 Task: Find connections with filter location Glenferrie with filter topic #Futurewith filter profile language Spanish with filter current company Volt - International (An Innova Solutions Company) with filter school Fatima Convent Senior Secondary School with filter industry Political Organizations with filter service category Management Consulting with filter keywords title Receptionist
Action: Mouse moved to (208, 229)
Screenshot: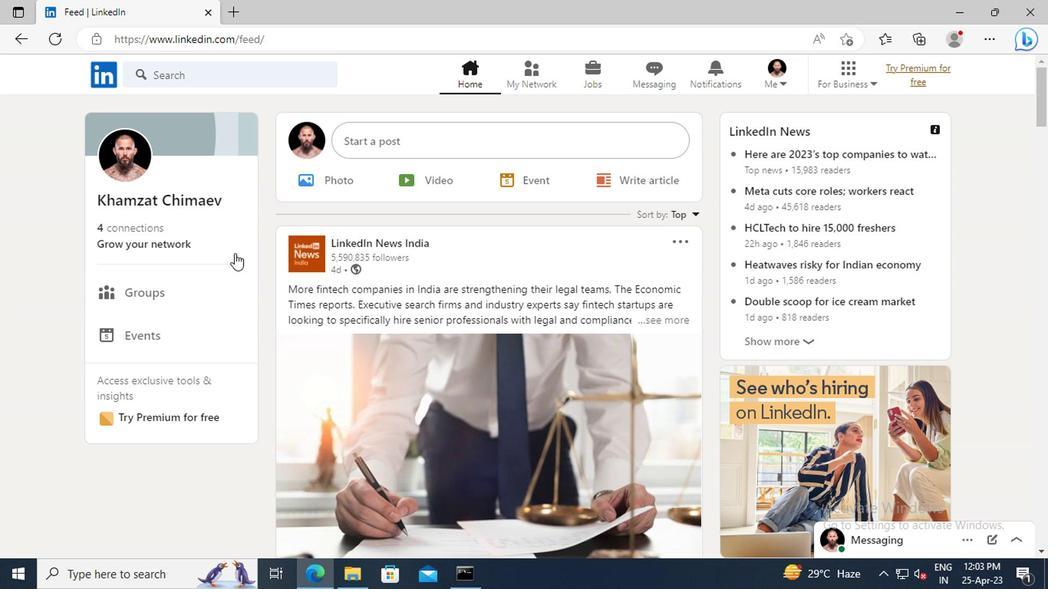 
Action: Mouse pressed left at (208, 229)
Screenshot: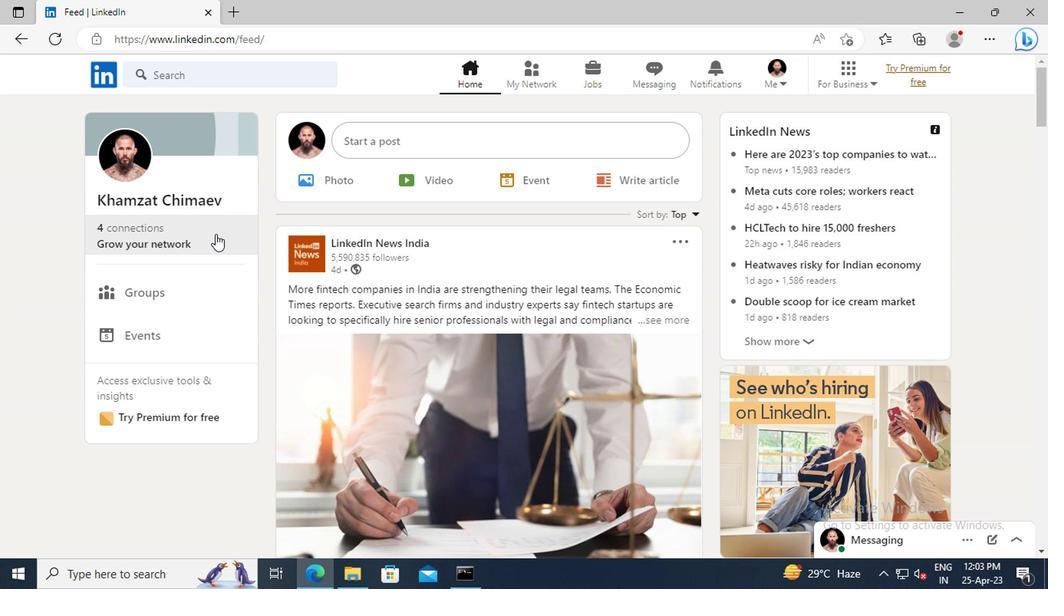 
Action: Mouse moved to (211, 164)
Screenshot: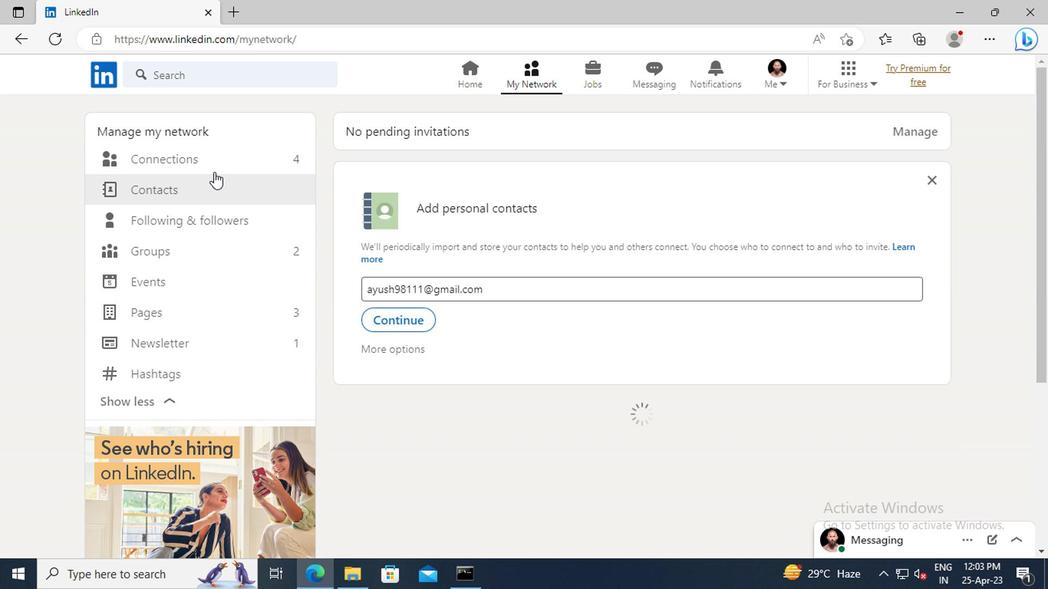 
Action: Mouse pressed left at (211, 164)
Screenshot: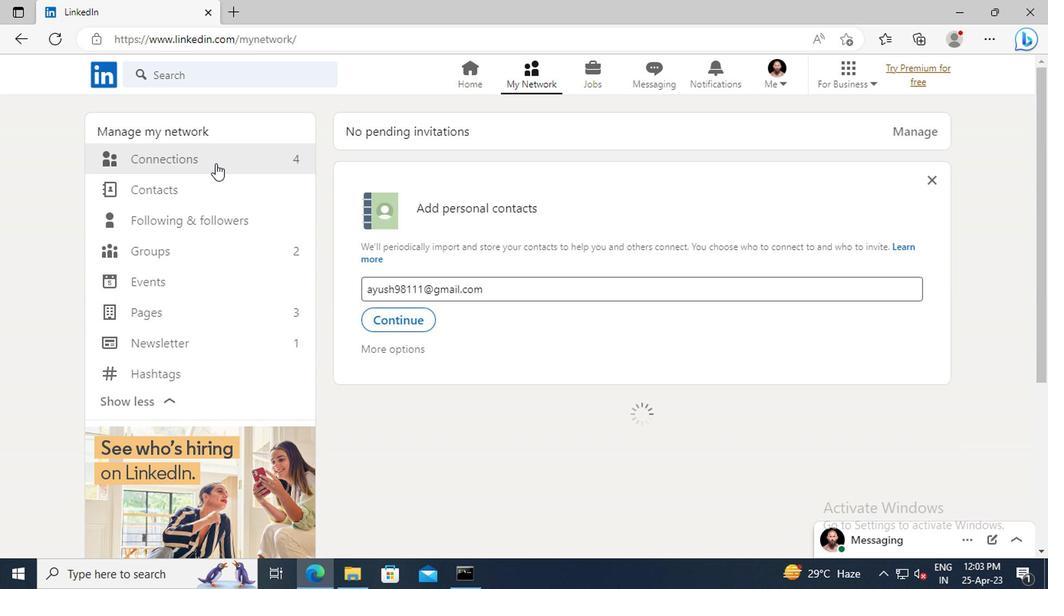 
Action: Mouse moved to (629, 163)
Screenshot: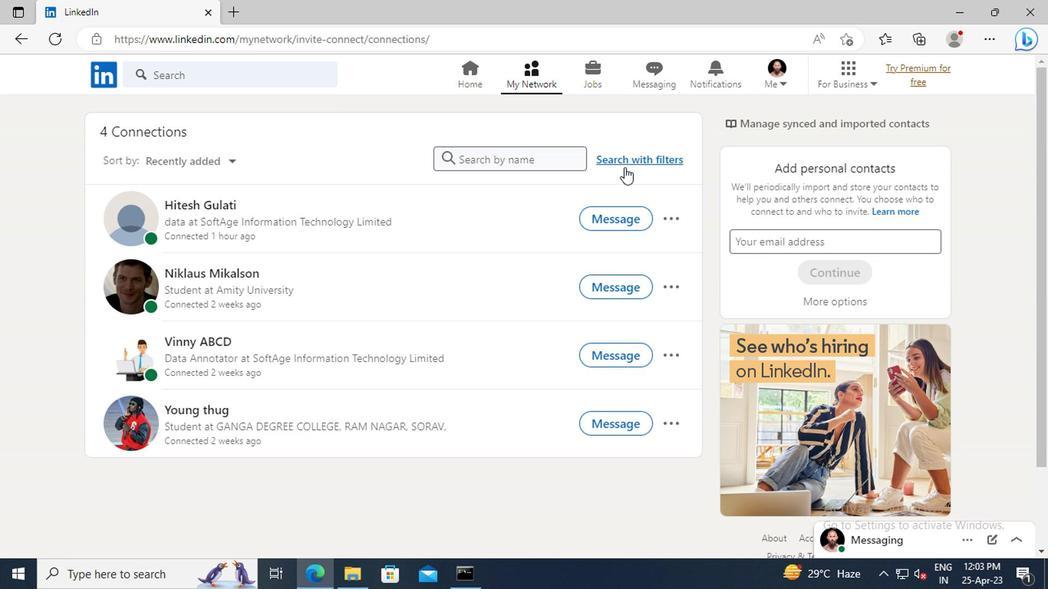 
Action: Mouse pressed left at (629, 163)
Screenshot: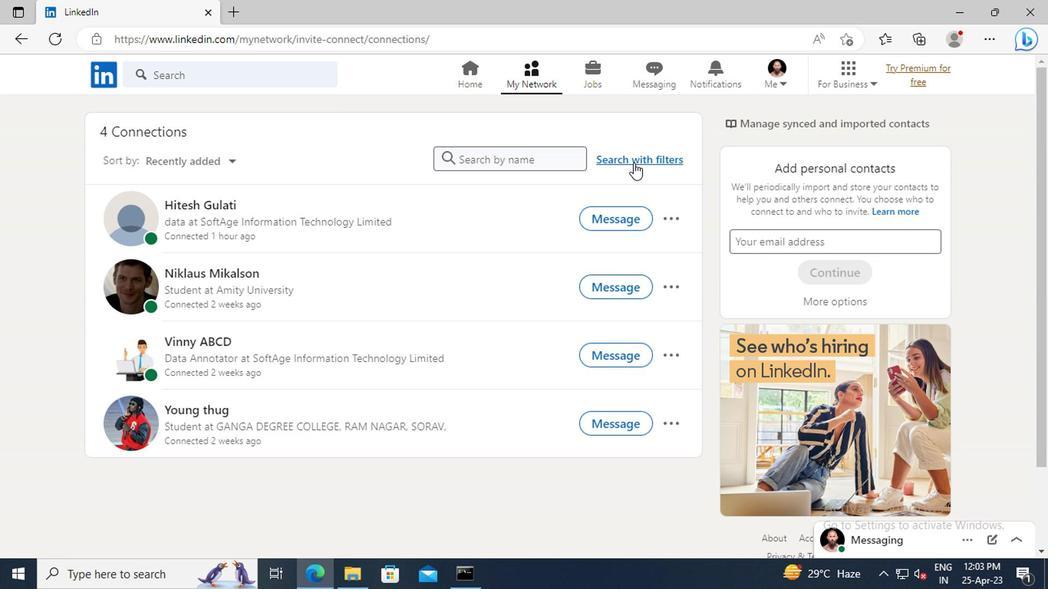 
Action: Mouse moved to (578, 126)
Screenshot: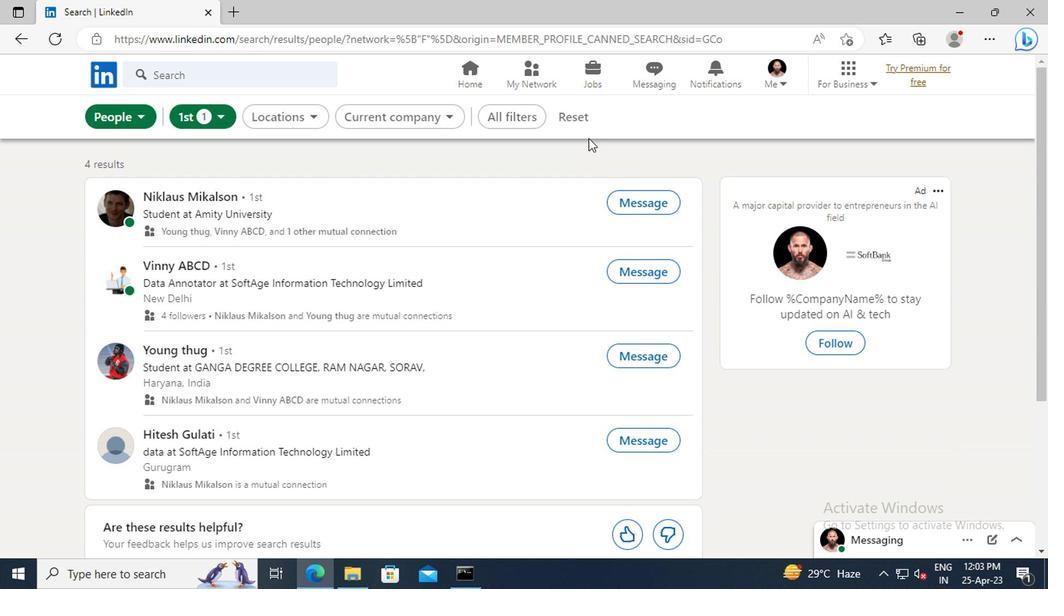 
Action: Mouse pressed left at (578, 126)
Screenshot: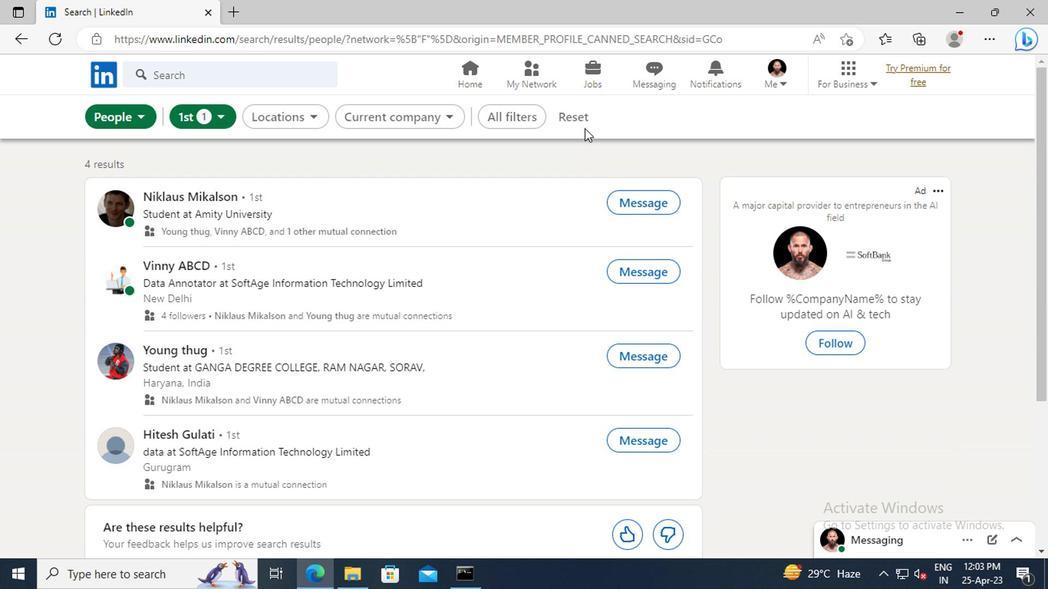 
Action: Mouse moved to (558, 118)
Screenshot: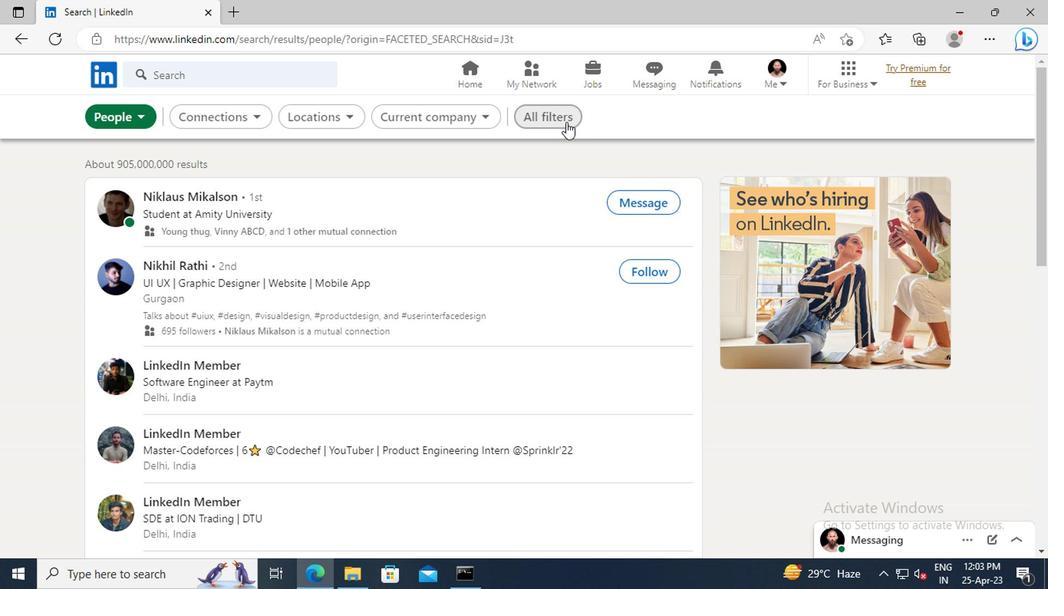 
Action: Mouse pressed left at (558, 118)
Screenshot: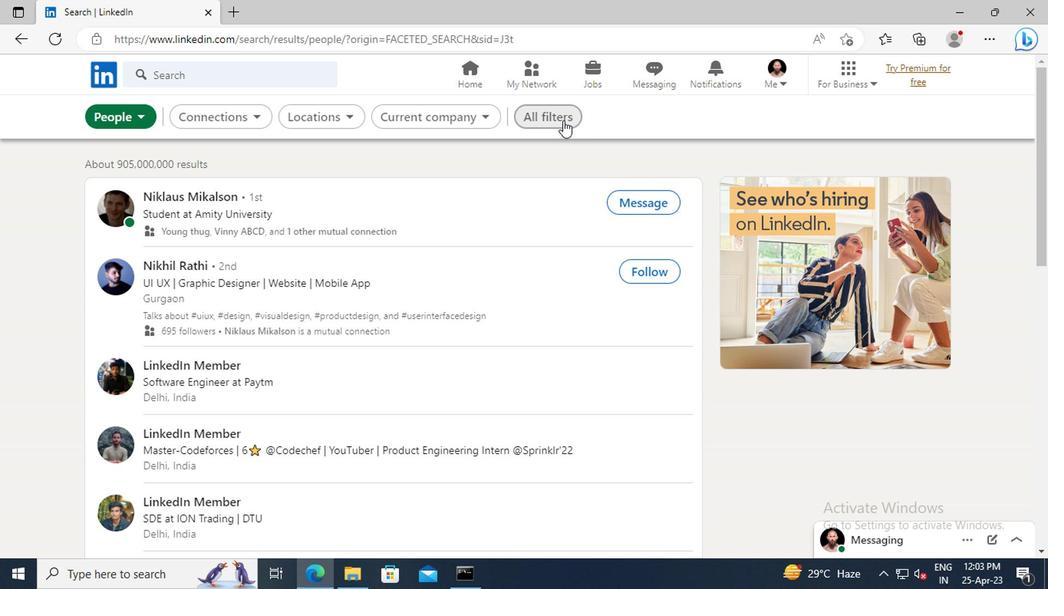 
Action: Mouse moved to (889, 312)
Screenshot: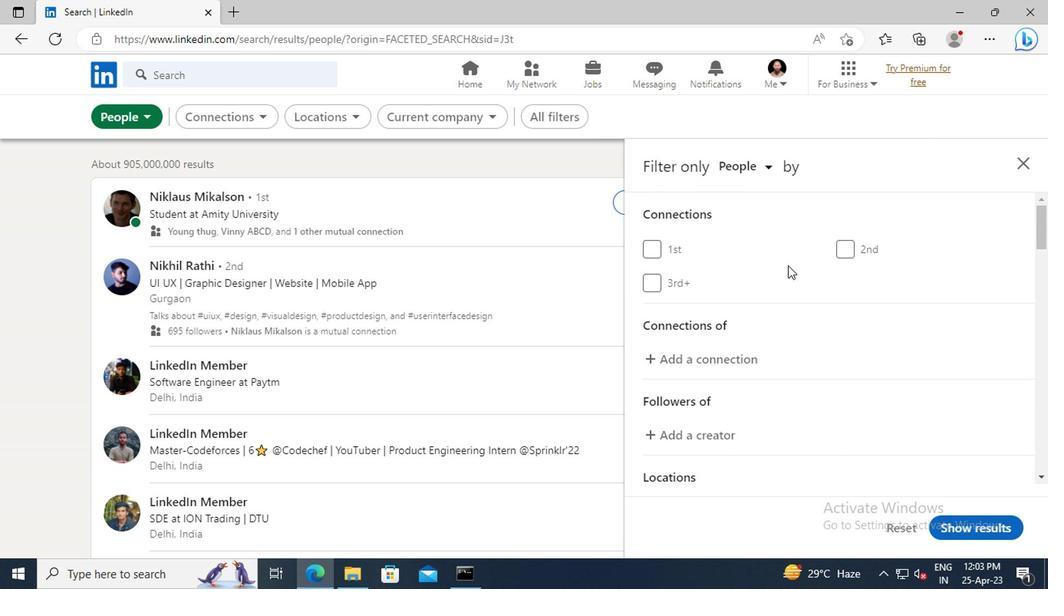 
Action: Mouse scrolled (889, 312) with delta (0, 0)
Screenshot: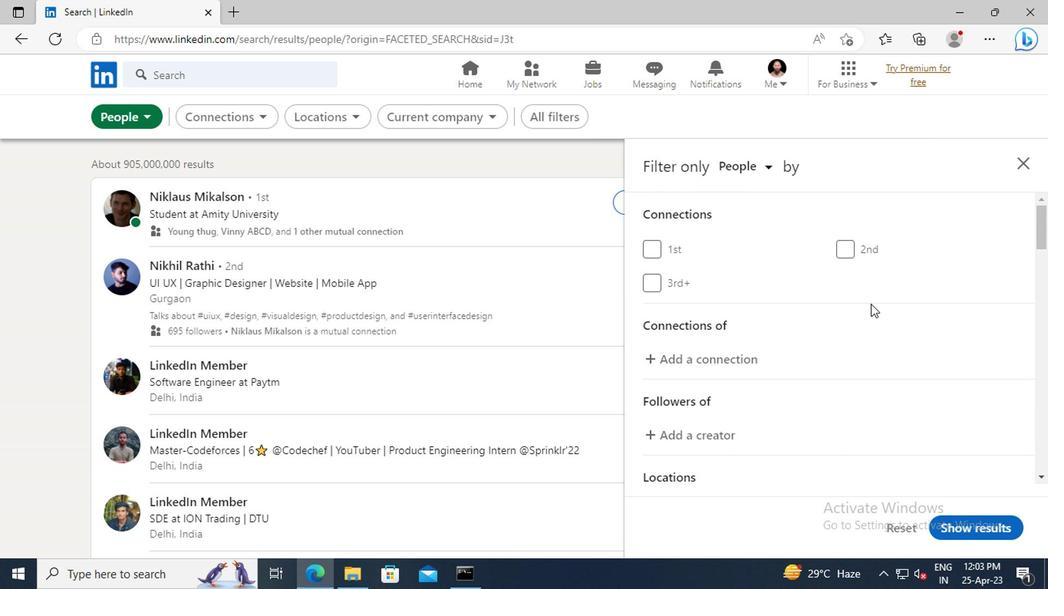 
Action: Mouse scrolled (889, 312) with delta (0, 0)
Screenshot: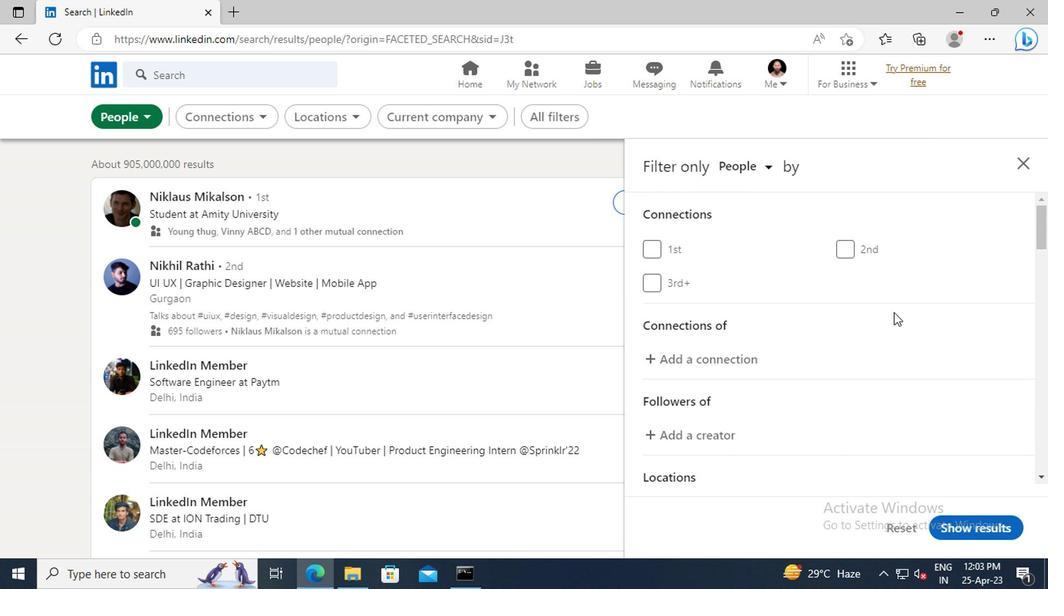 
Action: Mouse scrolled (889, 312) with delta (0, 0)
Screenshot: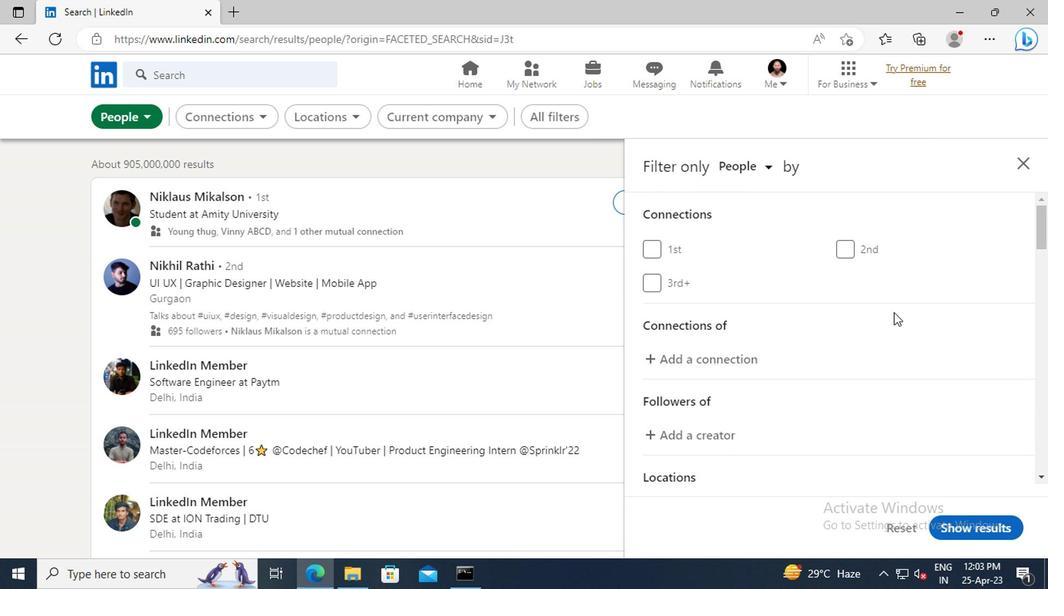 
Action: Mouse scrolled (889, 312) with delta (0, 0)
Screenshot: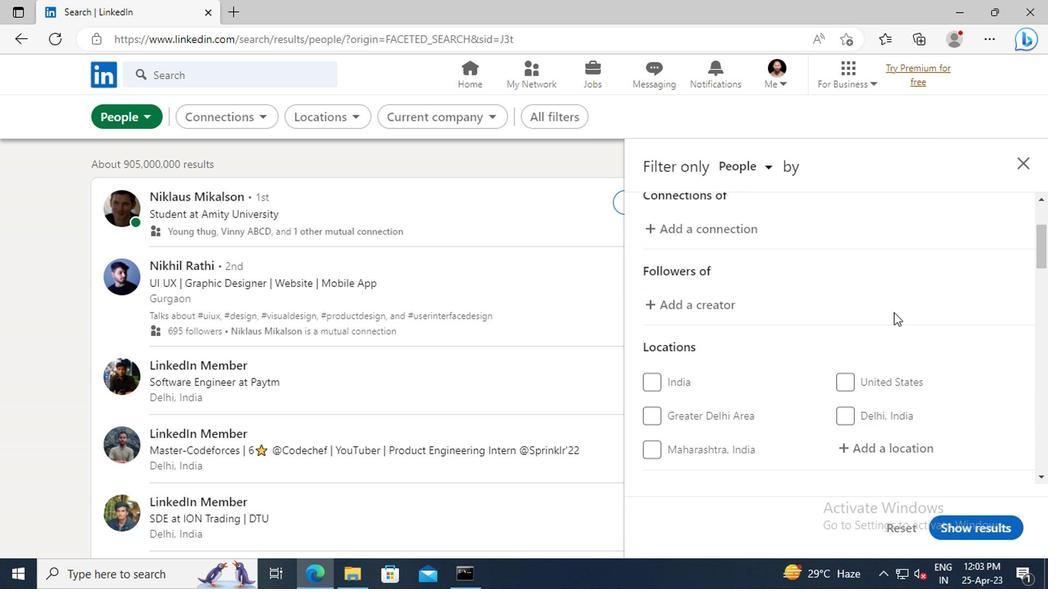 
Action: Mouse scrolled (889, 312) with delta (0, 0)
Screenshot: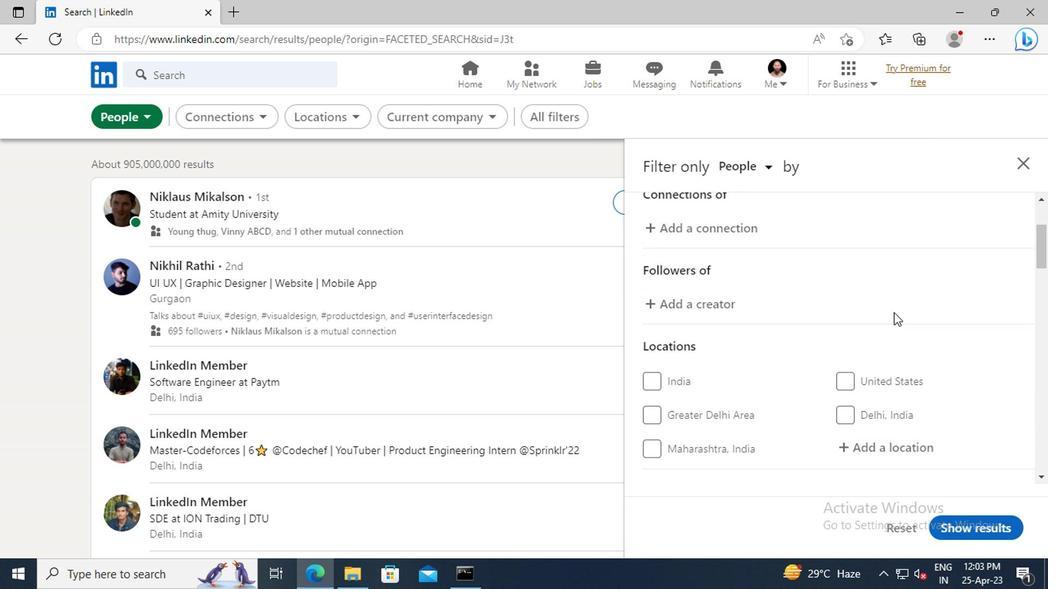 
Action: Mouse moved to (891, 354)
Screenshot: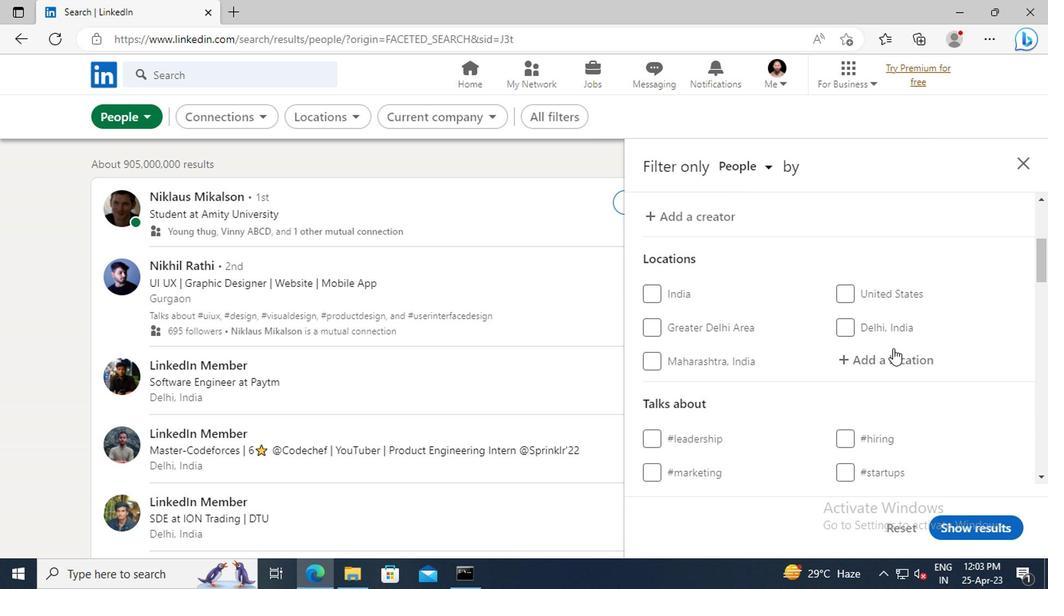 
Action: Mouse pressed left at (891, 354)
Screenshot: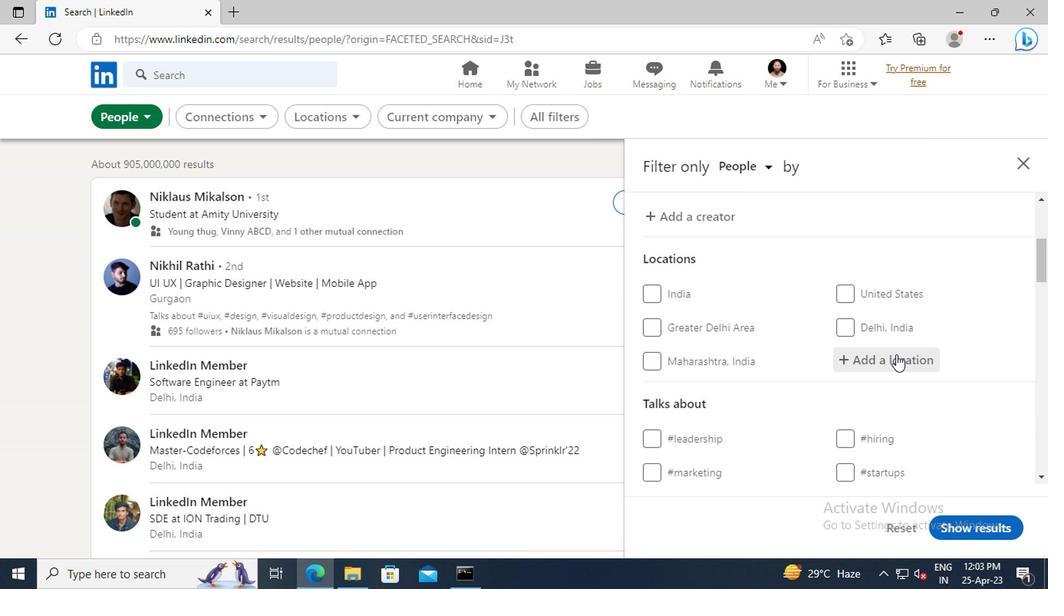 
Action: Key pressed <Key.shift>GLENFERRIE<Key.enter>
Screenshot: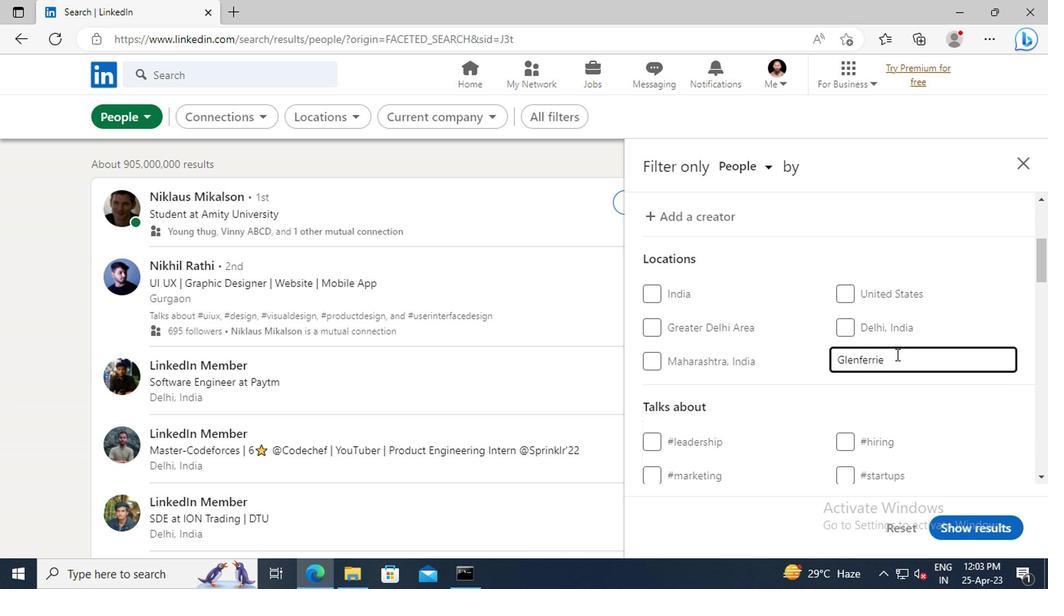 
Action: Mouse scrolled (891, 354) with delta (0, 0)
Screenshot: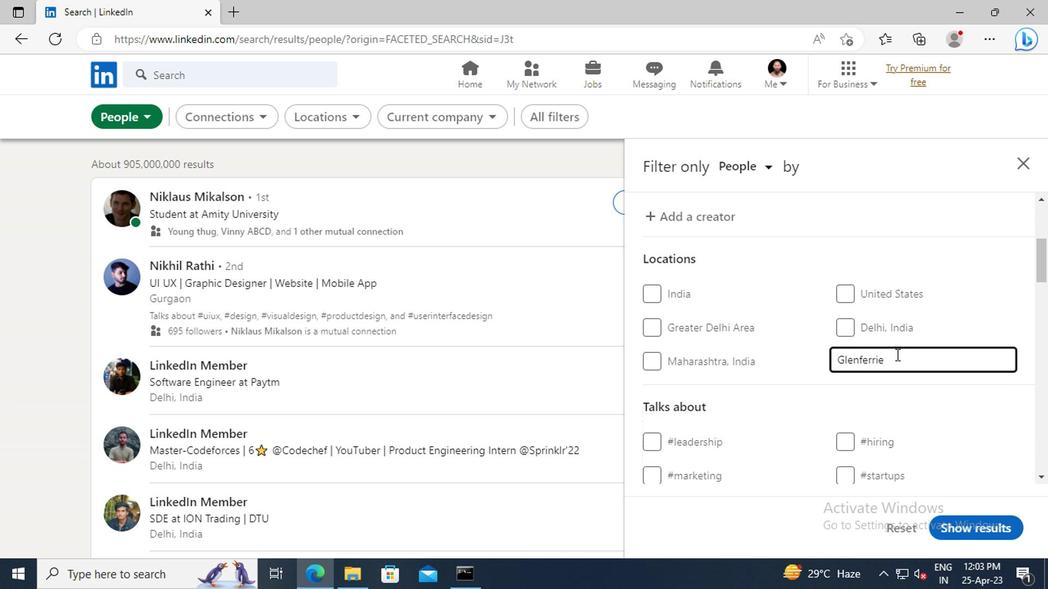 
Action: Mouse scrolled (891, 354) with delta (0, 0)
Screenshot: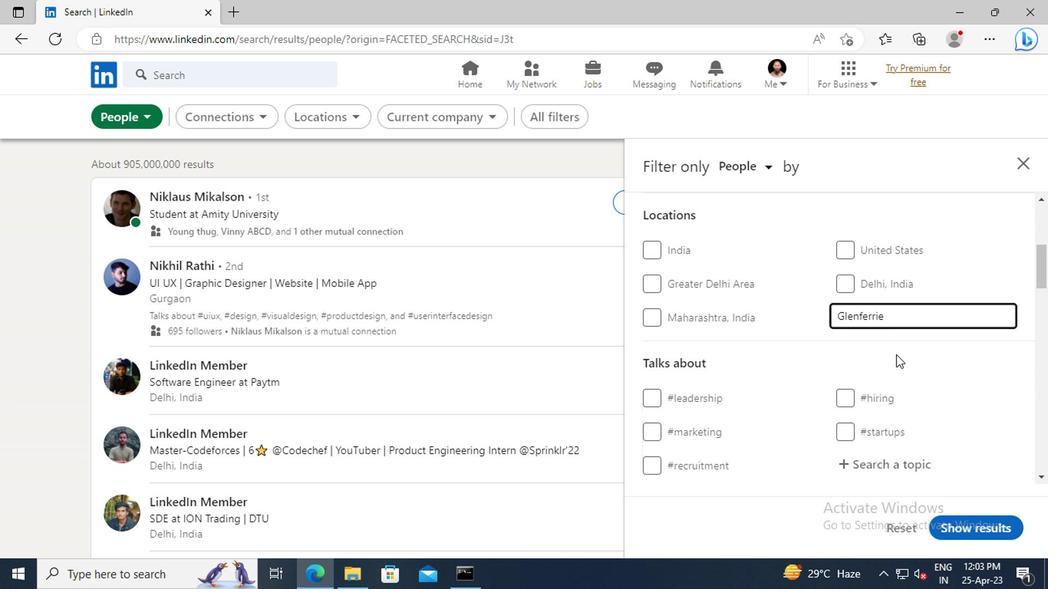 
Action: Mouse scrolled (891, 354) with delta (0, 0)
Screenshot: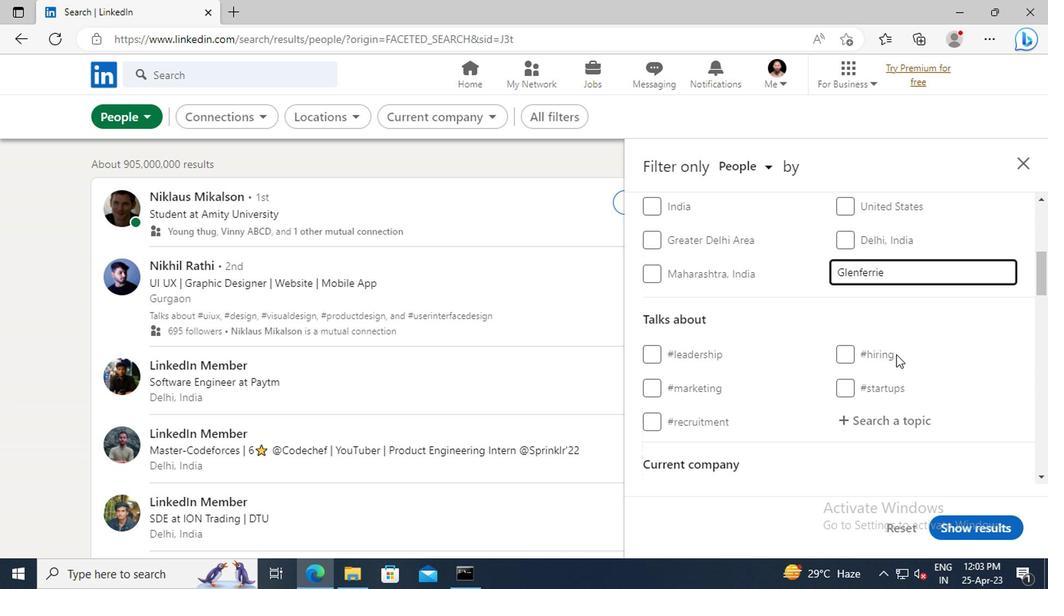 
Action: Mouse scrolled (891, 354) with delta (0, 0)
Screenshot: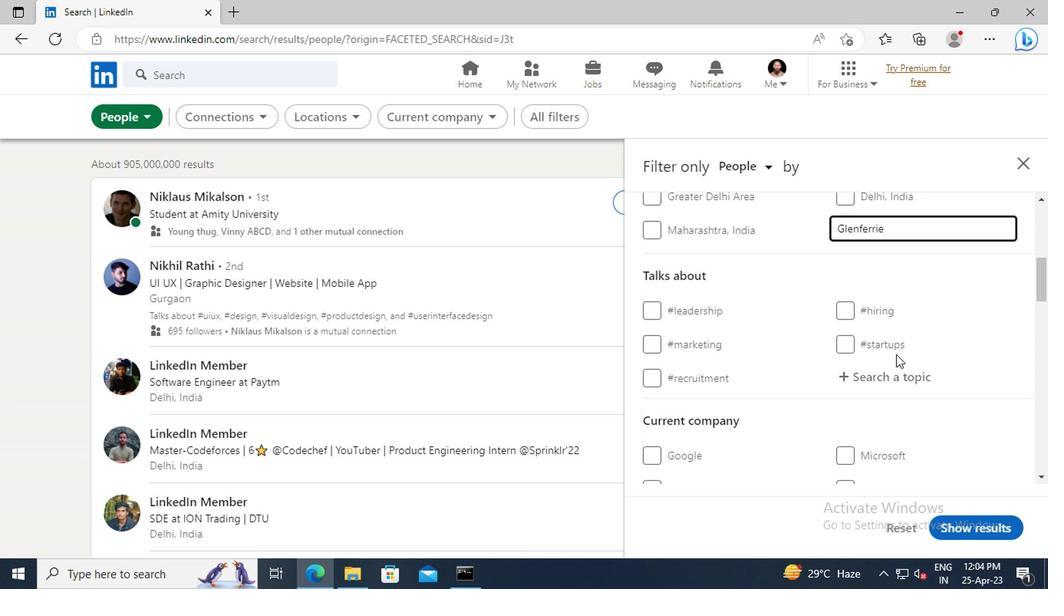 
Action: Mouse moved to (858, 332)
Screenshot: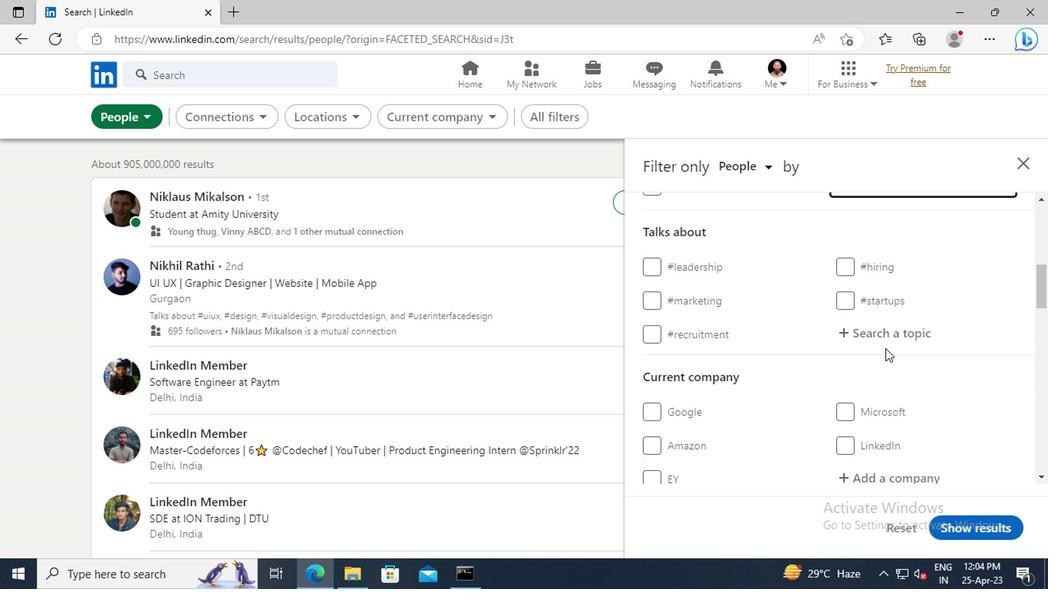 
Action: Mouse pressed left at (858, 332)
Screenshot: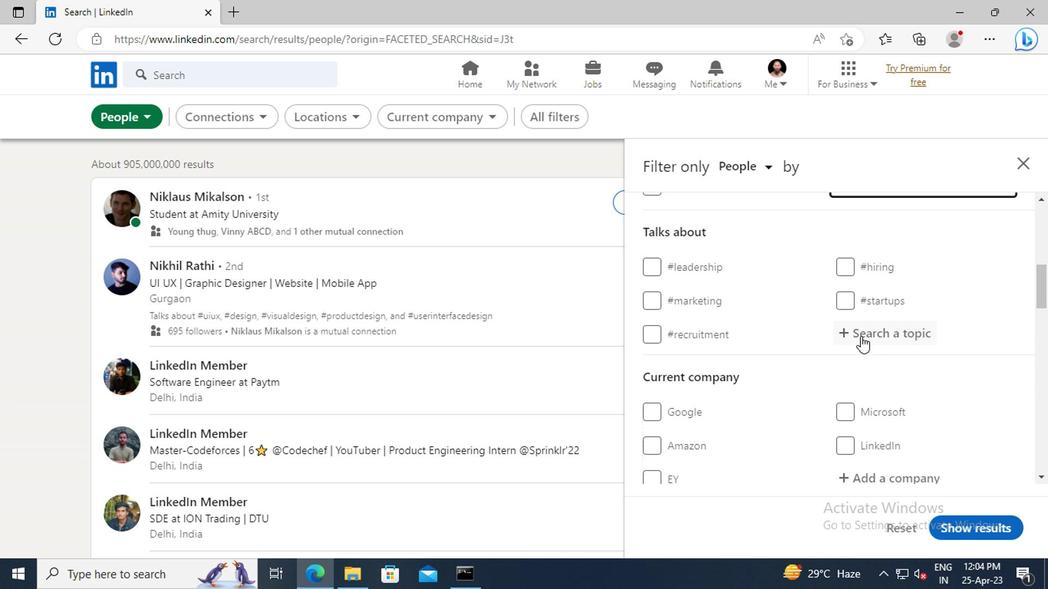 
Action: Key pressed <Key.shift>#FUTUREWITH
Screenshot: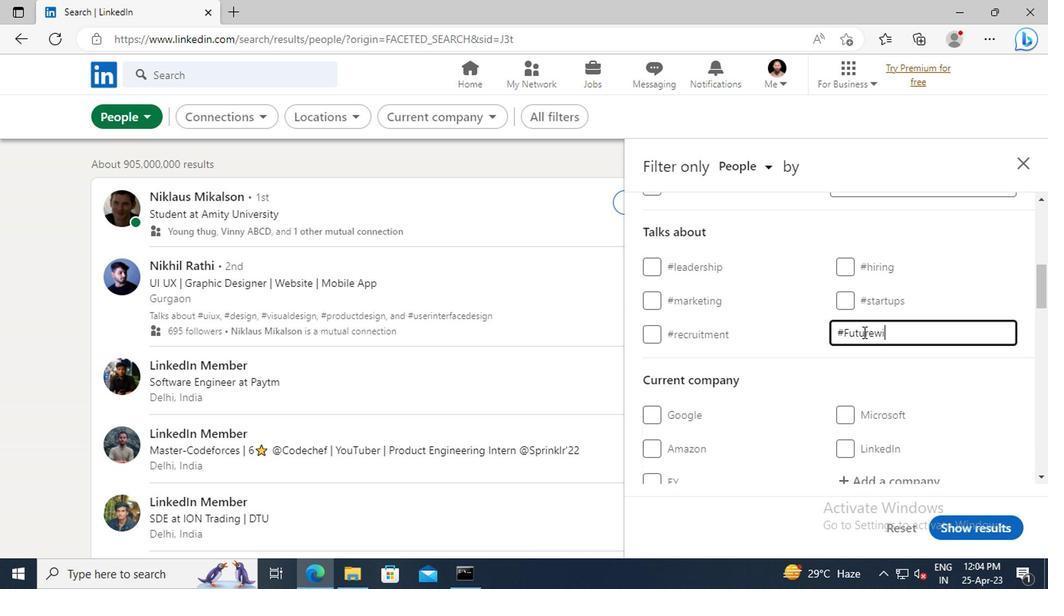 
Action: Mouse scrolled (858, 331) with delta (0, -1)
Screenshot: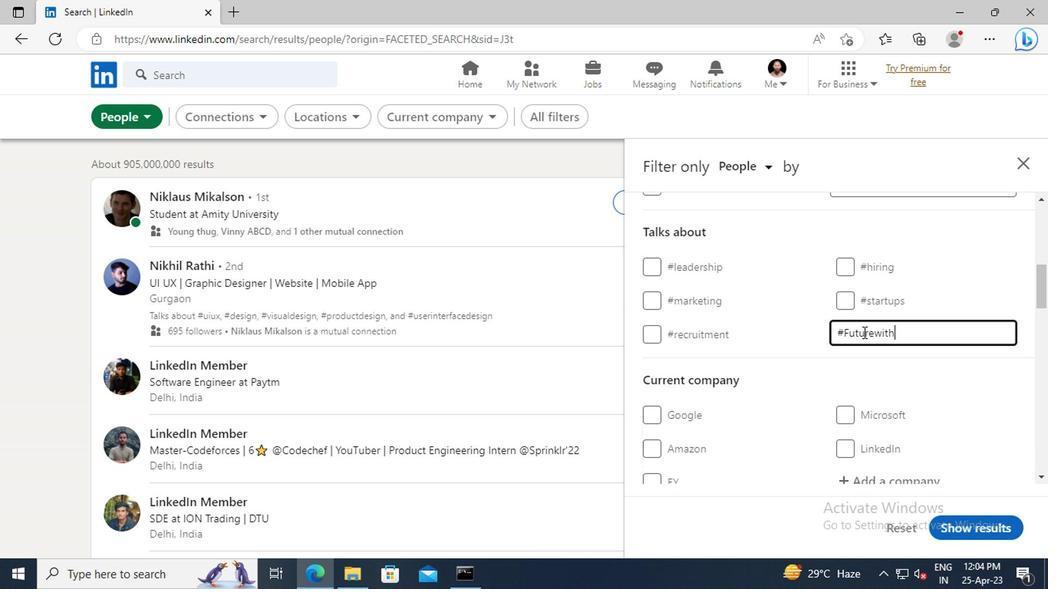 
Action: Mouse scrolled (858, 331) with delta (0, -1)
Screenshot: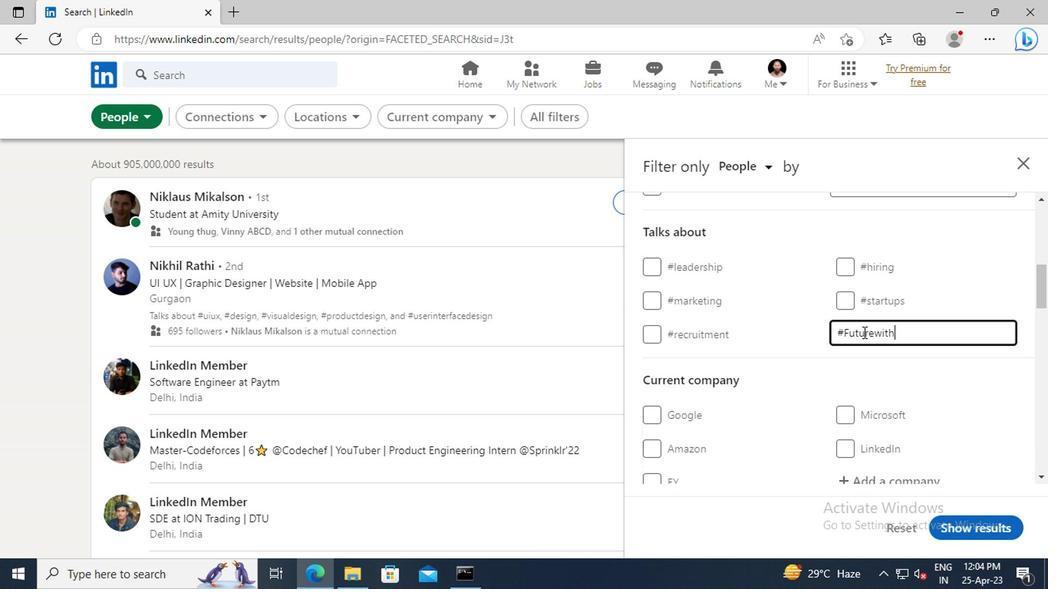 
Action: Mouse scrolled (858, 331) with delta (0, -1)
Screenshot: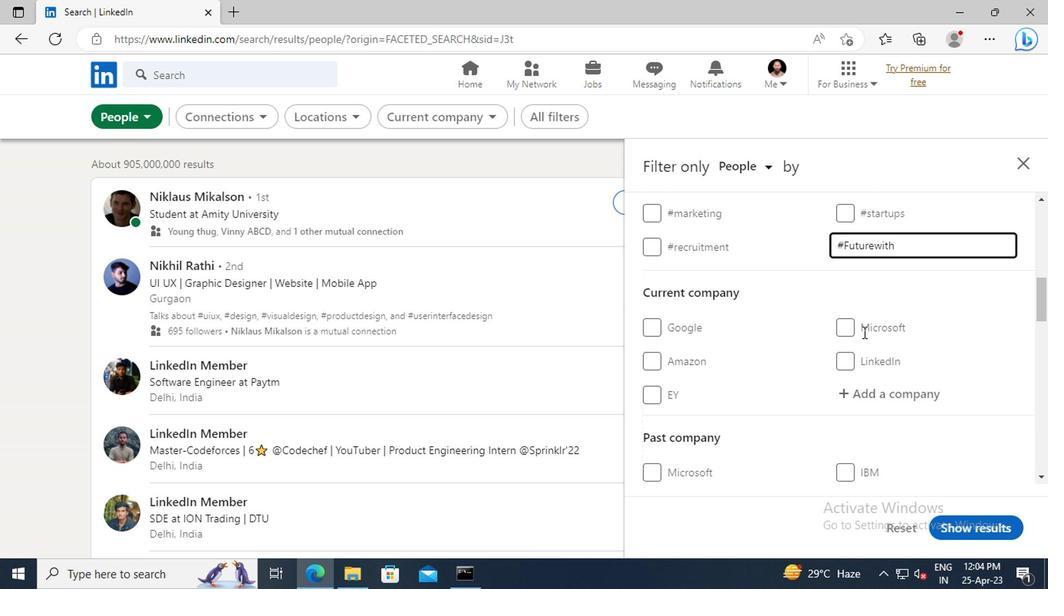 
Action: Mouse scrolled (858, 331) with delta (0, -1)
Screenshot: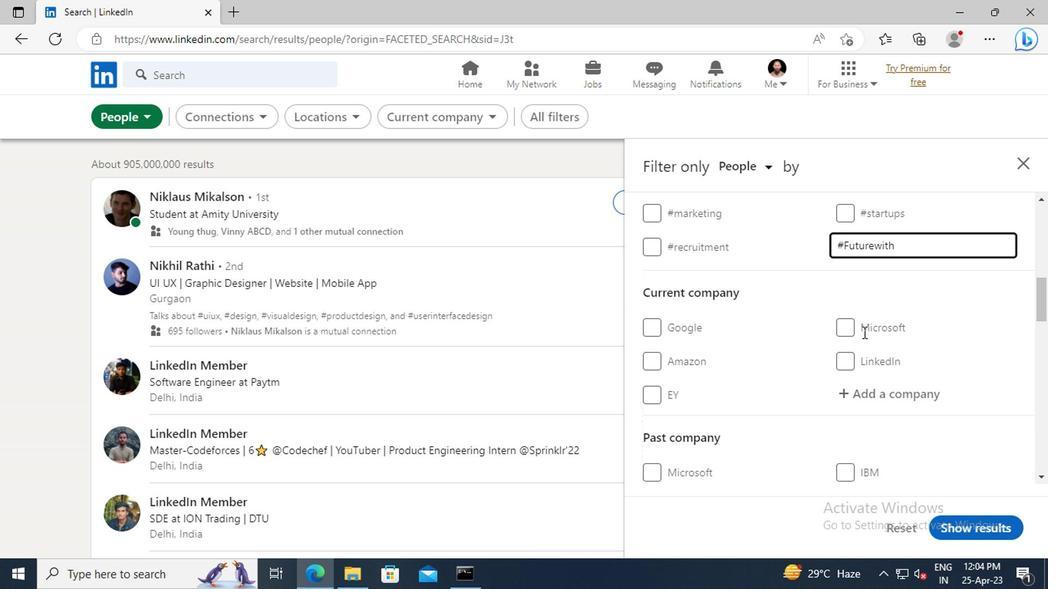 
Action: Mouse scrolled (858, 331) with delta (0, -1)
Screenshot: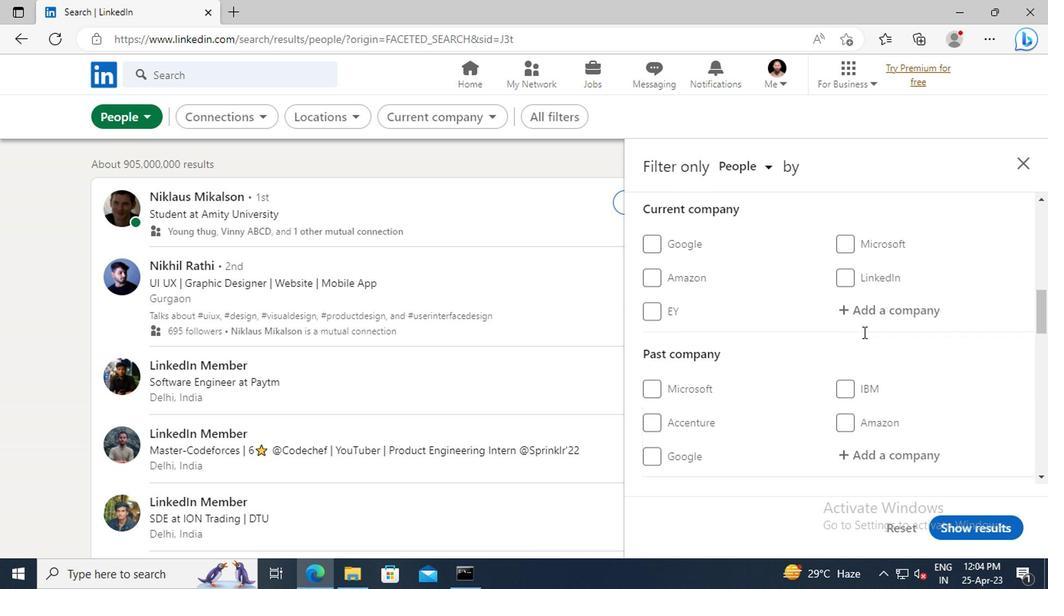 
Action: Mouse scrolled (858, 331) with delta (0, -1)
Screenshot: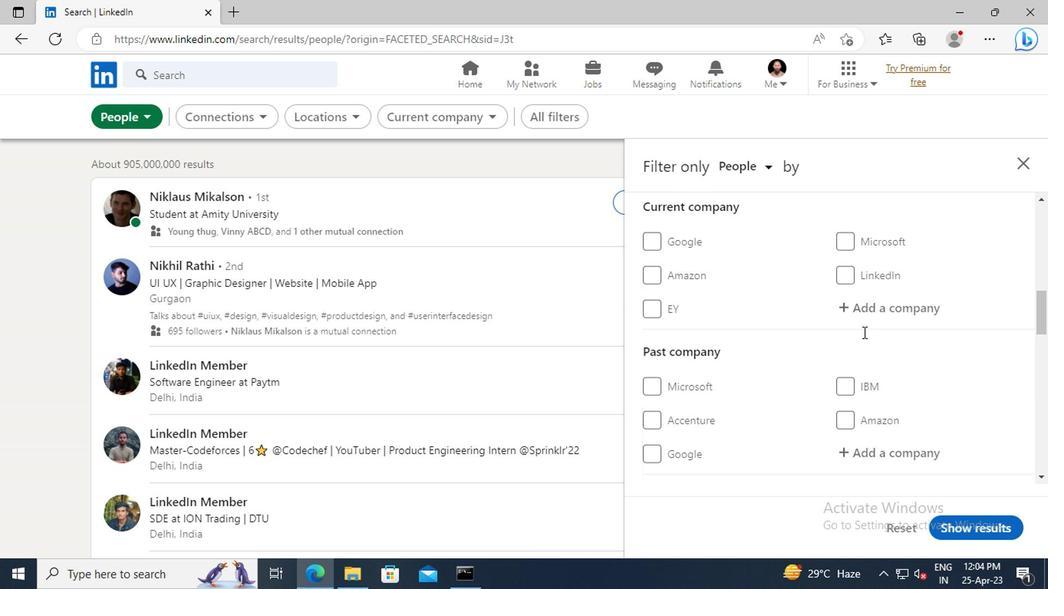 
Action: Mouse scrolled (858, 331) with delta (0, -1)
Screenshot: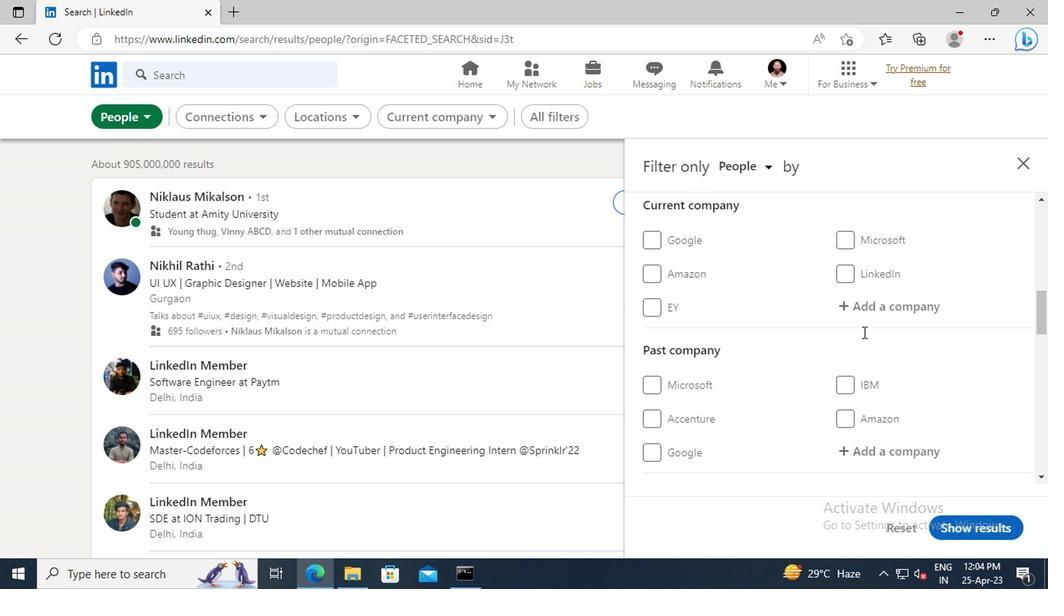 
Action: Mouse scrolled (858, 331) with delta (0, -1)
Screenshot: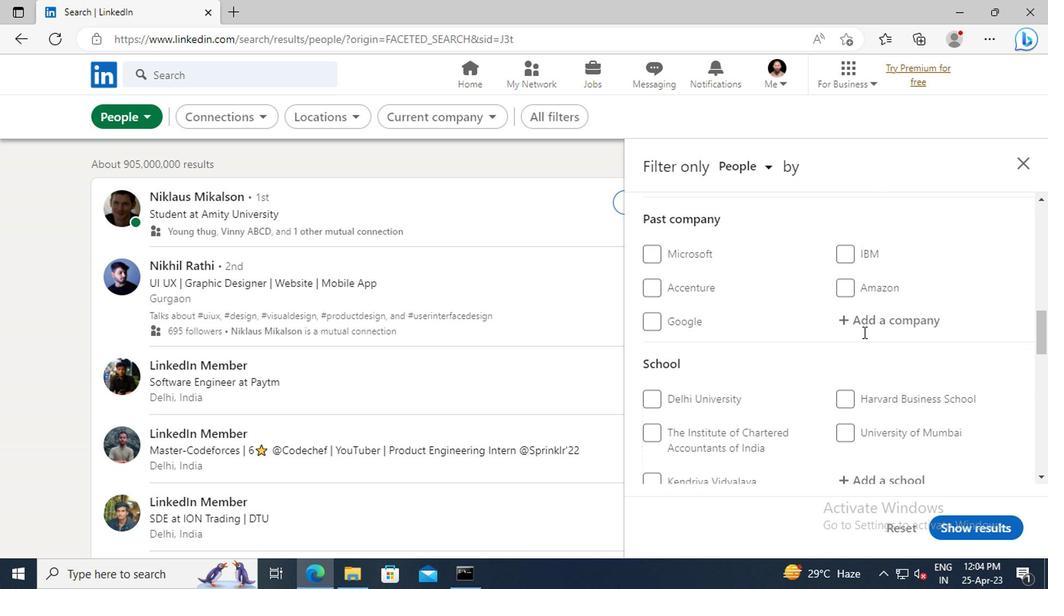 
Action: Mouse scrolled (858, 331) with delta (0, -1)
Screenshot: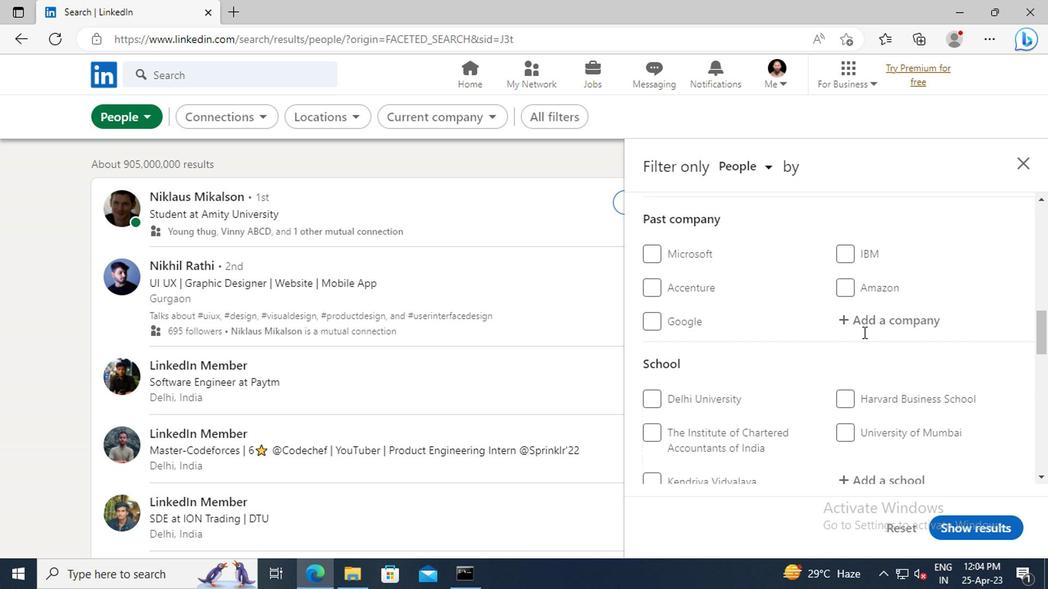 
Action: Mouse scrolled (858, 331) with delta (0, -1)
Screenshot: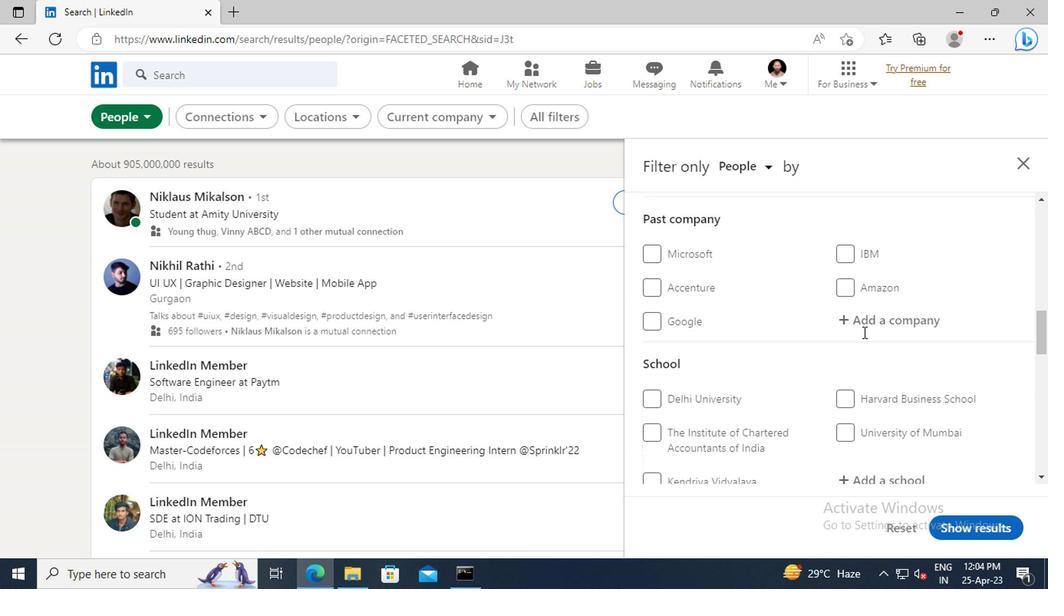 
Action: Mouse scrolled (858, 331) with delta (0, -1)
Screenshot: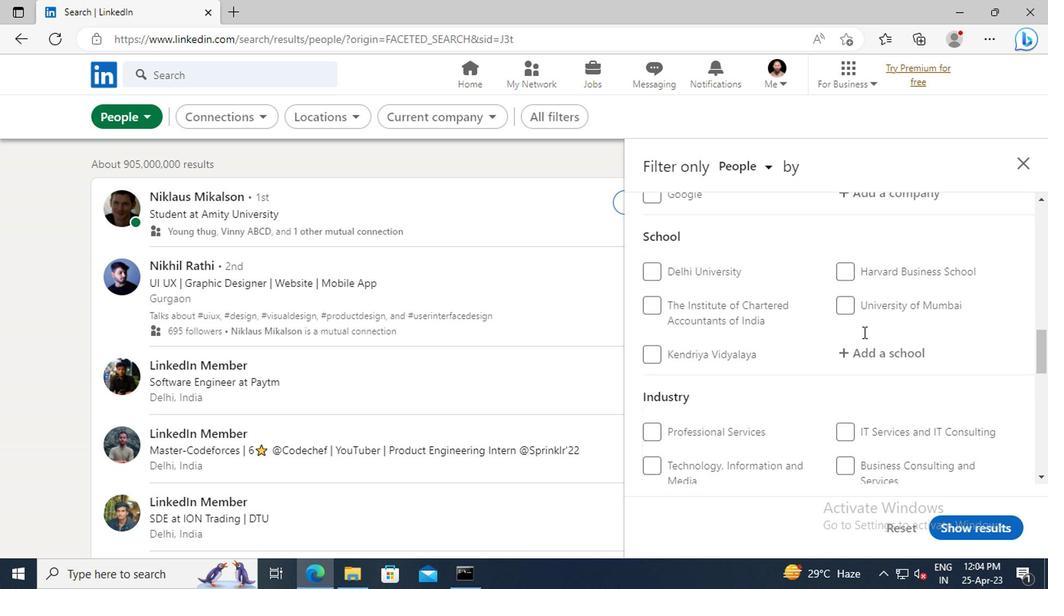 
Action: Mouse scrolled (858, 331) with delta (0, -1)
Screenshot: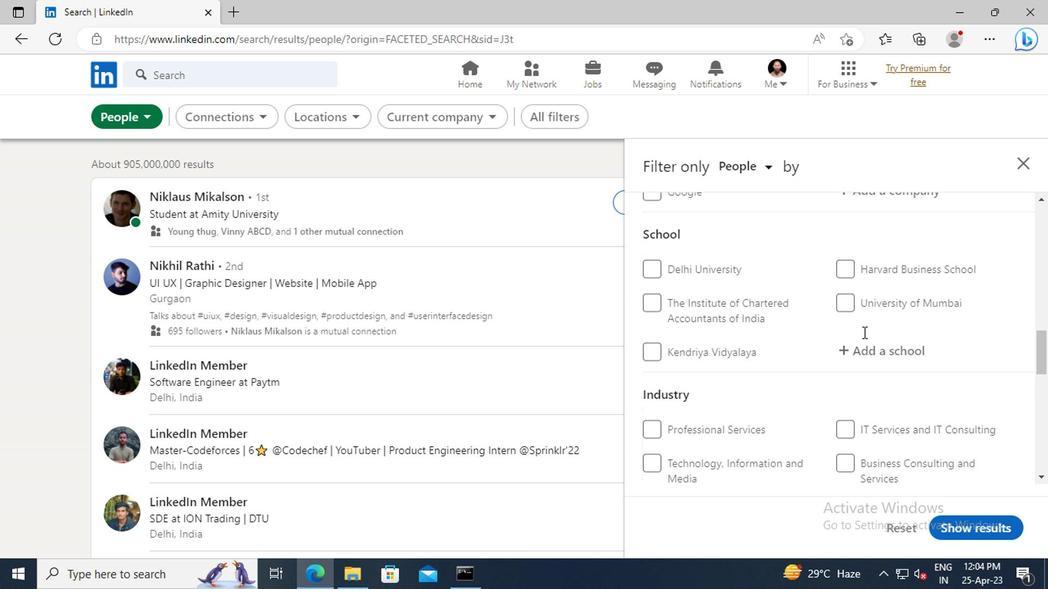 
Action: Mouse scrolled (858, 331) with delta (0, -1)
Screenshot: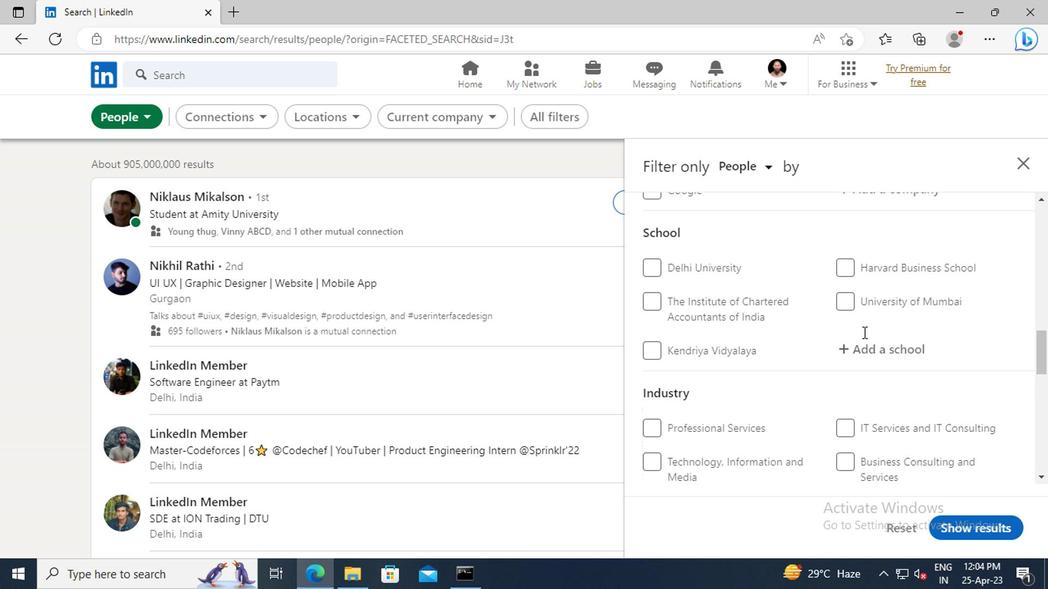 
Action: Mouse scrolled (858, 331) with delta (0, -1)
Screenshot: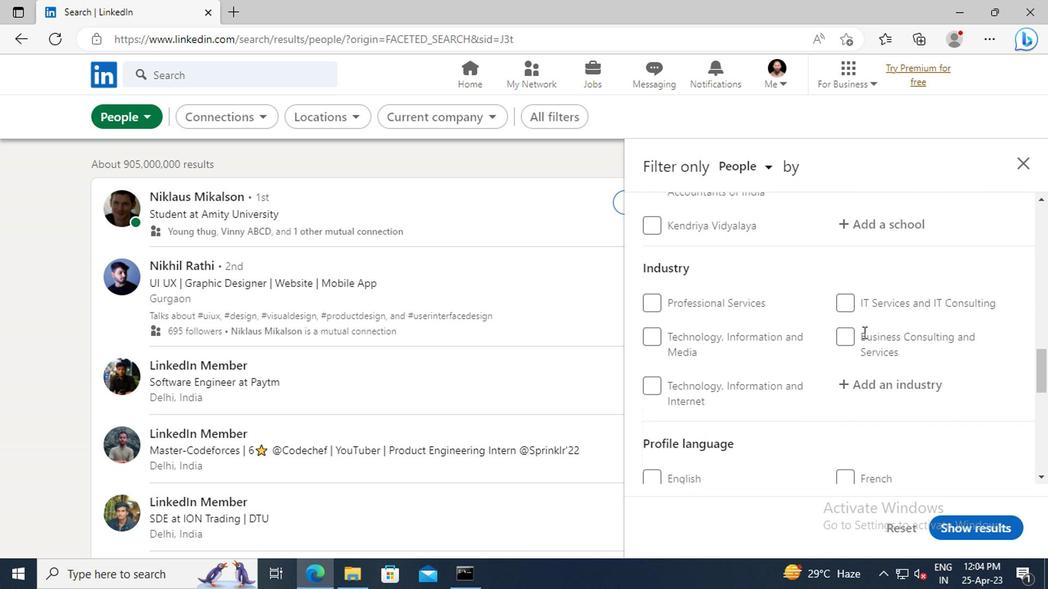 
Action: Mouse scrolled (858, 331) with delta (0, -1)
Screenshot: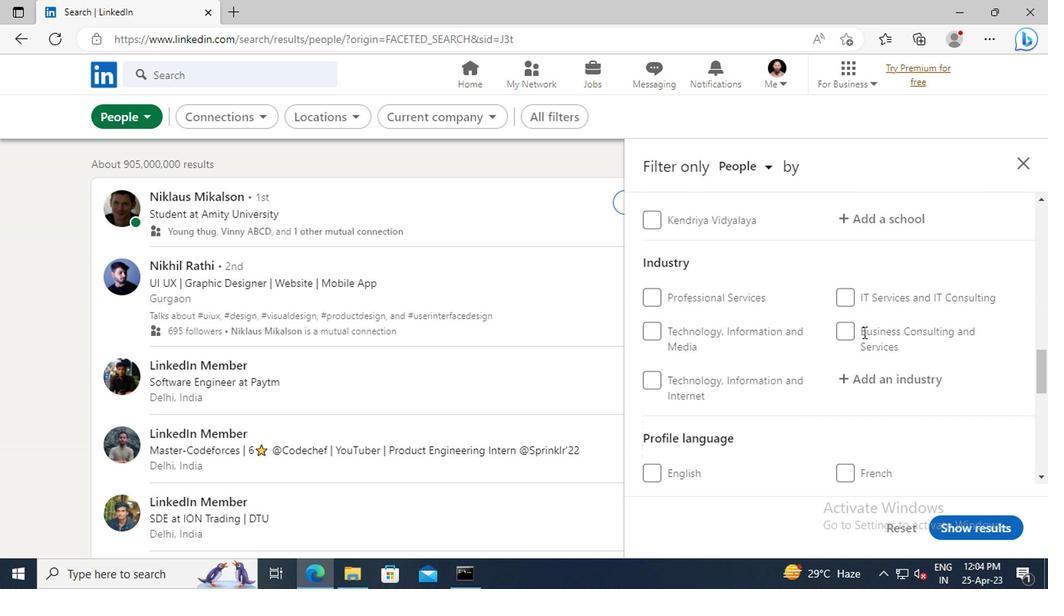 
Action: Mouse scrolled (858, 331) with delta (0, -1)
Screenshot: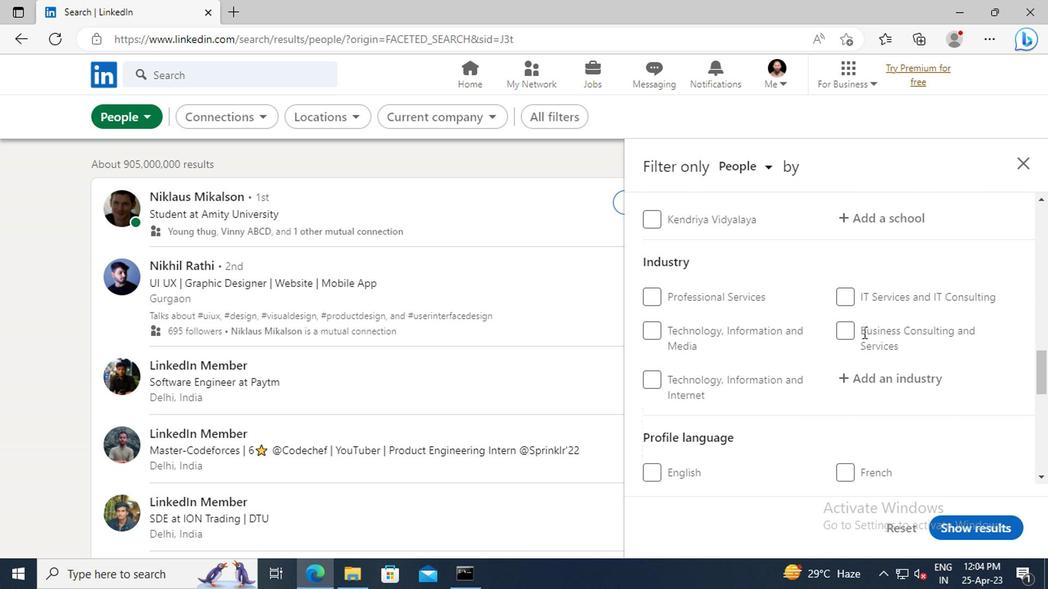 
Action: Mouse moved to (648, 378)
Screenshot: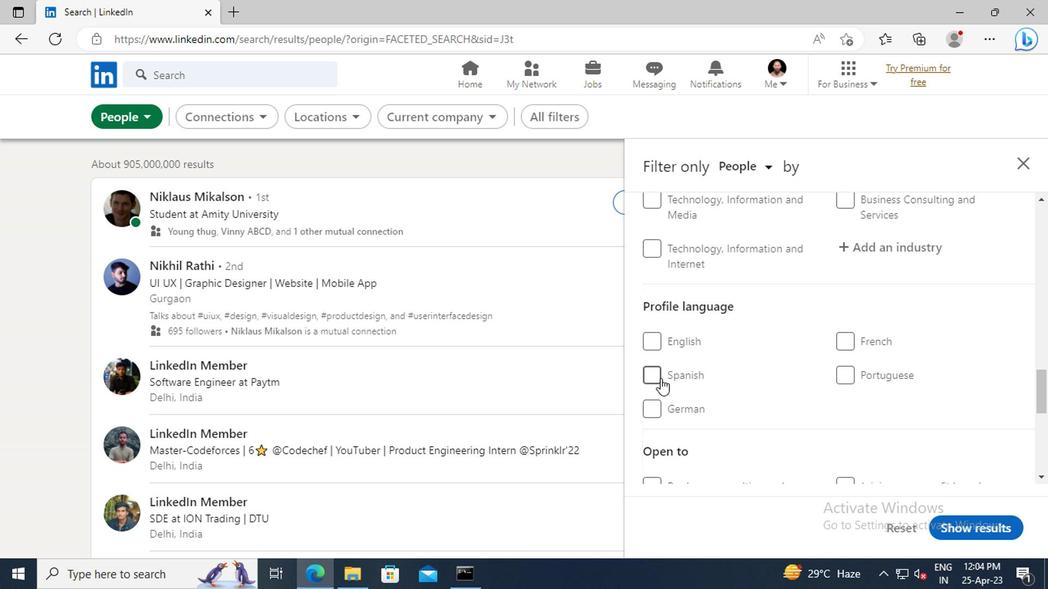 
Action: Mouse pressed left at (648, 378)
Screenshot: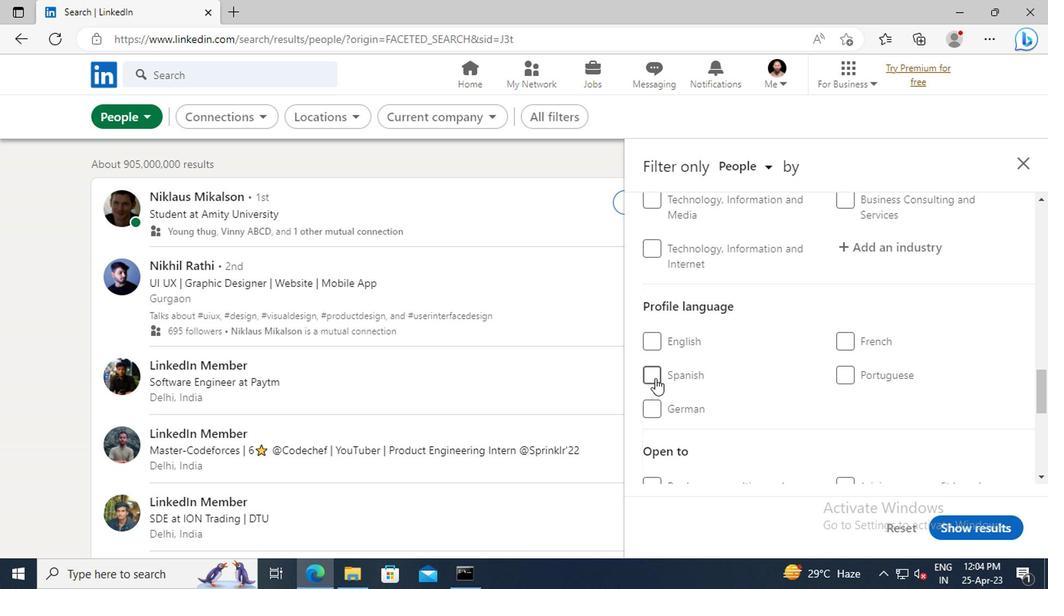 
Action: Mouse moved to (823, 384)
Screenshot: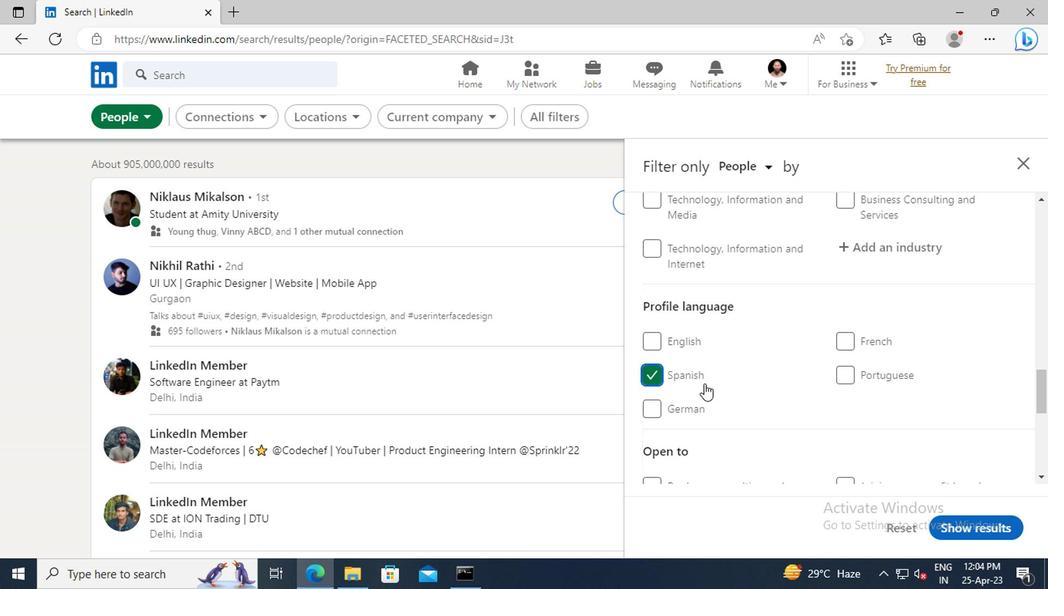 
Action: Mouse scrolled (823, 385) with delta (0, 1)
Screenshot: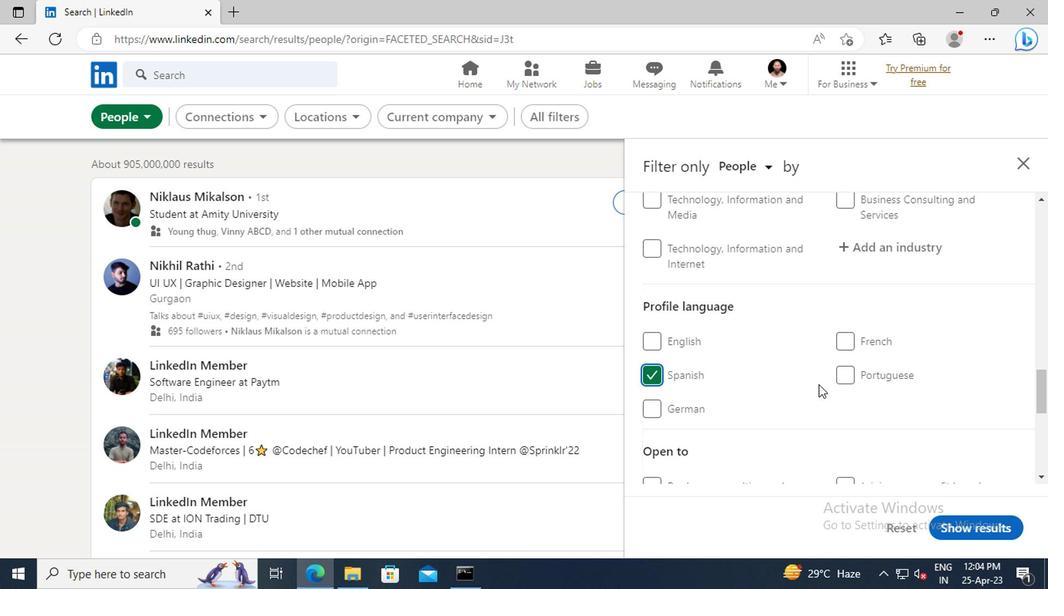 
Action: Mouse scrolled (823, 385) with delta (0, 1)
Screenshot: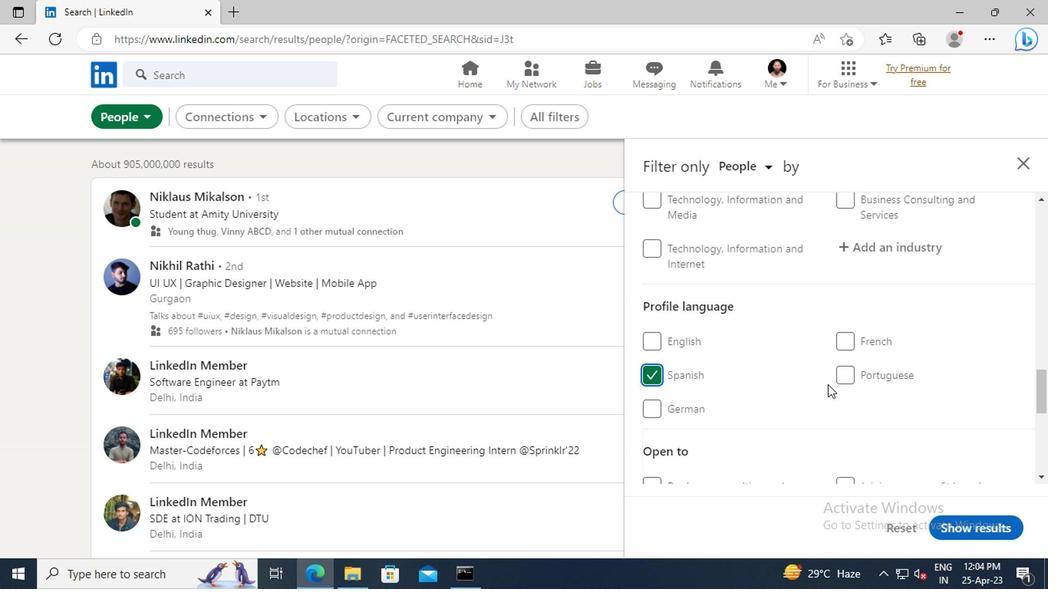 
Action: Mouse scrolled (823, 385) with delta (0, 1)
Screenshot: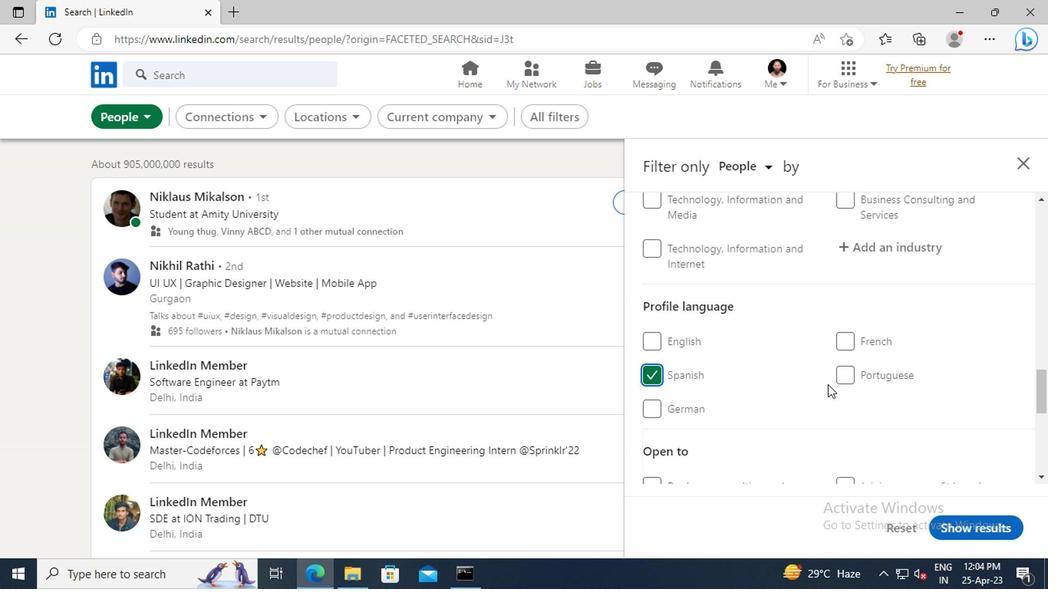 
Action: Mouse scrolled (823, 385) with delta (0, 1)
Screenshot: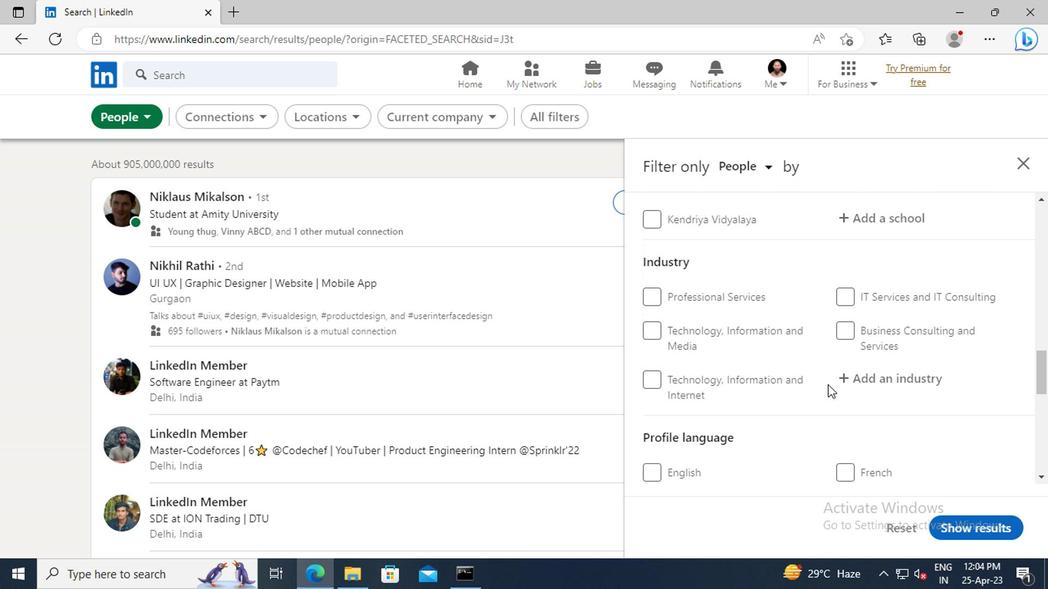 
Action: Mouse scrolled (823, 385) with delta (0, 1)
Screenshot: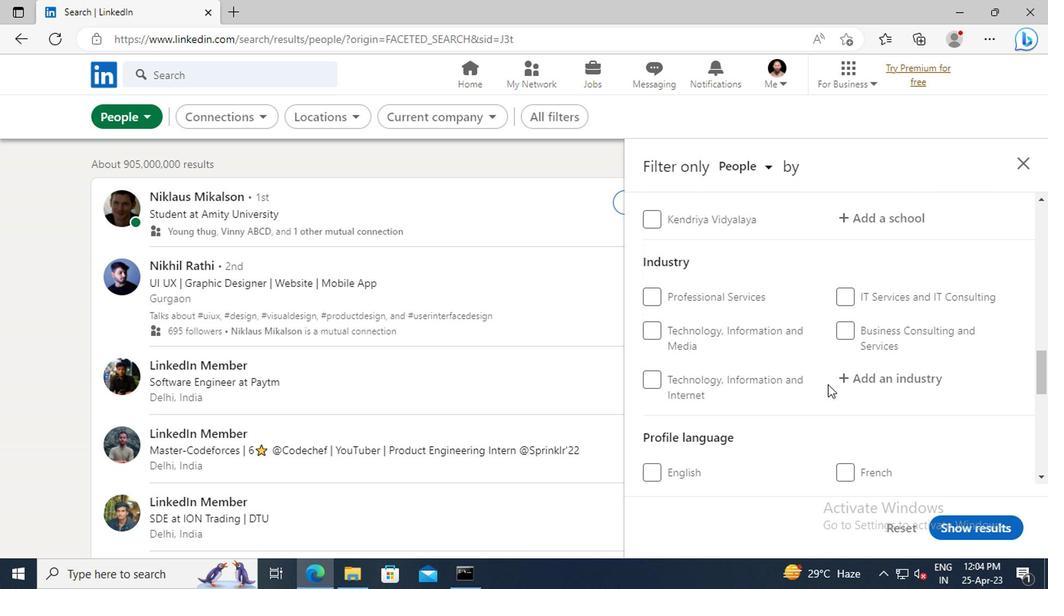 
Action: Mouse scrolled (823, 385) with delta (0, 1)
Screenshot: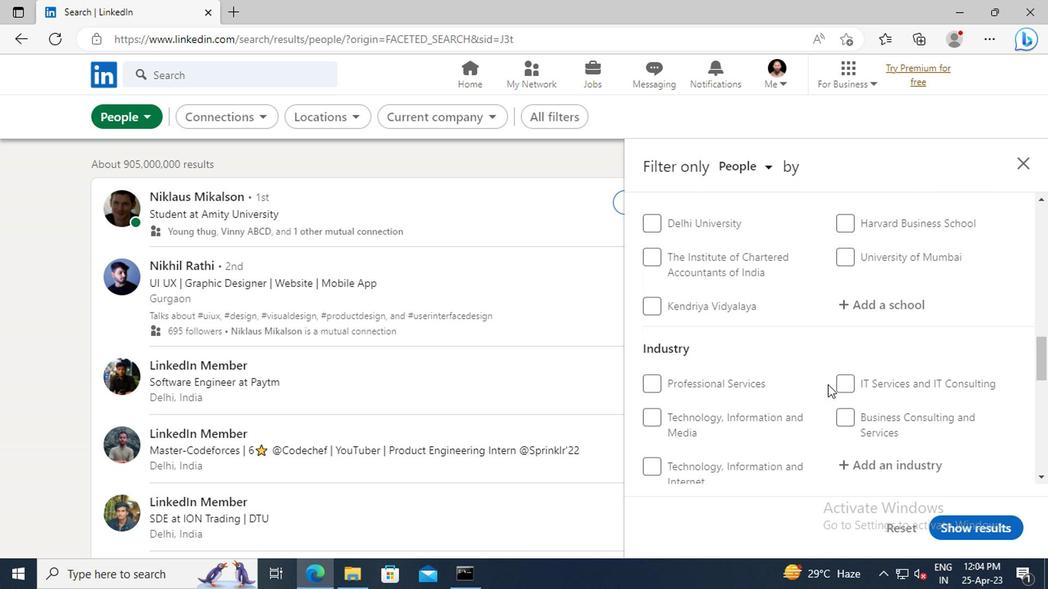 
Action: Mouse scrolled (823, 385) with delta (0, 1)
Screenshot: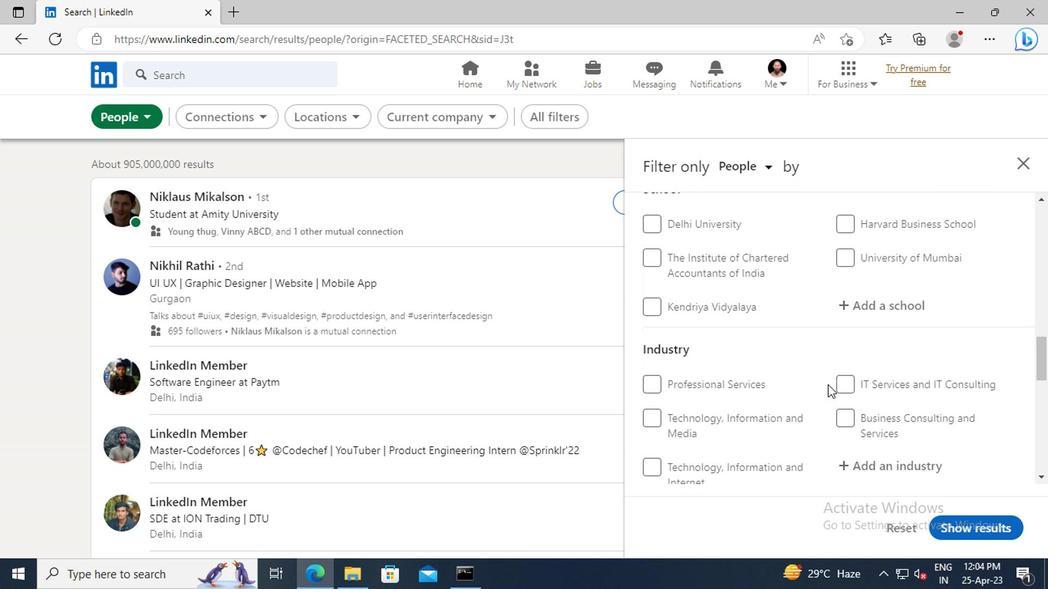 
Action: Mouse scrolled (823, 385) with delta (0, 1)
Screenshot: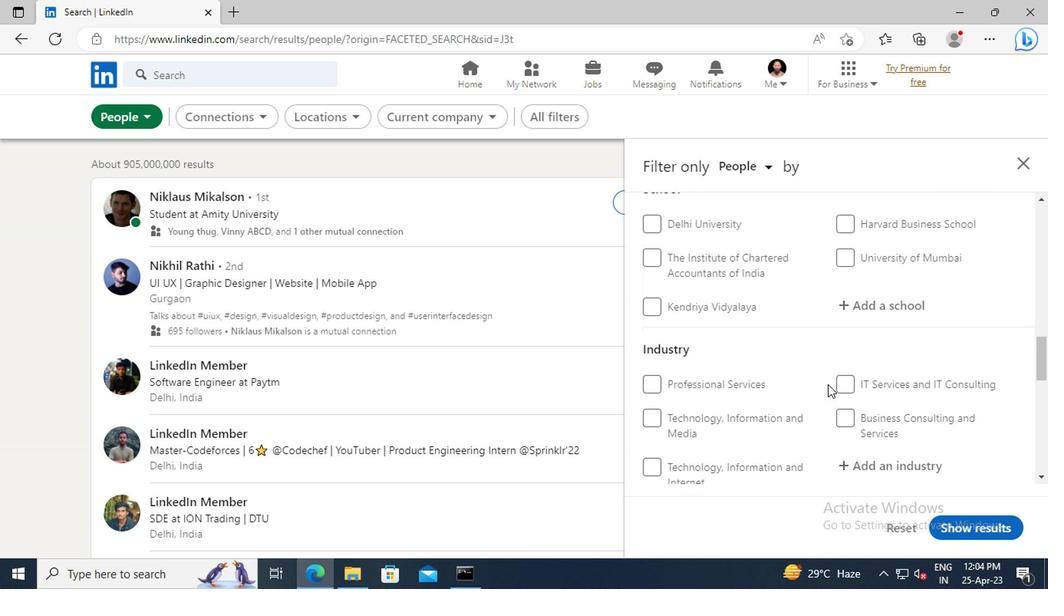 
Action: Mouse scrolled (823, 385) with delta (0, 1)
Screenshot: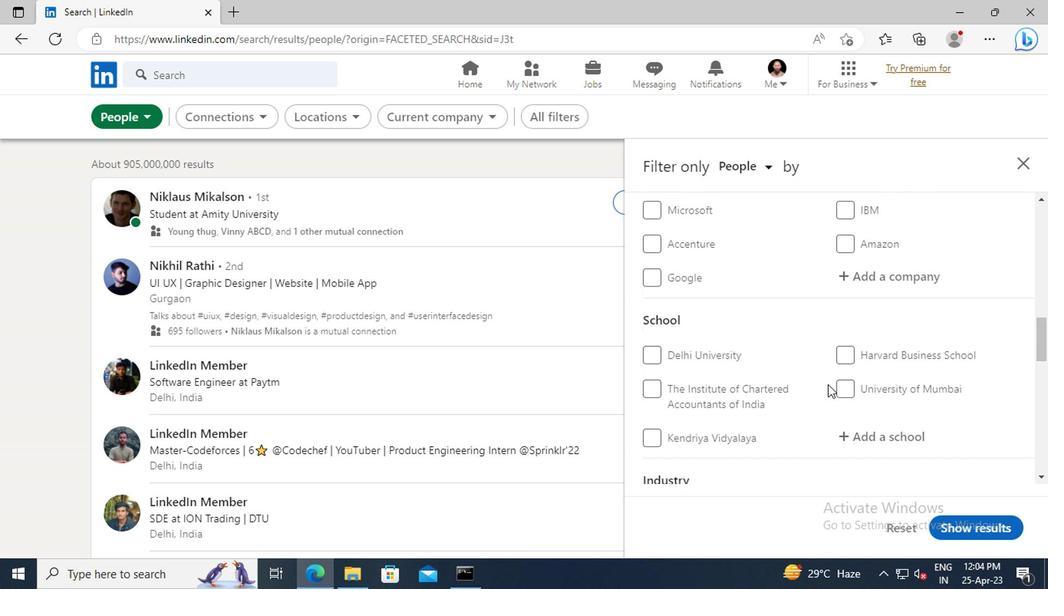 
Action: Mouse scrolled (823, 385) with delta (0, 1)
Screenshot: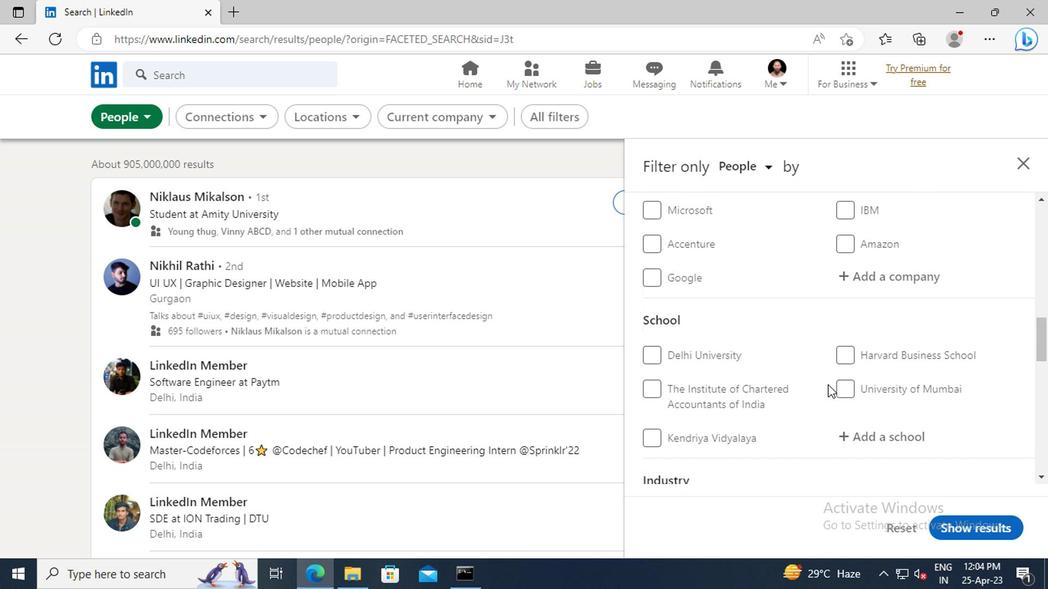 
Action: Mouse scrolled (823, 385) with delta (0, 1)
Screenshot: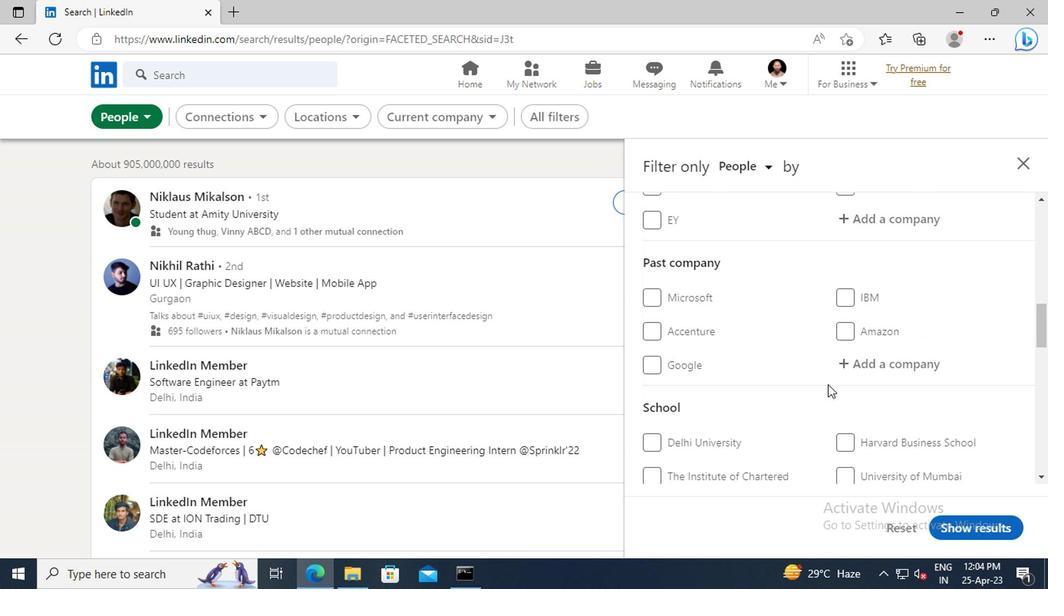 
Action: Mouse scrolled (823, 385) with delta (0, 1)
Screenshot: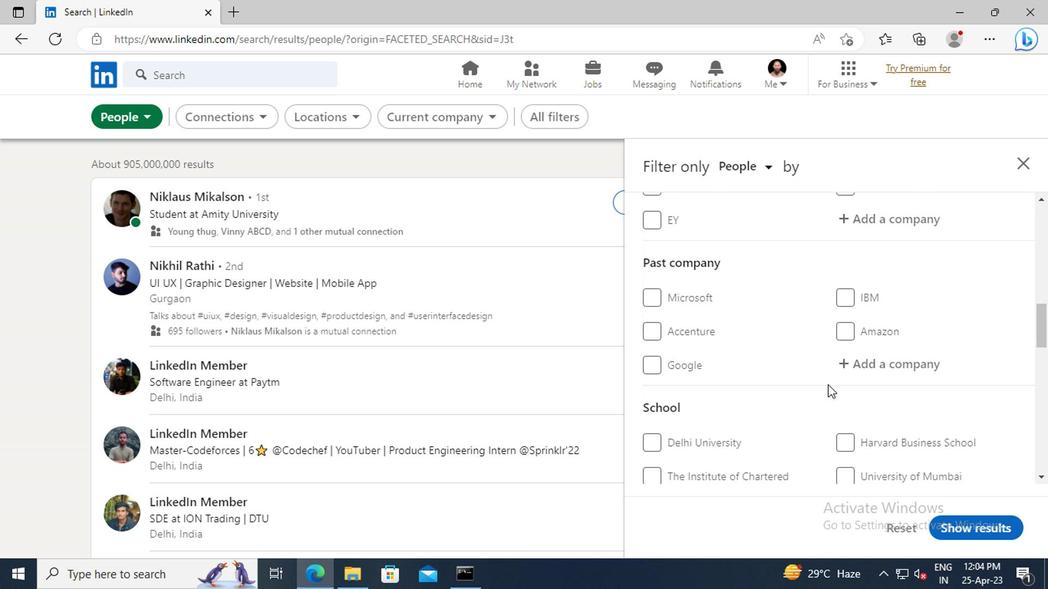 
Action: Mouse moved to (824, 380)
Screenshot: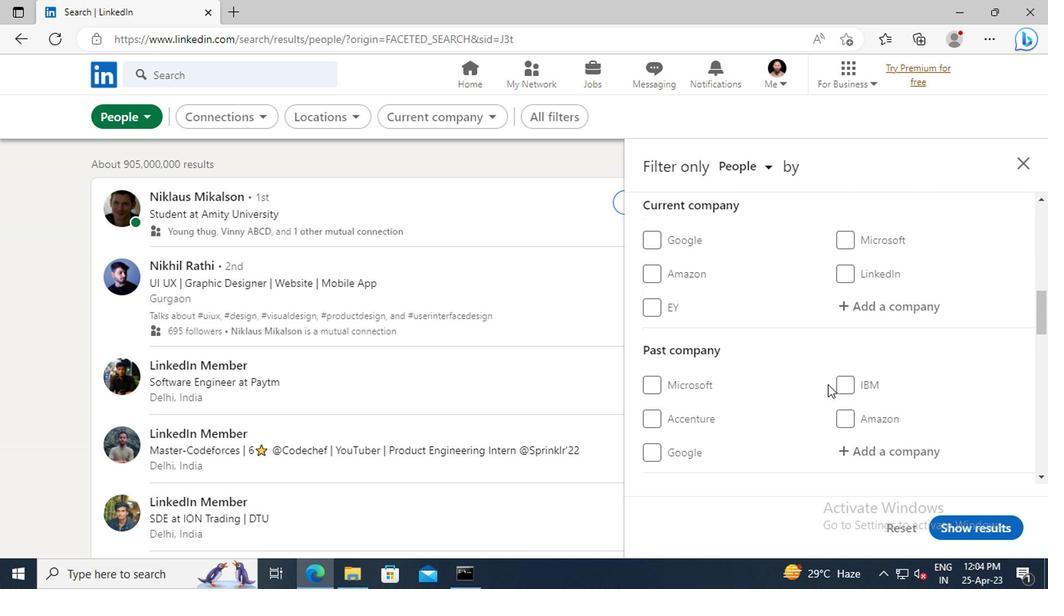 
Action: Mouse scrolled (824, 380) with delta (0, 0)
Screenshot: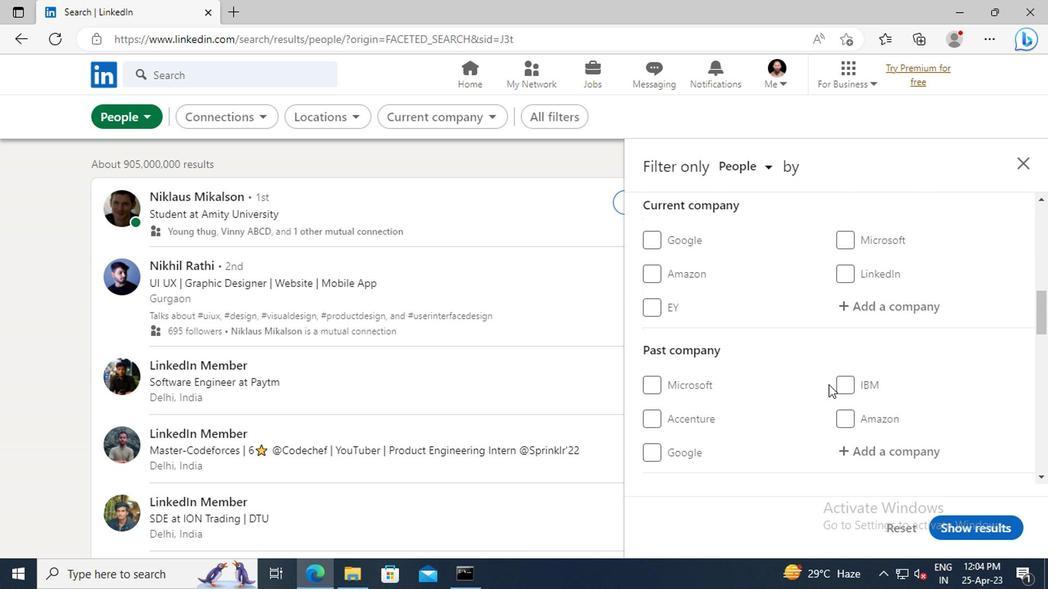 
Action: Mouse moved to (849, 354)
Screenshot: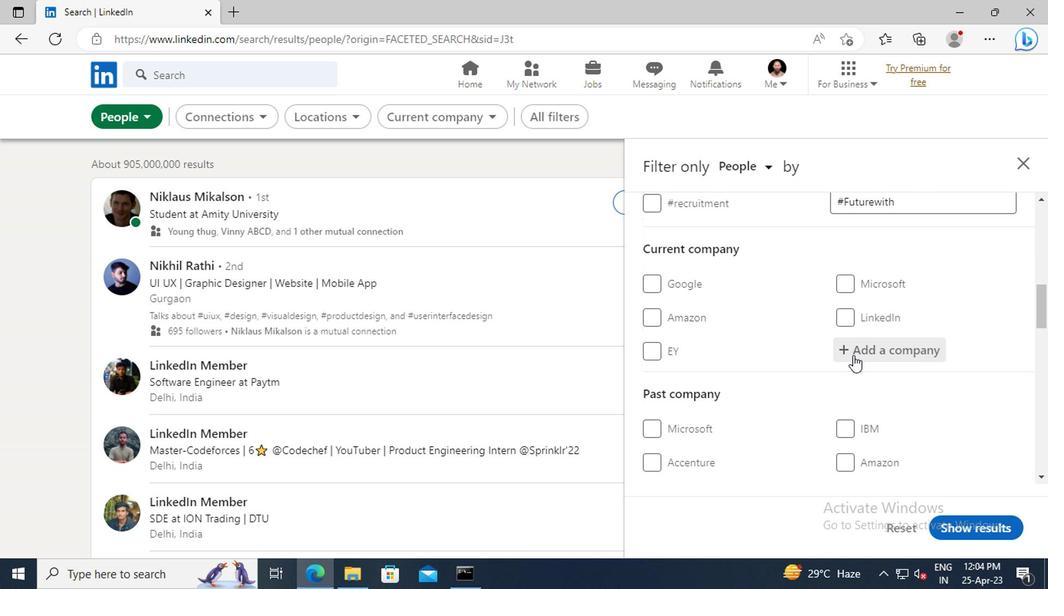 
Action: Mouse pressed left at (849, 354)
Screenshot: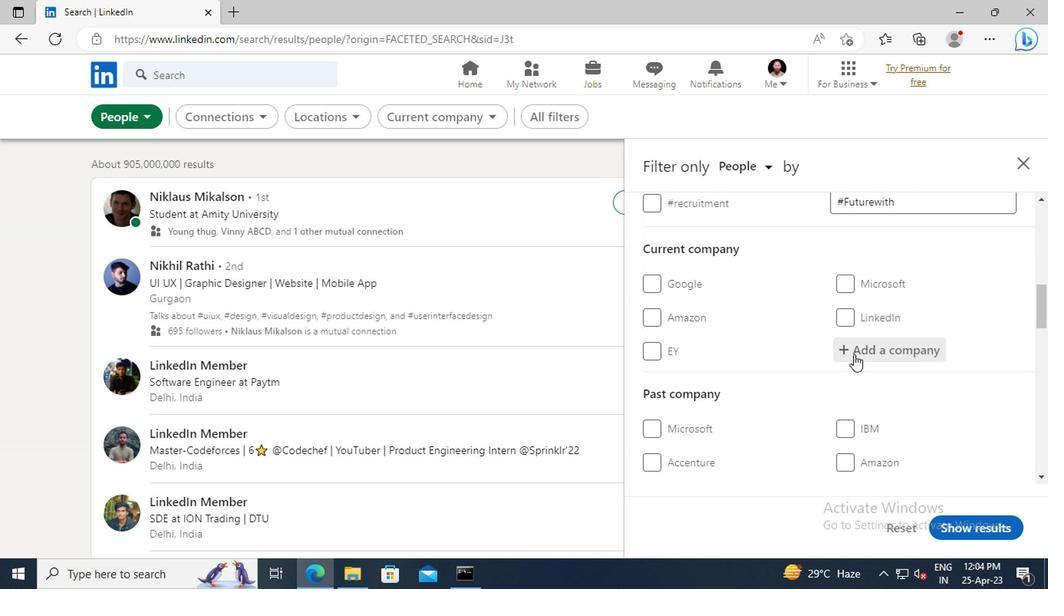 
Action: Mouse moved to (850, 354)
Screenshot: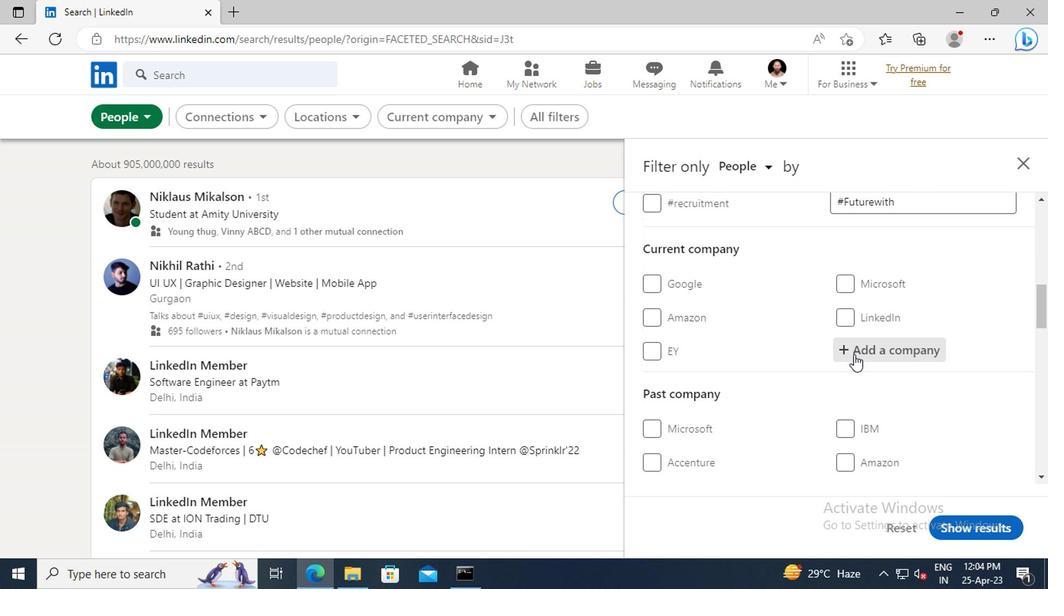 
Action: Key pressed <Key.shift>VOLT<Key.space>-<Key.space><Key.shift>INTERNATIONAL<Key.space><Key.shift>(<Key.shift_r>AN<Key.space><Key.shift>INNOVA<Key.space><Key.shift_r>SOLUTIONS<Key.space><Key.shift>COMPANY<Key.shift>)
Screenshot: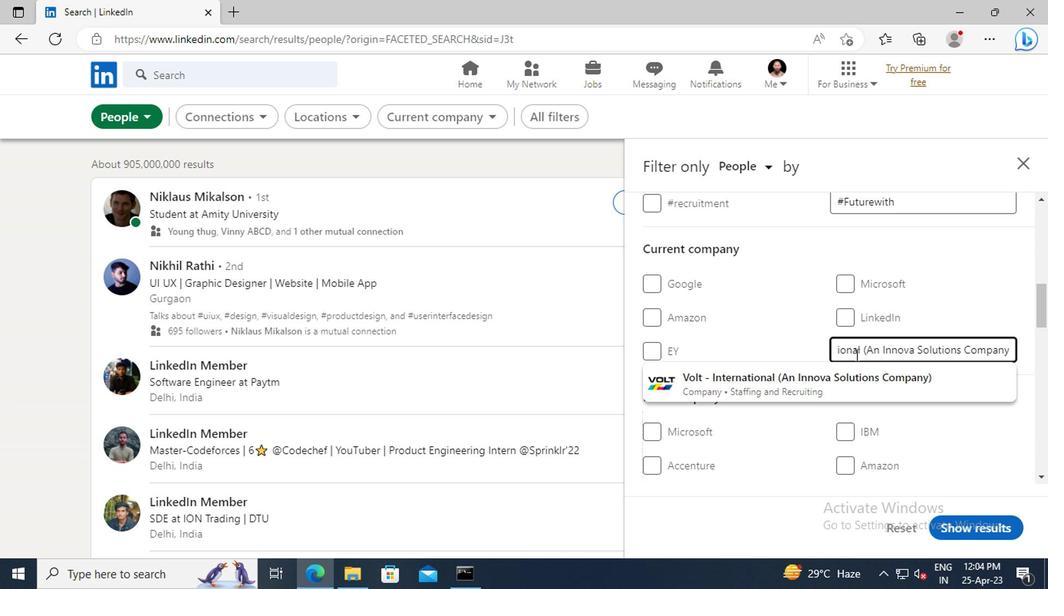 
Action: Mouse moved to (839, 382)
Screenshot: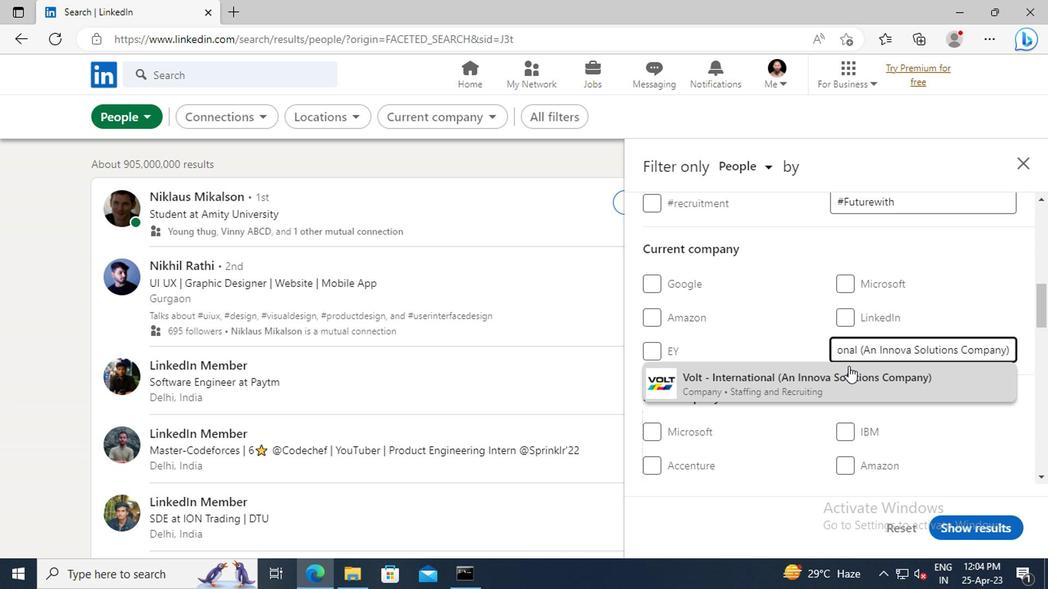 
Action: Mouse pressed left at (839, 382)
Screenshot: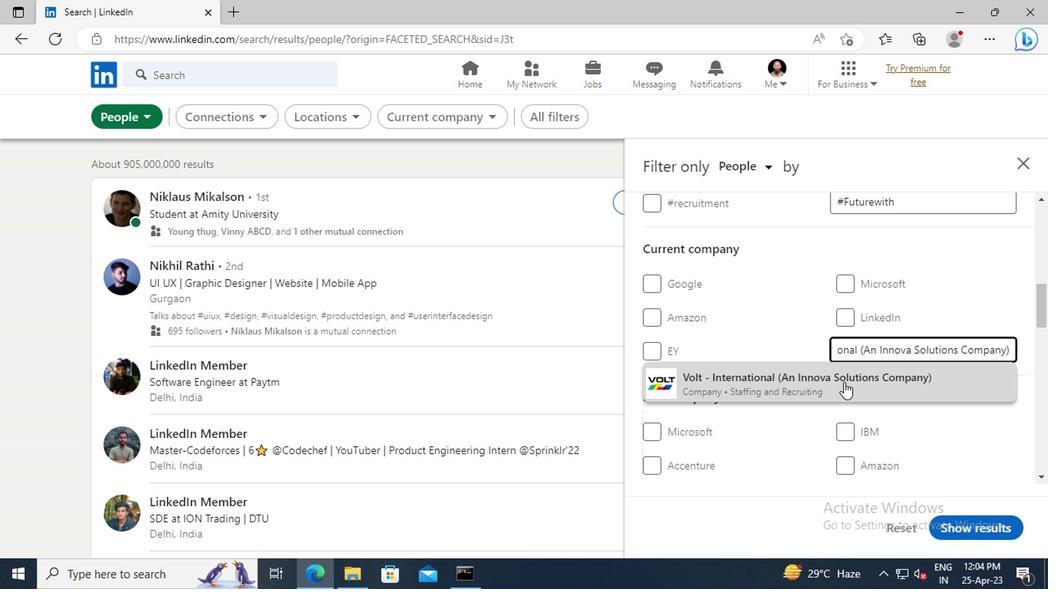 
Action: Mouse moved to (813, 335)
Screenshot: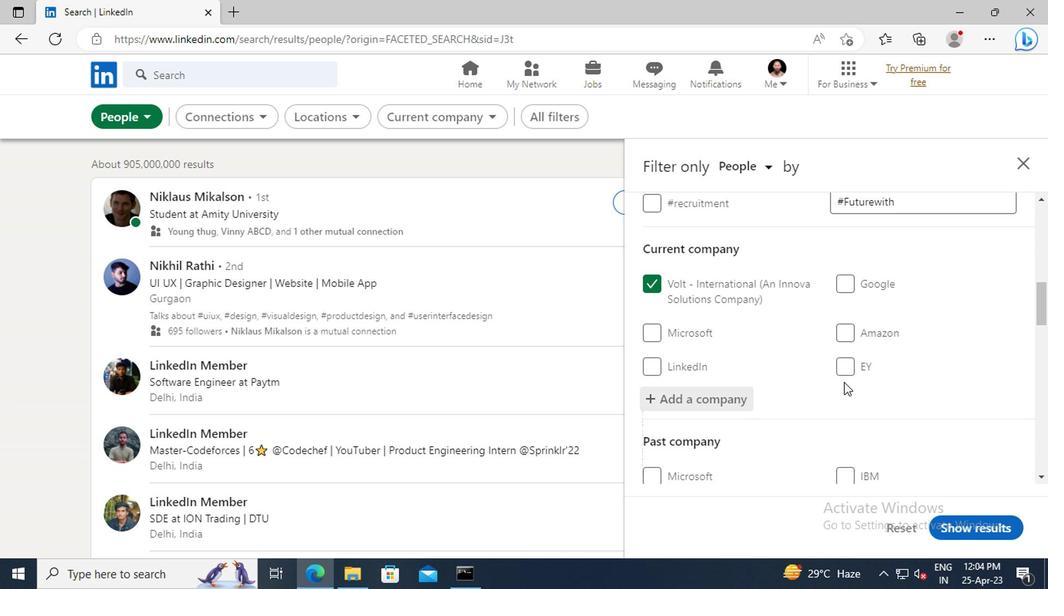 
Action: Mouse scrolled (813, 334) with delta (0, 0)
Screenshot: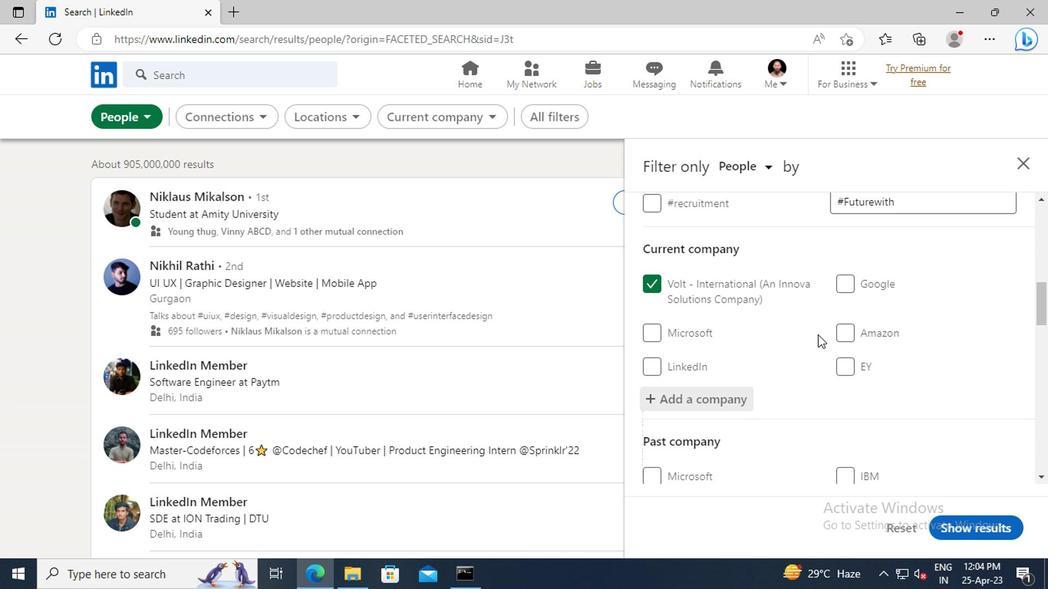 
Action: Mouse scrolled (813, 334) with delta (0, 0)
Screenshot: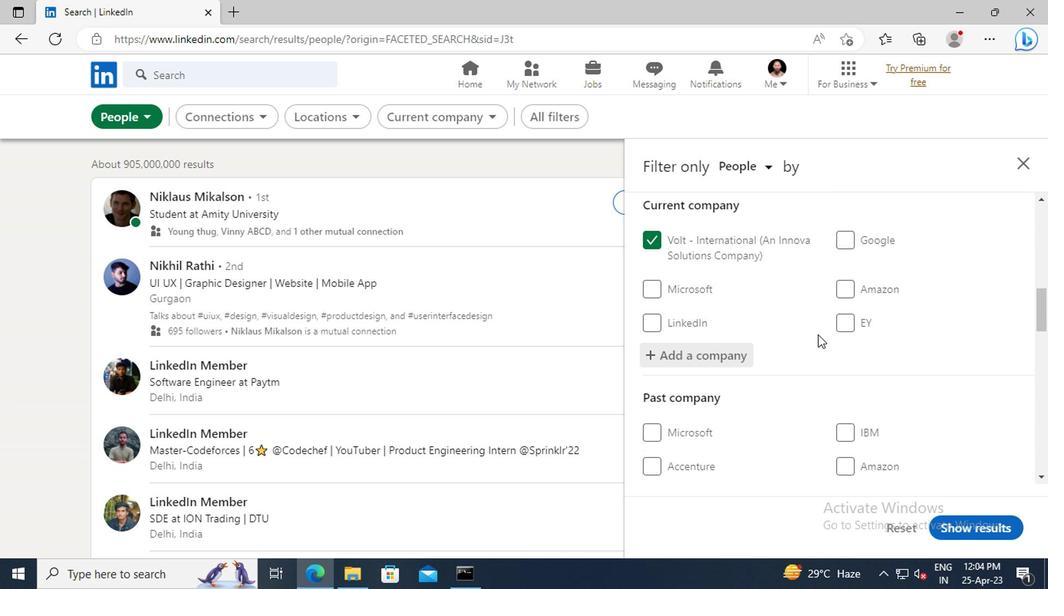 
Action: Mouse scrolled (813, 334) with delta (0, 0)
Screenshot: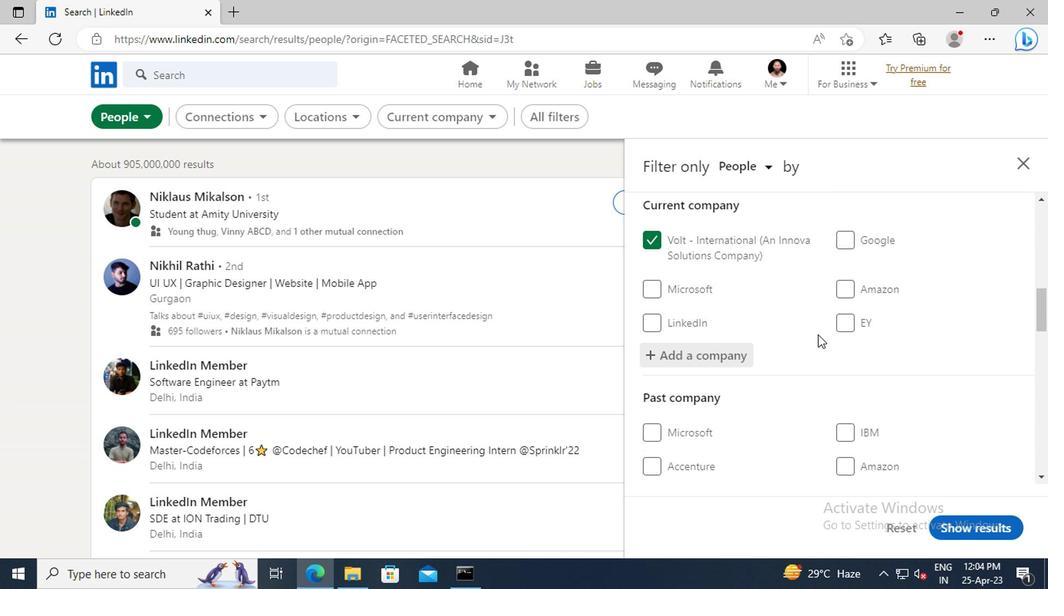 
Action: Mouse scrolled (813, 334) with delta (0, 0)
Screenshot: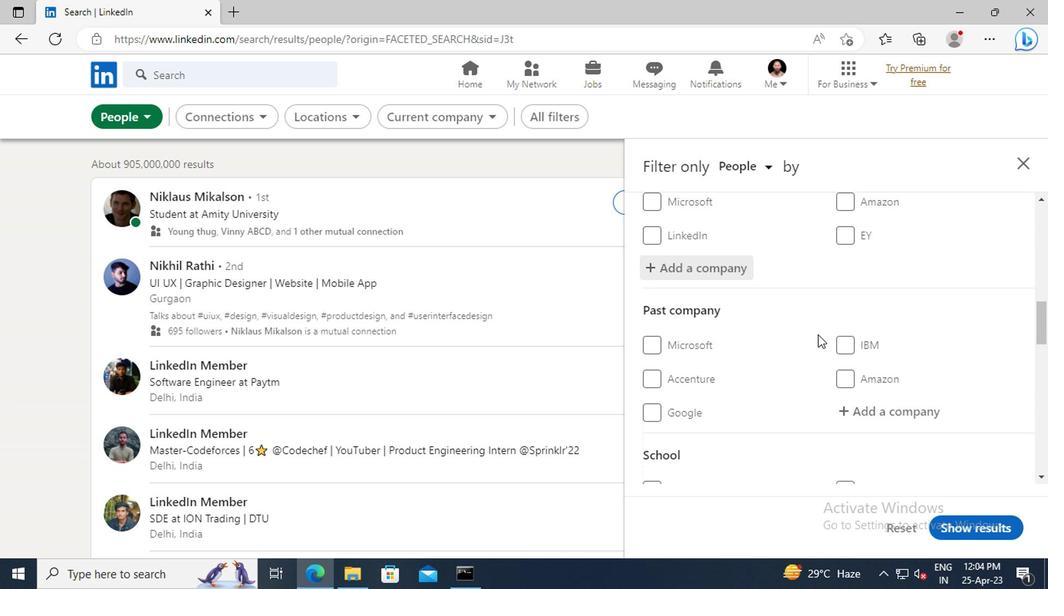
Action: Mouse scrolled (813, 334) with delta (0, 0)
Screenshot: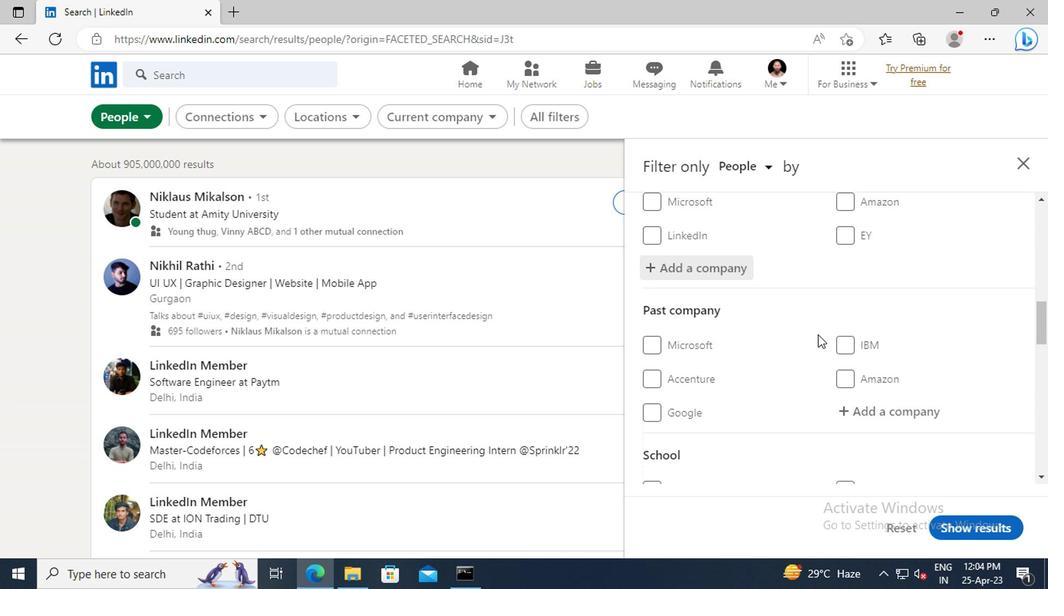 
Action: Mouse scrolled (813, 334) with delta (0, 0)
Screenshot: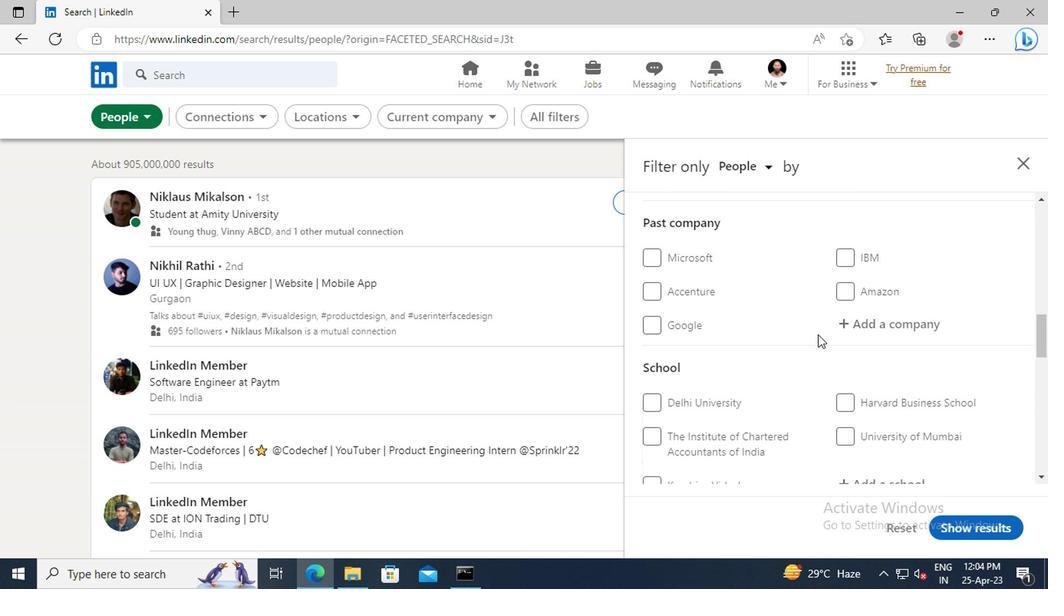 
Action: Mouse scrolled (813, 334) with delta (0, 0)
Screenshot: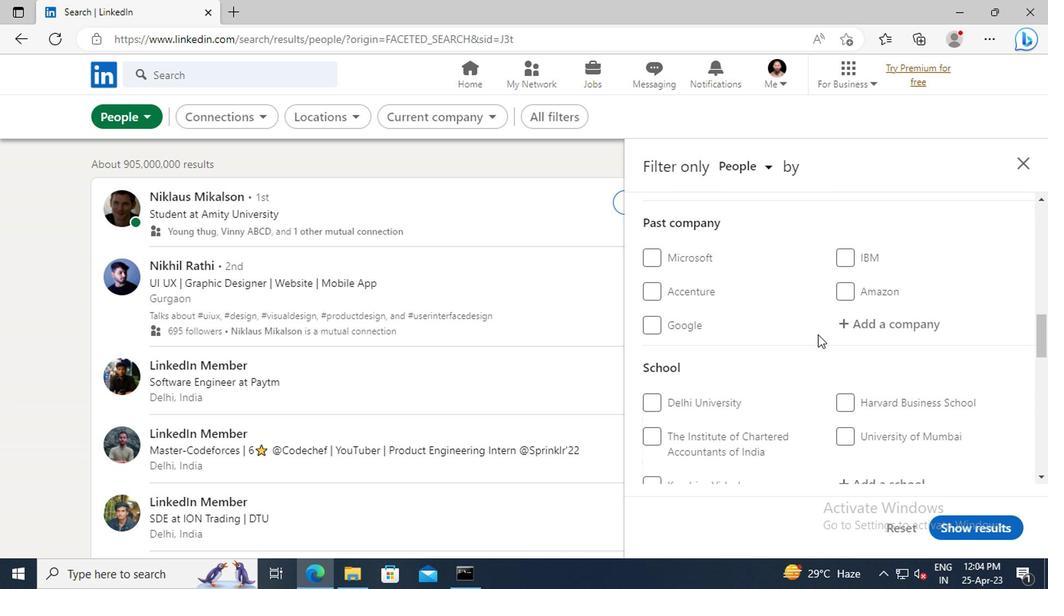 
Action: Mouse scrolled (813, 334) with delta (0, 0)
Screenshot: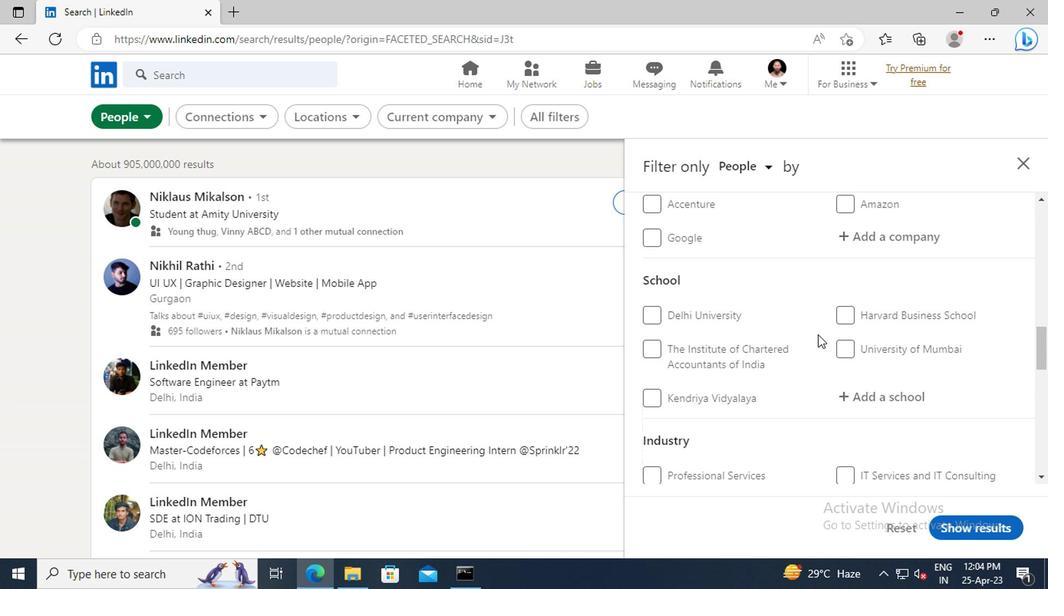 
Action: Mouse scrolled (813, 334) with delta (0, 0)
Screenshot: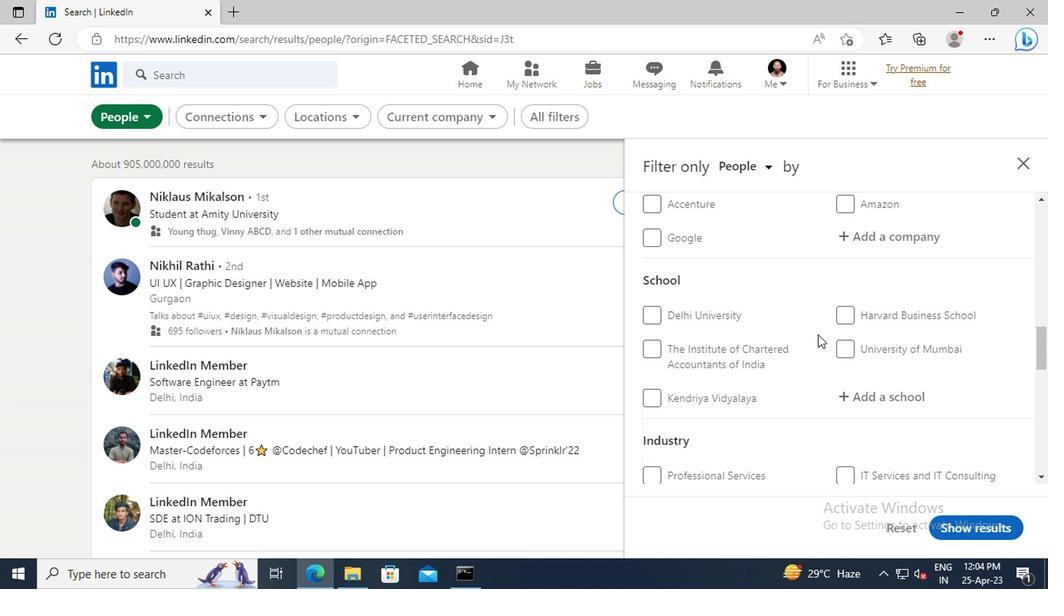 
Action: Mouse moved to (858, 312)
Screenshot: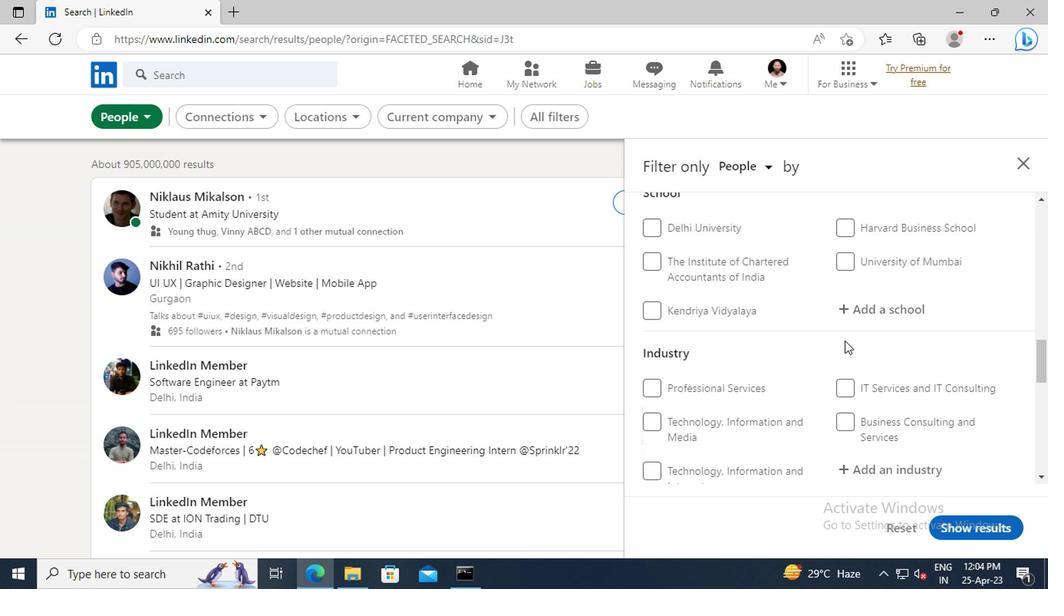
Action: Mouse pressed left at (858, 312)
Screenshot: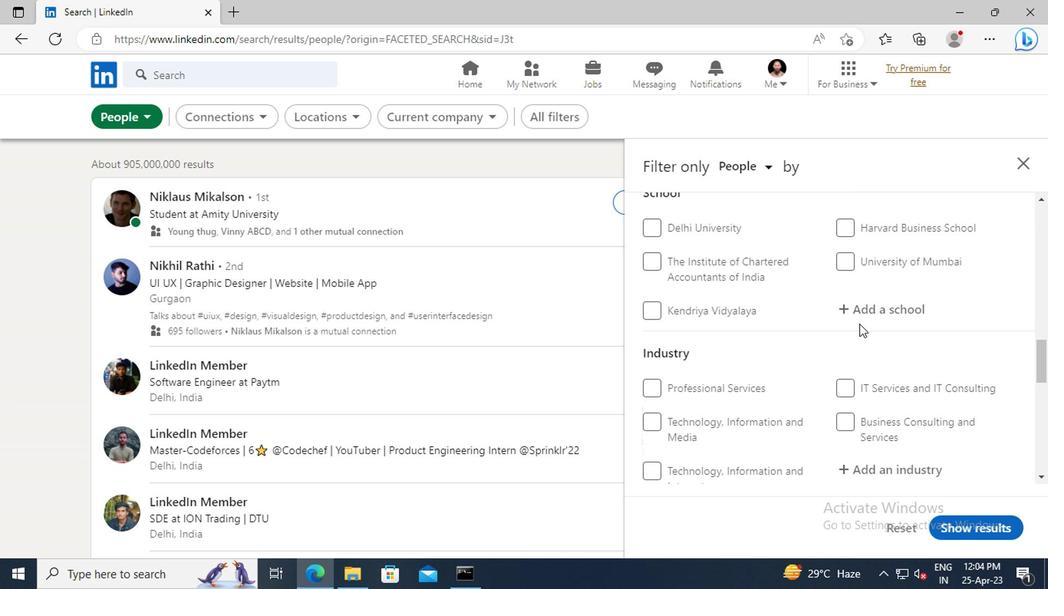 
Action: Mouse moved to (855, 312)
Screenshot: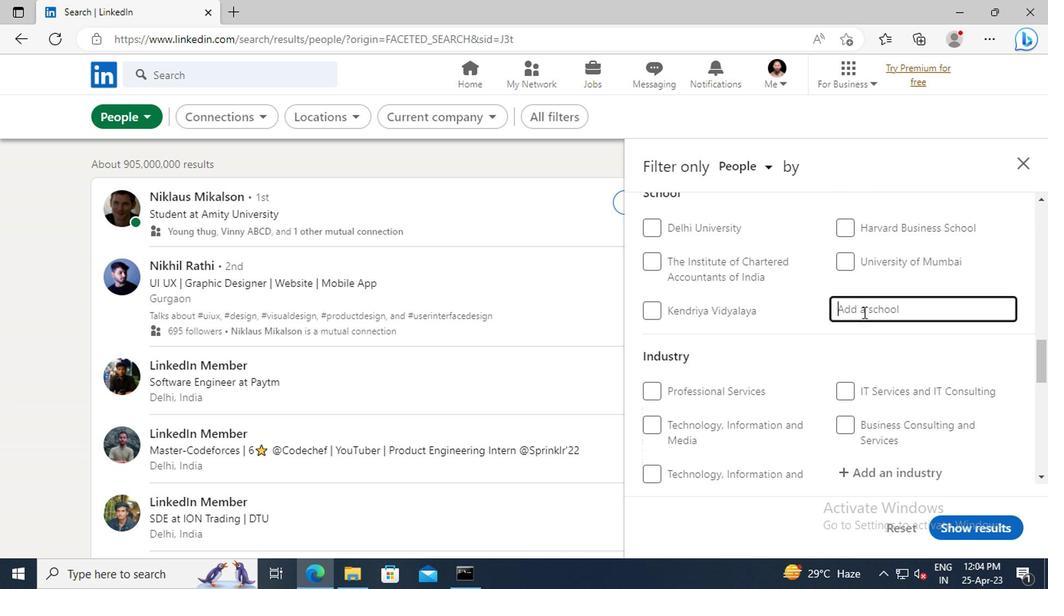
Action: Key pressed <Key.shift>FATIMA<Key.space><Key.shift>CONVENT<Key.space><Key.shift>SENIOR<Key.space><Key.shift>SECONDARY<Key.space><Key.shift>SCHOOL
Screenshot: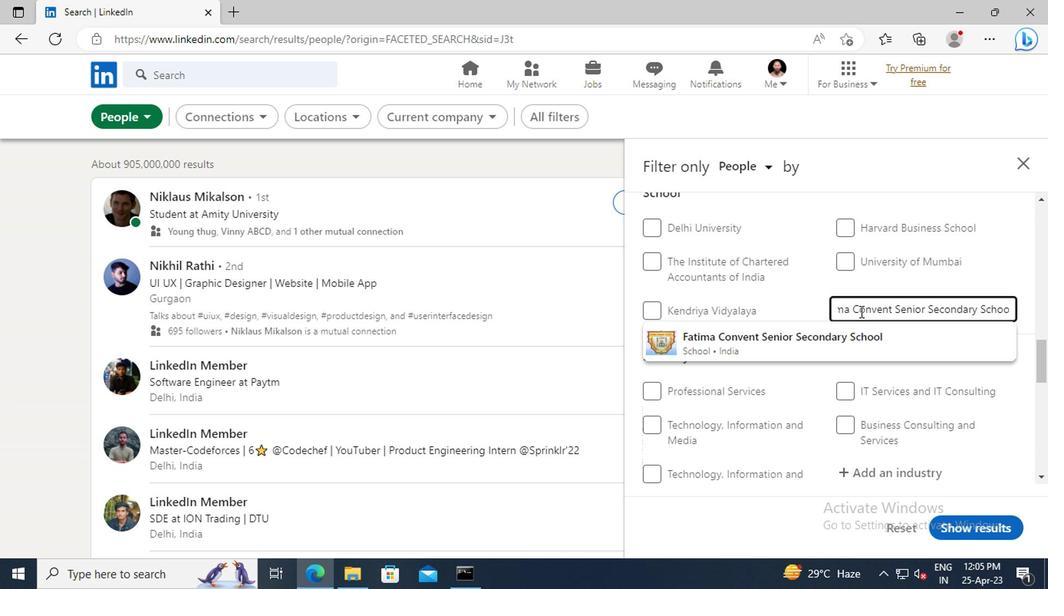 
Action: Mouse moved to (843, 335)
Screenshot: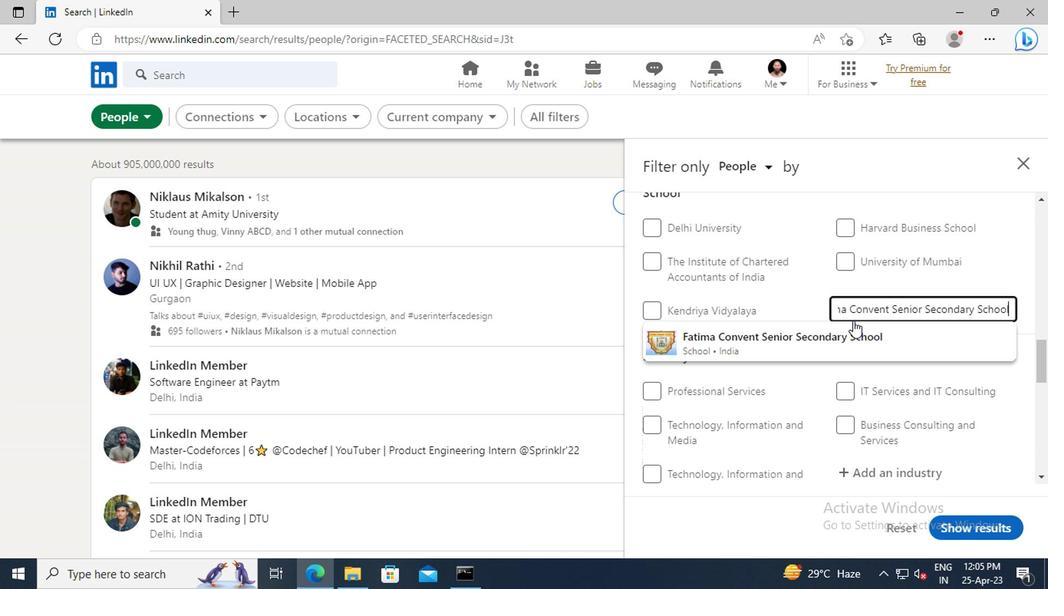 
Action: Mouse pressed left at (843, 335)
Screenshot: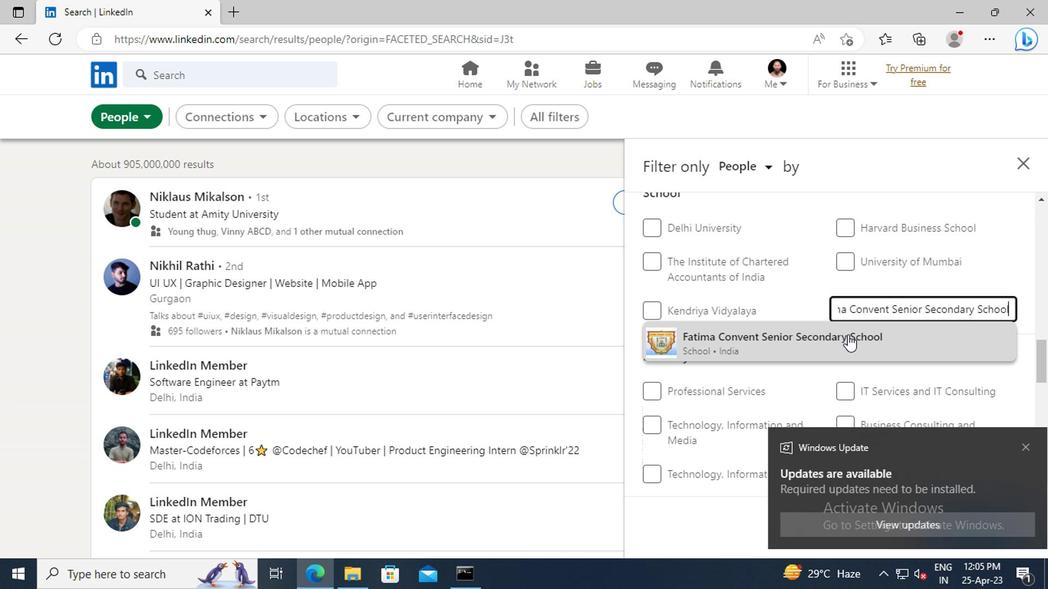 
Action: Mouse moved to (837, 318)
Screenshot: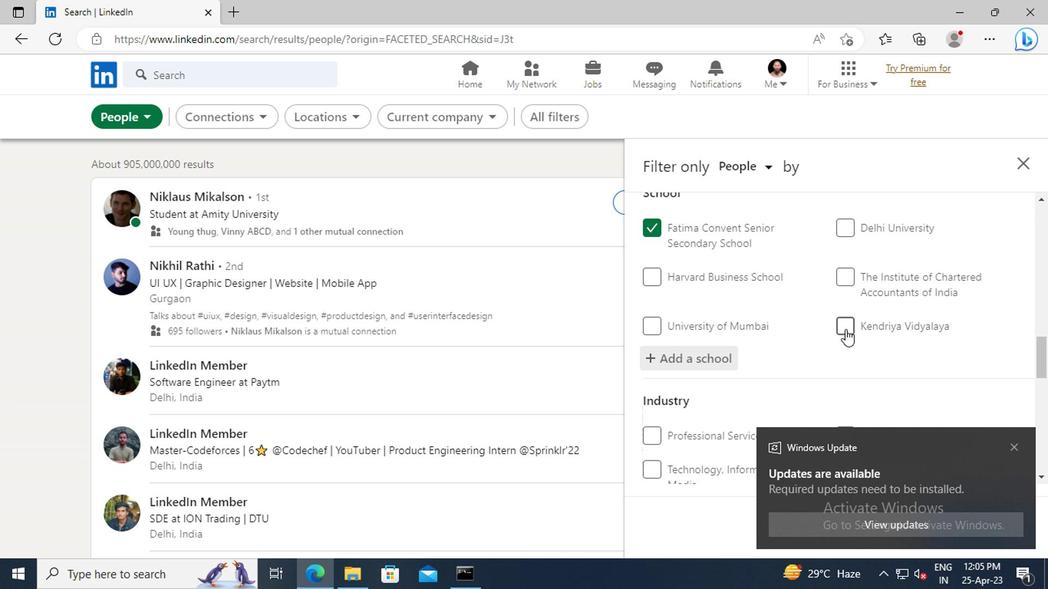
Action: Mouse scrolled (837, 317) with delta (0, 0)
Screenshot: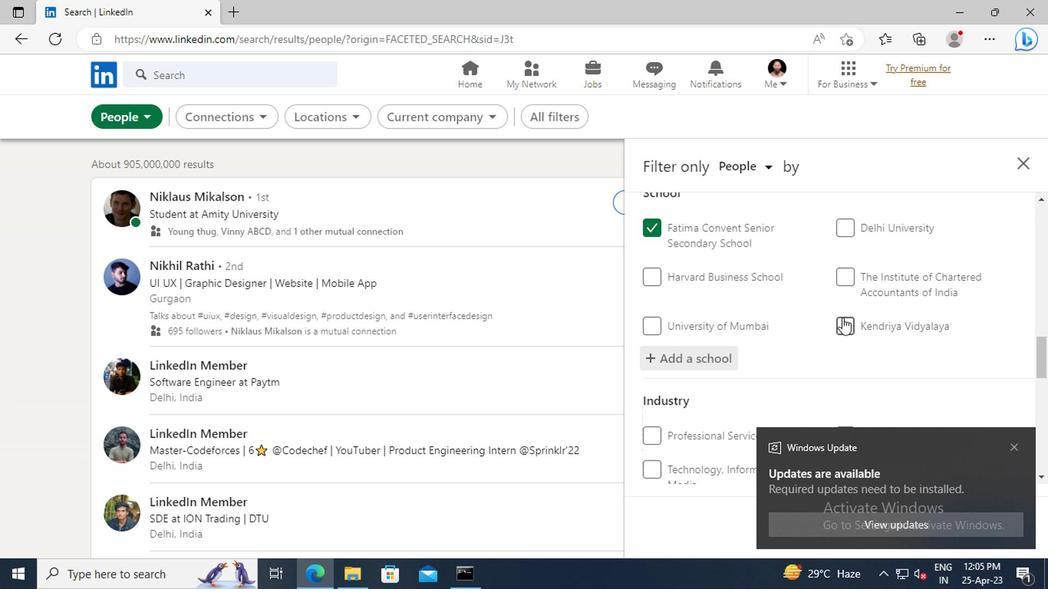 
Action: Mouse scrolled (837, 317) with delta (0, 0)
Screenshot: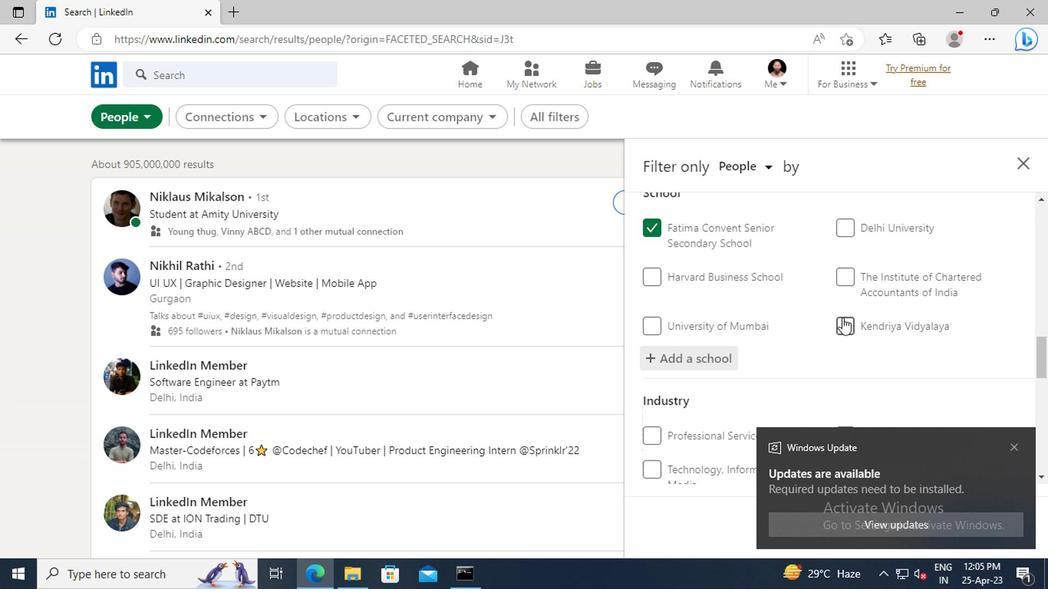 
Action: Mouse scrolled (837, 317) with delta (0, 0)
Screenshot: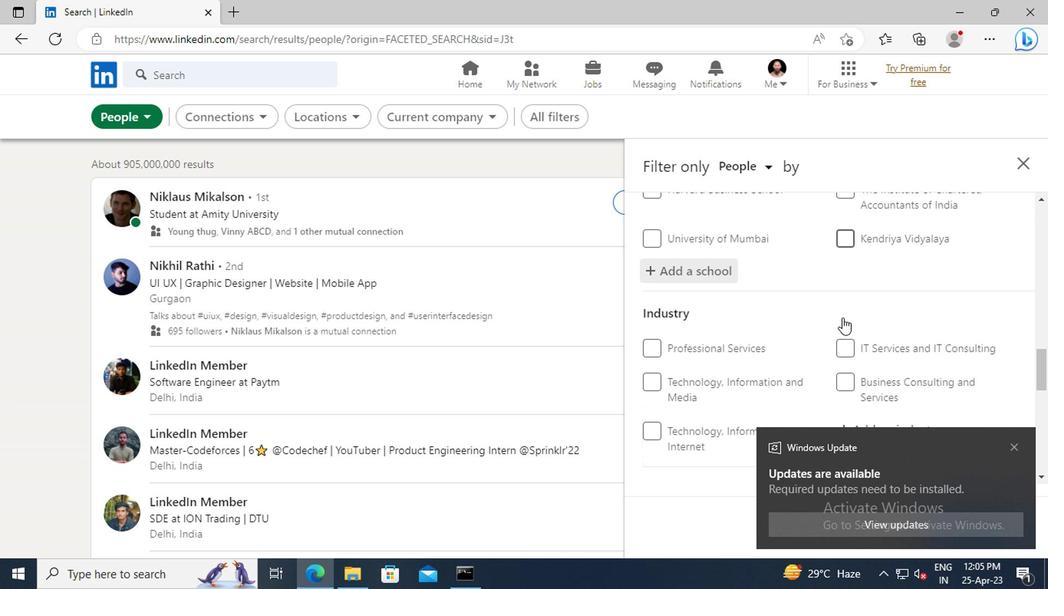 
Action: Mouse scrolled (837, 317) with delta (0, 0)
Screenshot: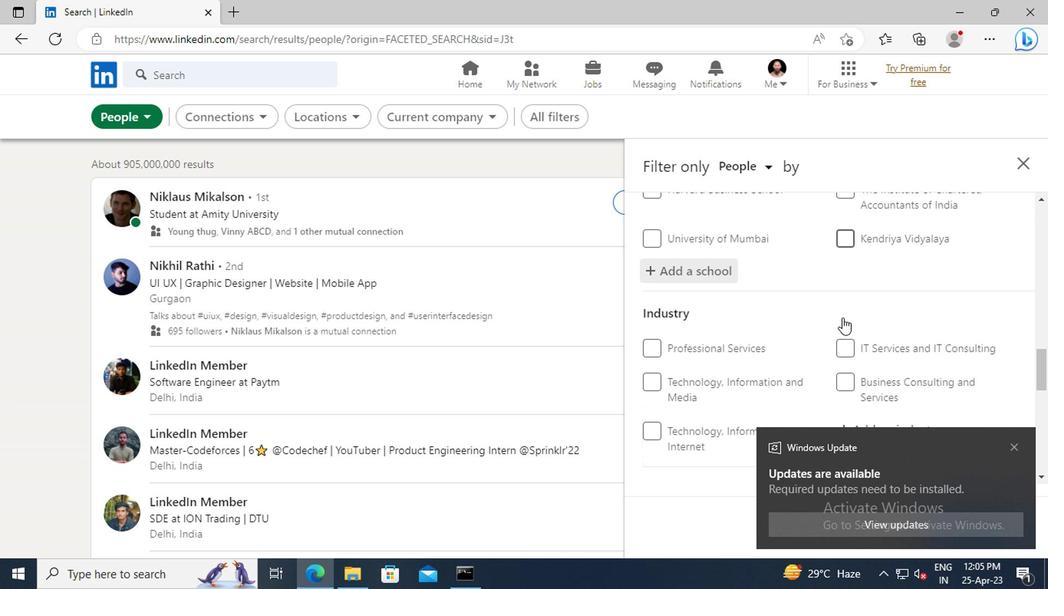 
Action: Mouse moved to (837, 317)
Screenshot: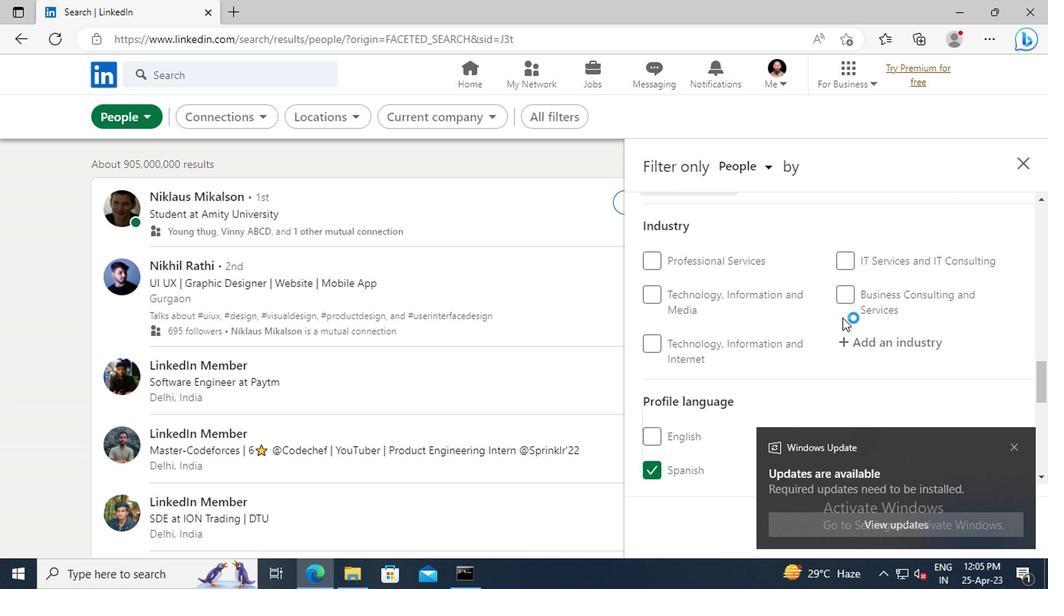 
Action: Mouse scrolled (837, 316) with delta (0, -1)
Screenshot: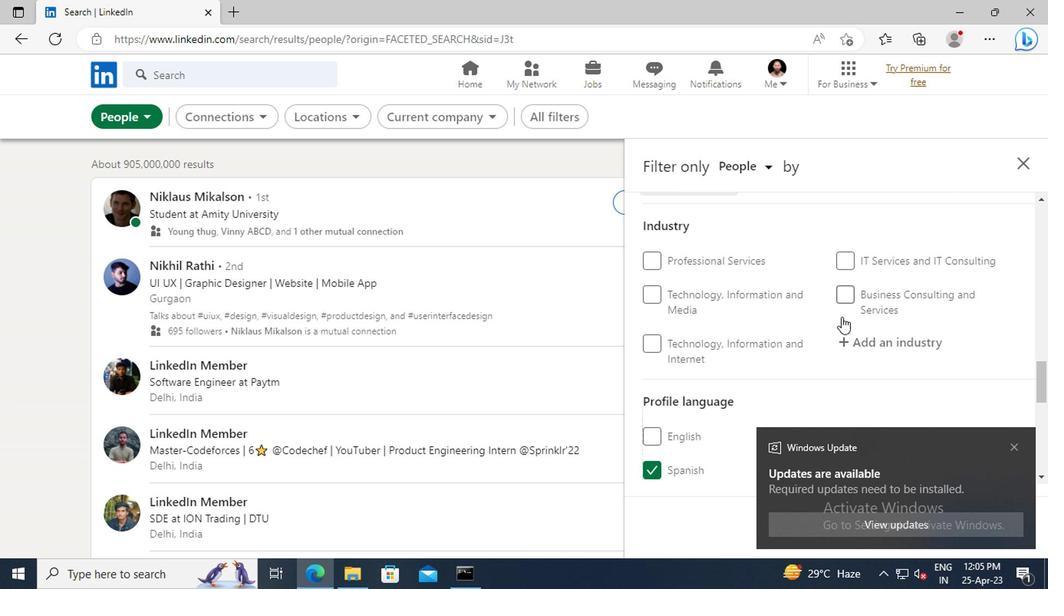 
Action: Mouse moved to (850, 305)
Screenshot: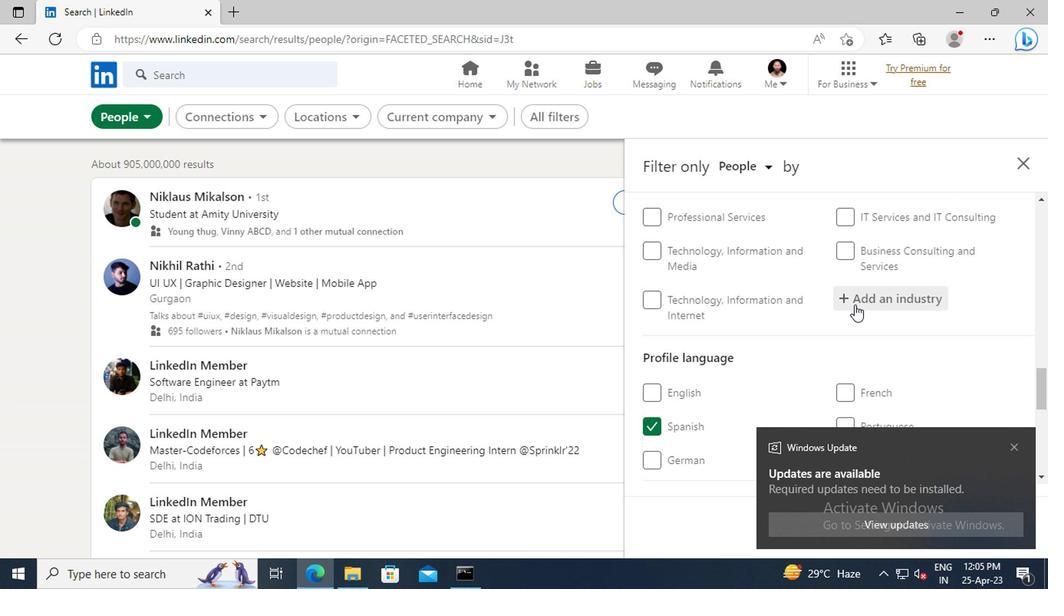 
Action: Mouse pressed left at (850, 305)
Screenshot: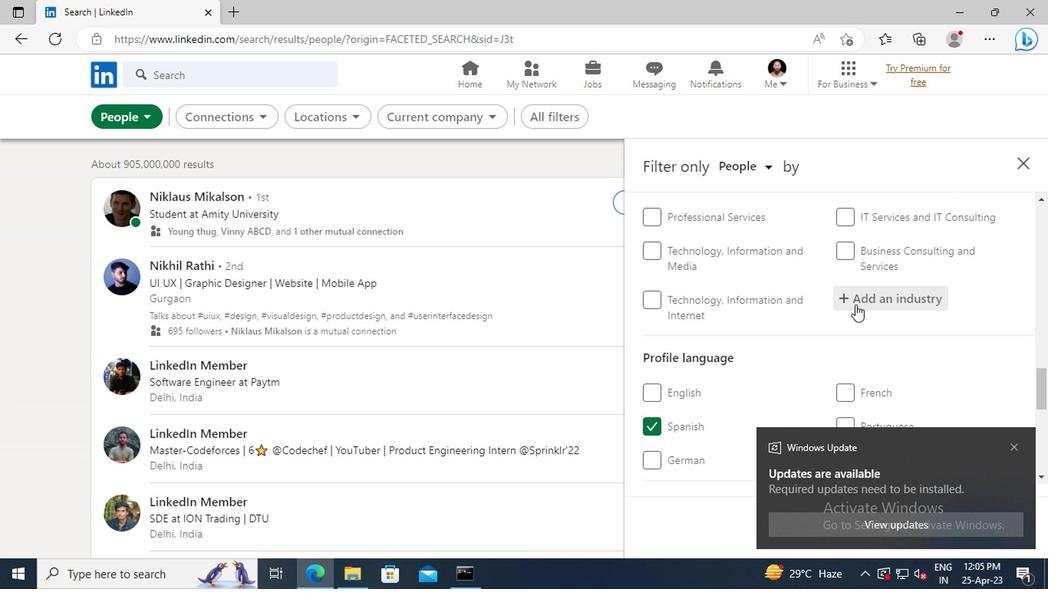 
Action: Mouse moved to (850, 305)
Screenshot: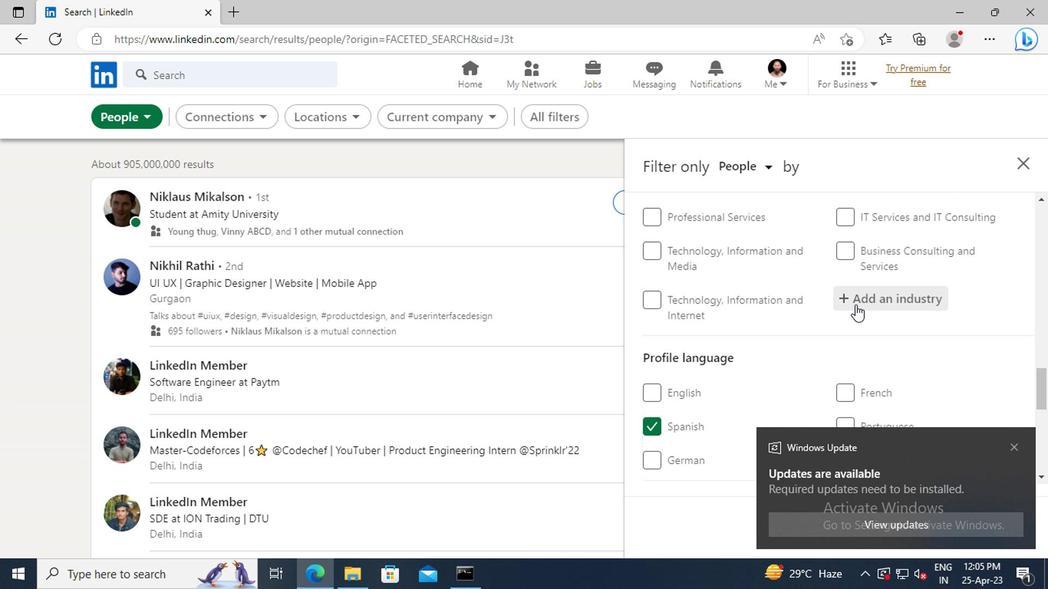 
Action: Key pressed <Key.shift>POLITICAL<Key.space><Key.shift>ORGANIZATIONS
Screenshot: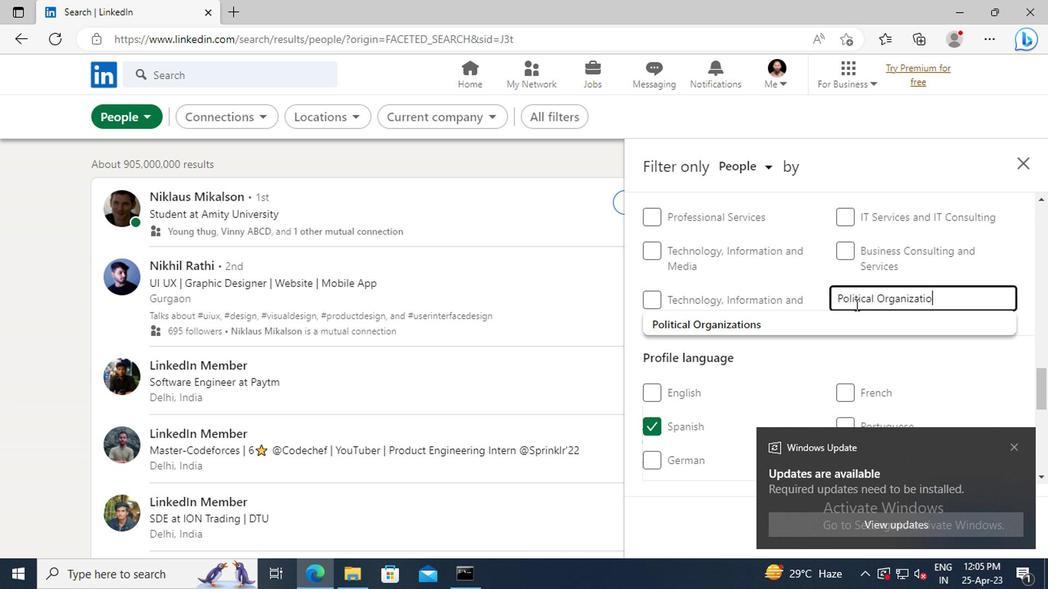 
Action: Mouse moved to (780, 325)
Screenshot: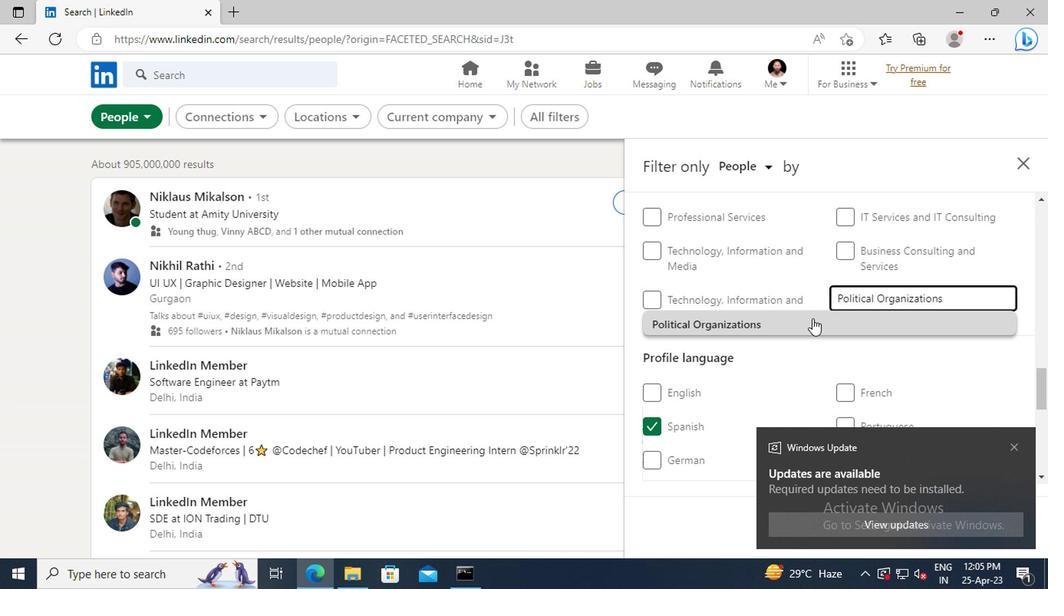 
Action: Mouse pressed left at (780, 325)
Screenshot: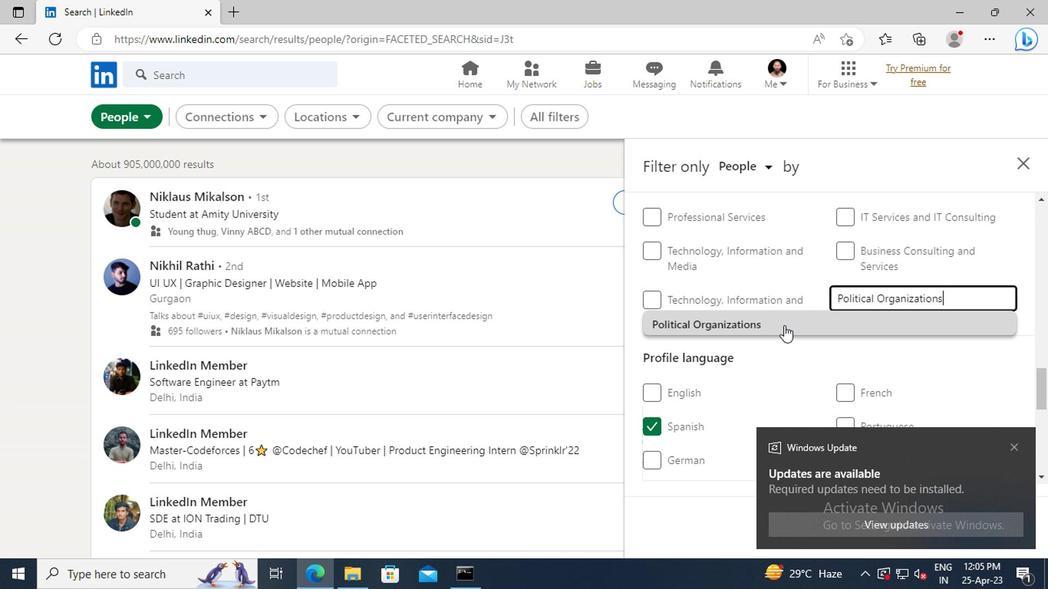 
Action: Mouse scrolled (780, 325) with delta (0, 0)
Screenshot: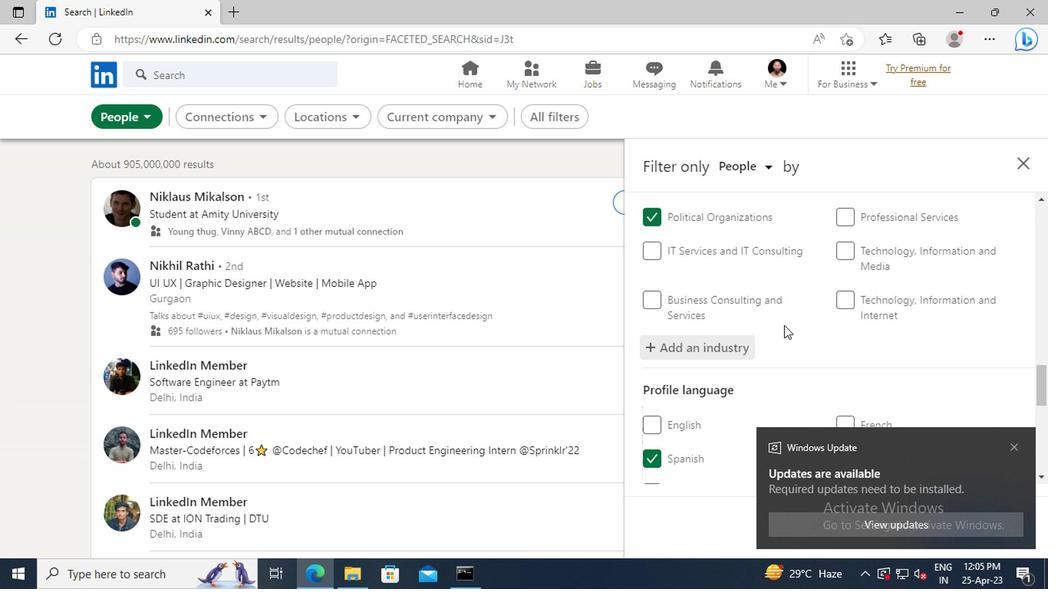 
Action: Mouse scrolled (780, 325) with delta (0, 0)
Screenshot: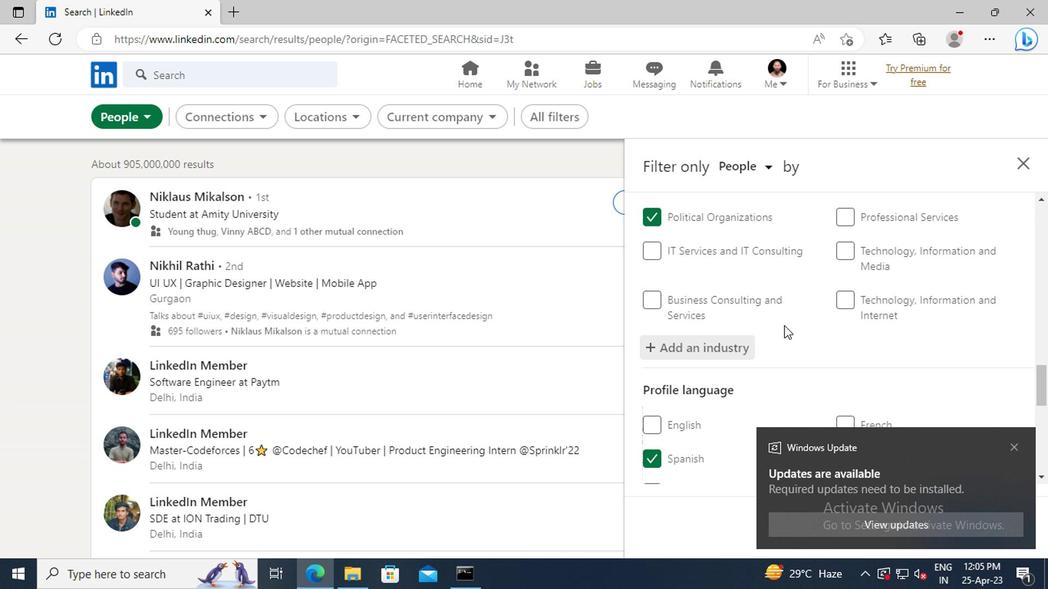 
Action: Mouse scrolled (780, 325) with delta (0, 0)
Screenshot: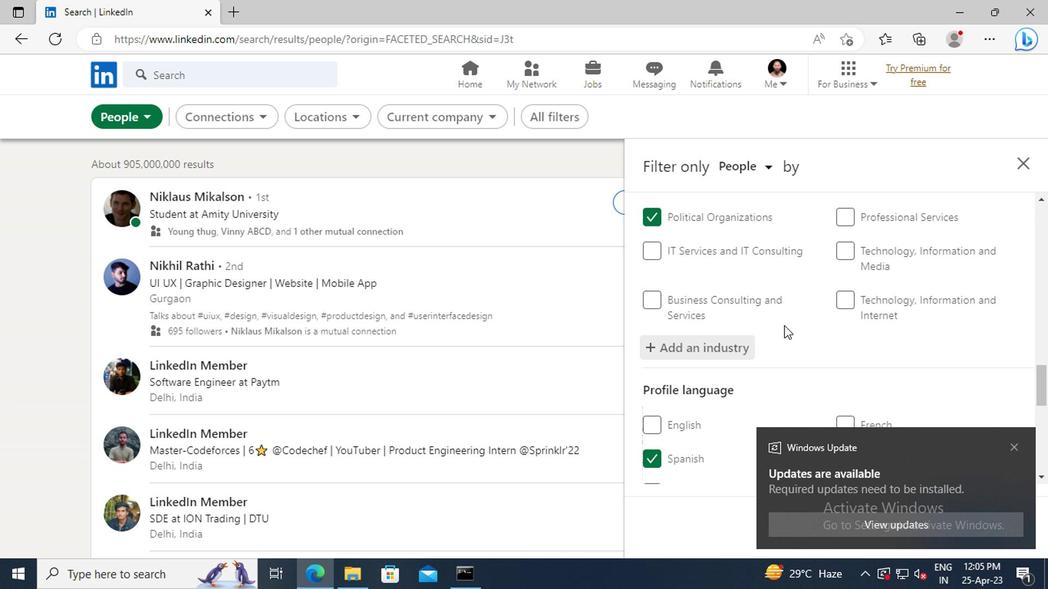
Action: Mouse scrolled (780, 325) with delta (0, 0)
Screenshot: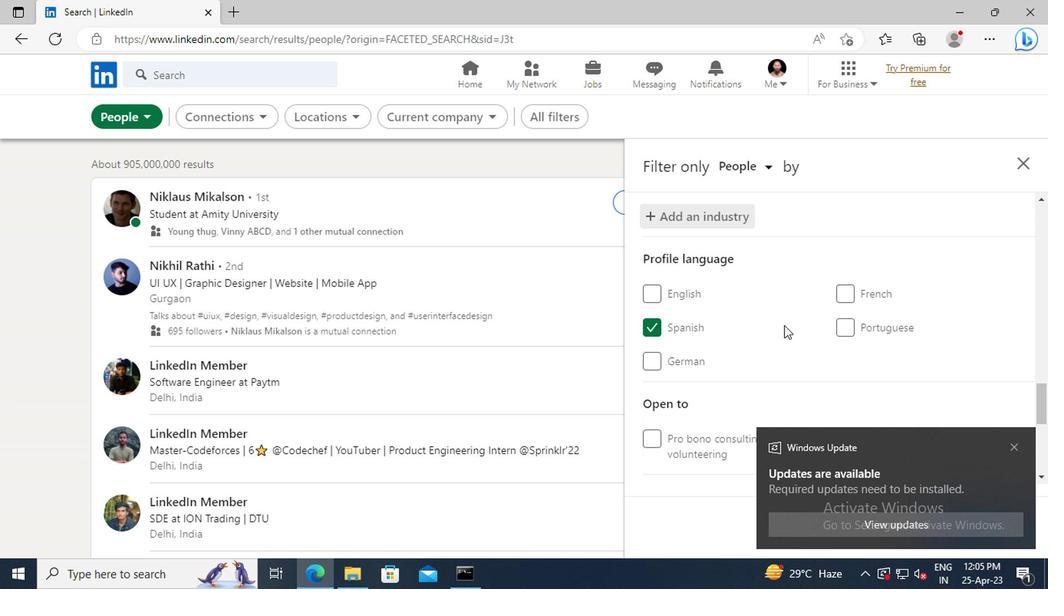 
Action: Mouse scrolled (780, 325) with delta (0, 0)
Screenshot: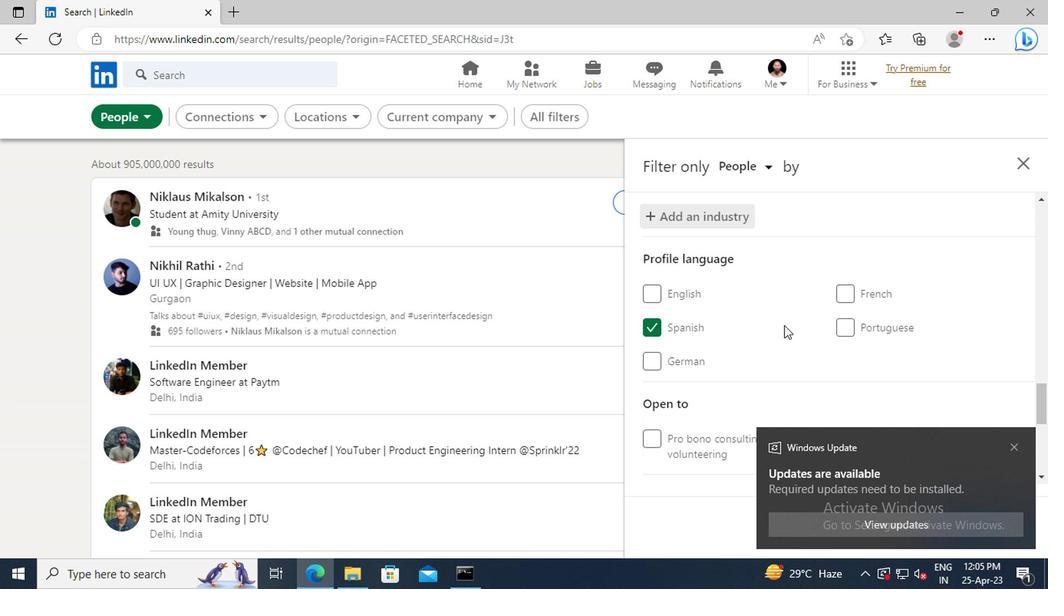 
Action: Mouse scrolled (780, 325) with delta (0, 0)
Screenshot: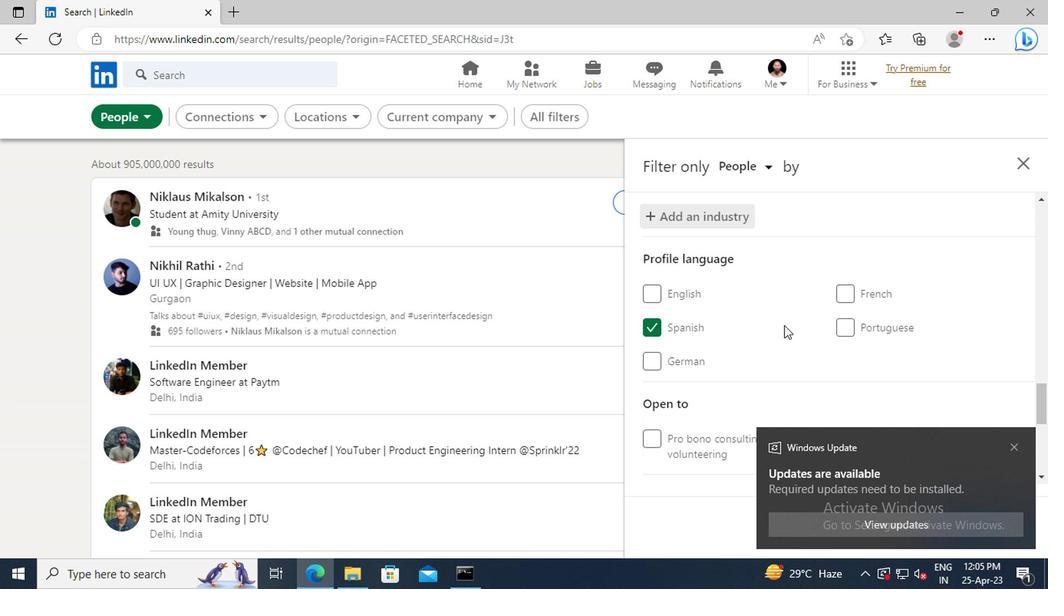 
Action: Mouse moved to (778, 324)
Screenshot: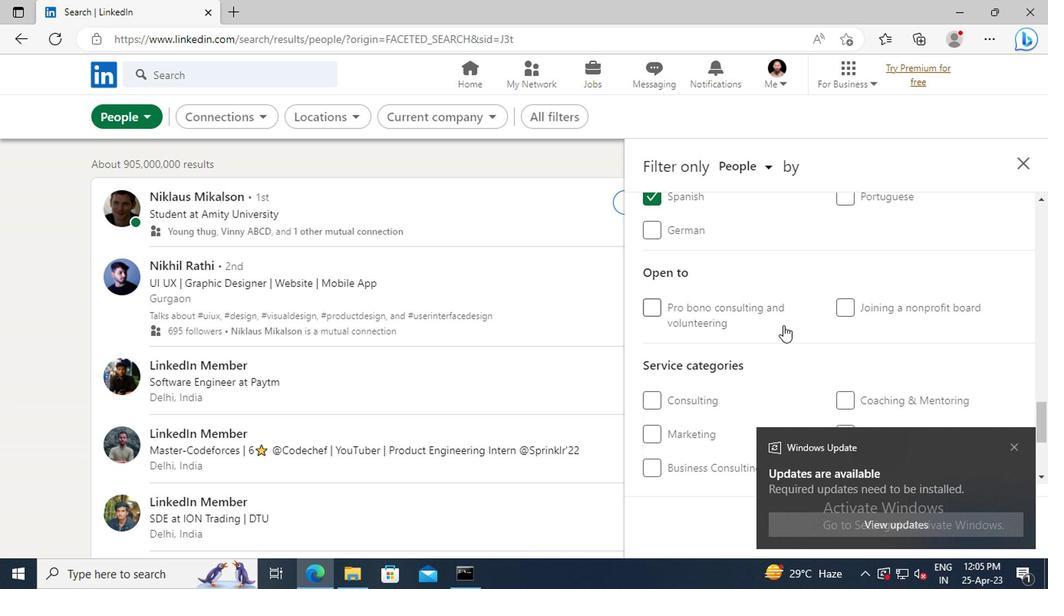 
Action: Mouse scrolled (778, 323) with delta (0, 0)
Screenshot: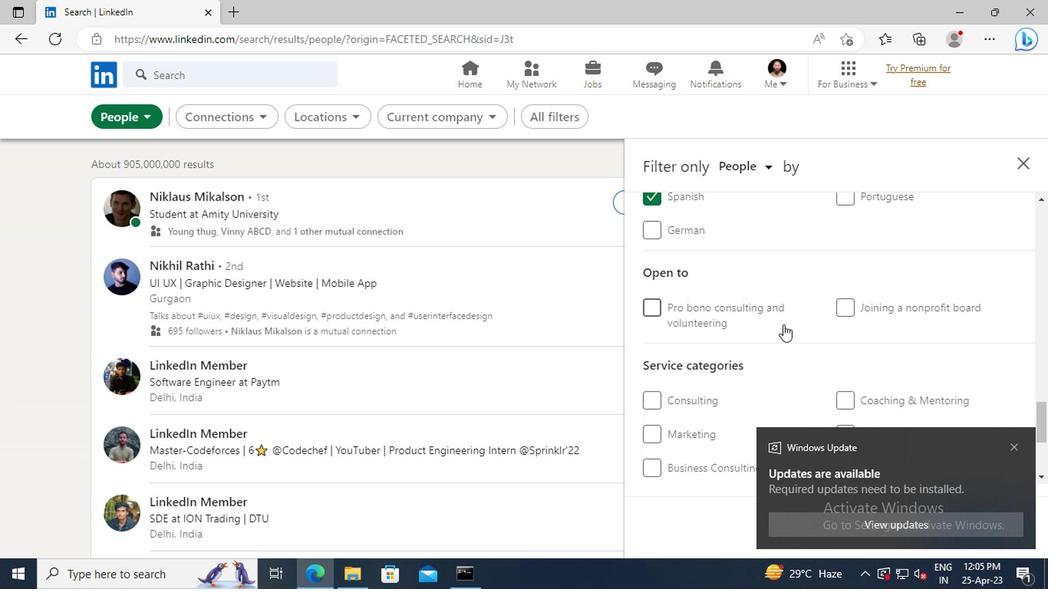 
Action: Mouse scrolled (778, 323) with delta (0, 0)
Screenshot: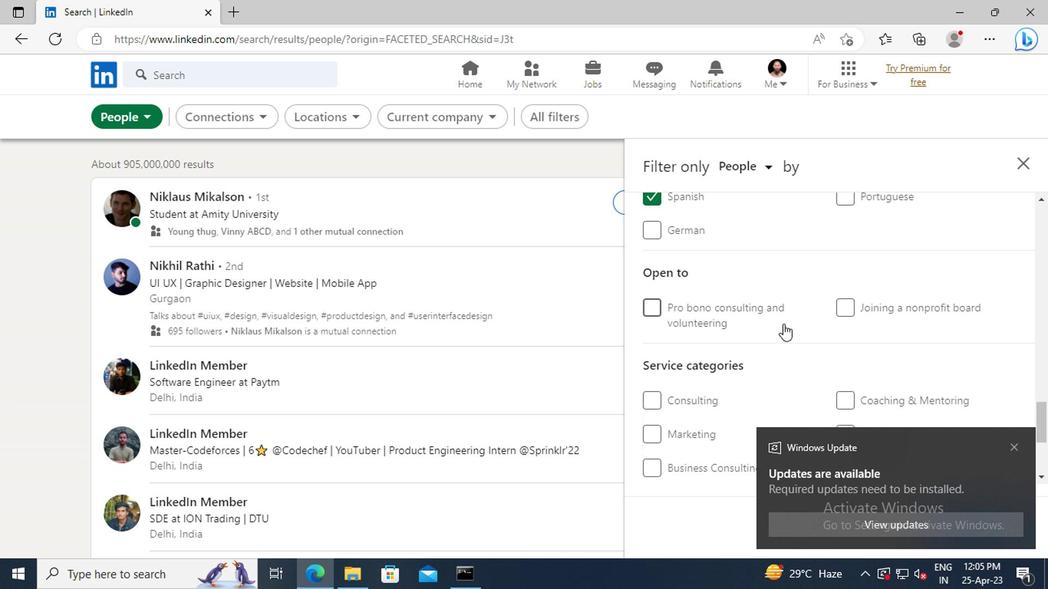 
Action: Mouse scrolled (778, 323) with delta (0, 0)
Screenshot: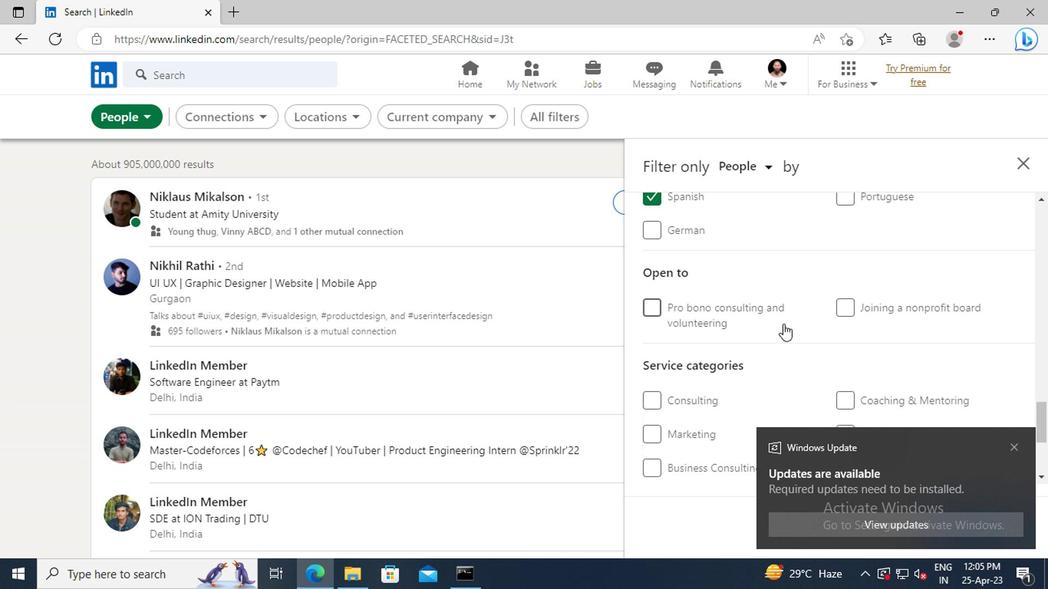 
Action: Mouse scrolled (778, 323) with delta (0, 0)
Screenshot: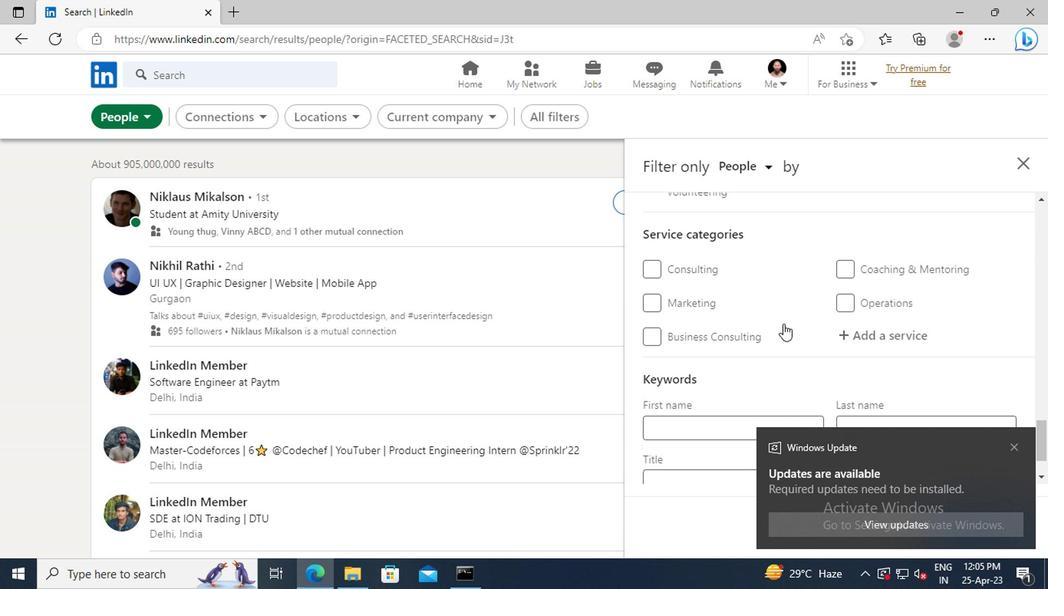 
Action: Mouse moved to (864, 294)
Screenshot: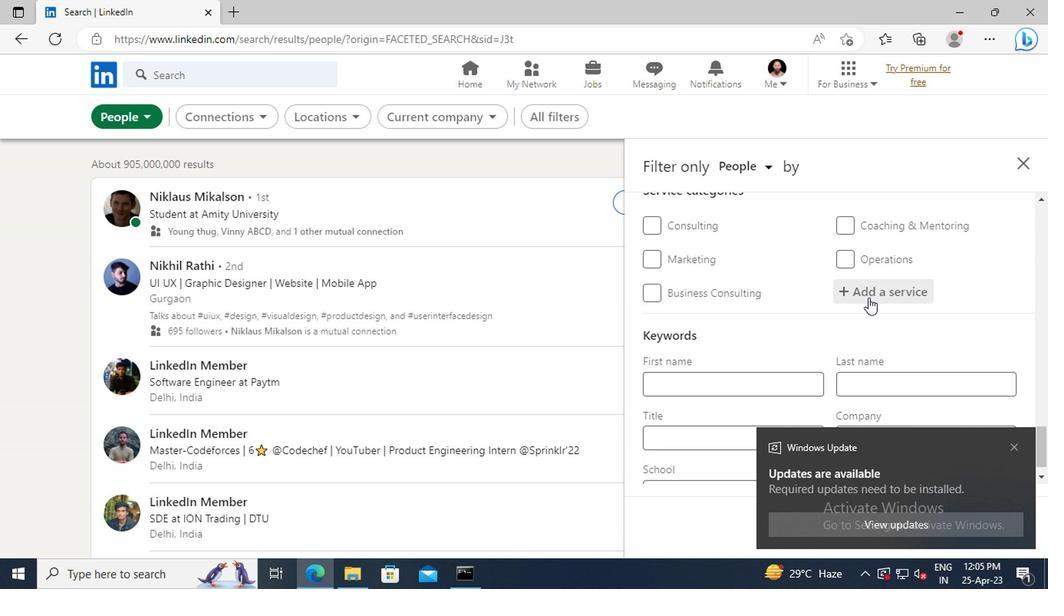
Action: Mouse pressed left at (864, 294)
Screenshot: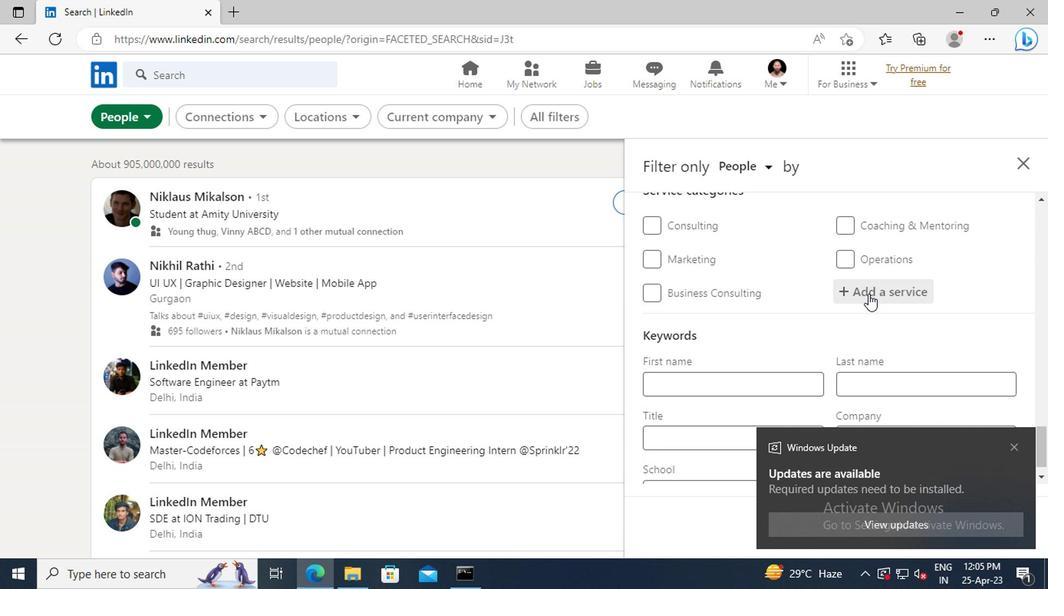 
Action: Mouse moved to (834, 277)
Screenshot: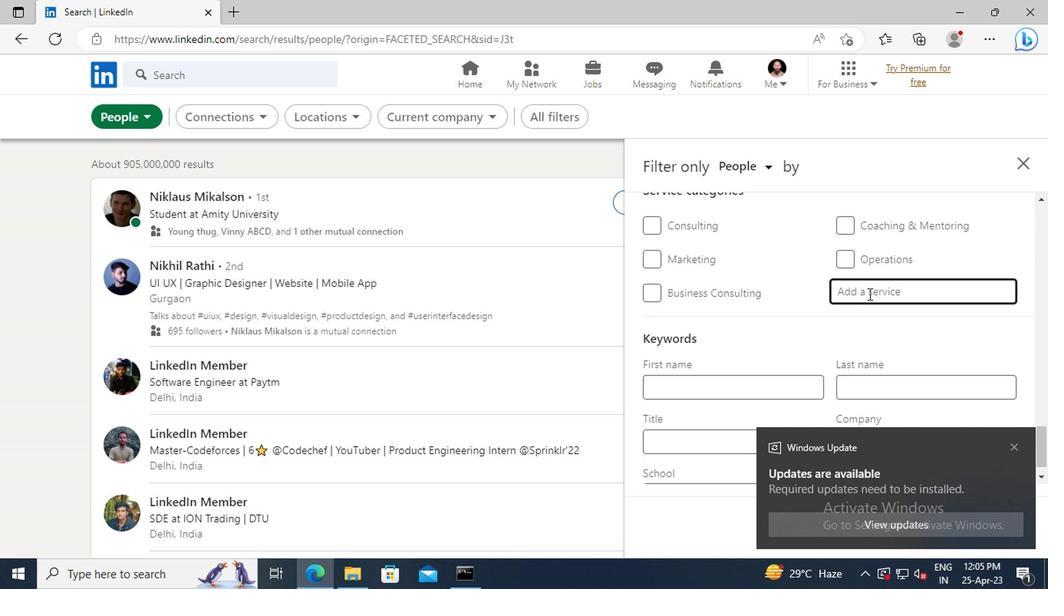 
Action: Key pressed <Key.shift>MANA
Screenshot: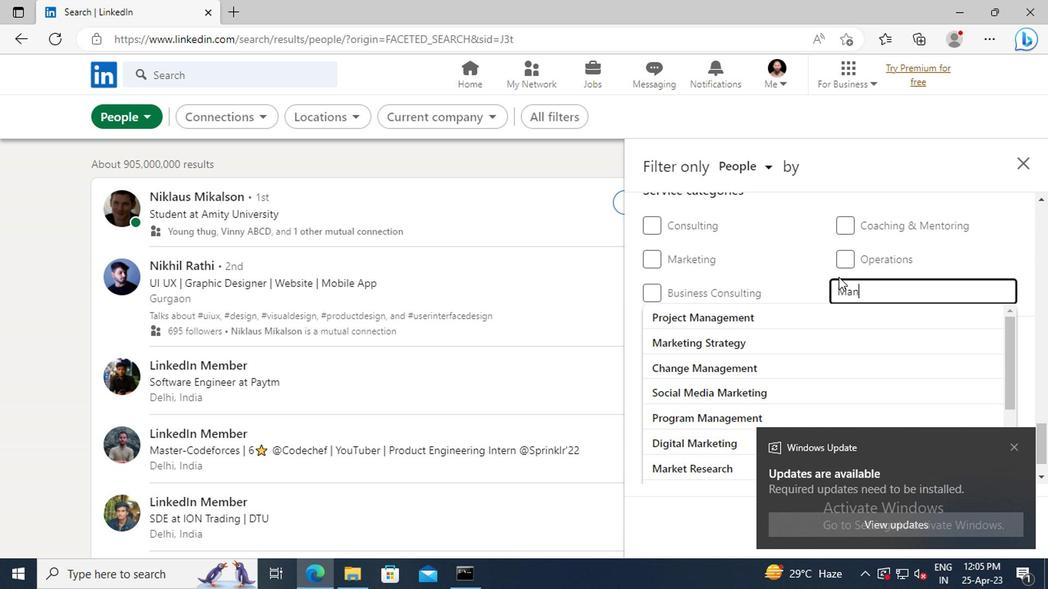 
Action: Mouse moved to (832, 277)
Screenshot: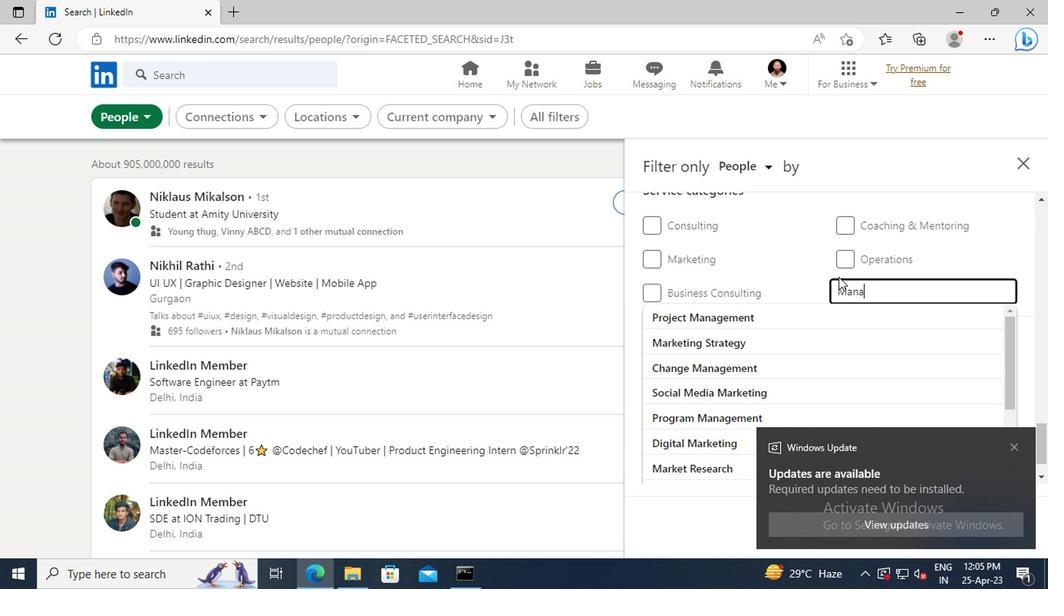 
Action: Key pressed GEMENT<Key.space><Key.shift>C
Screenshot: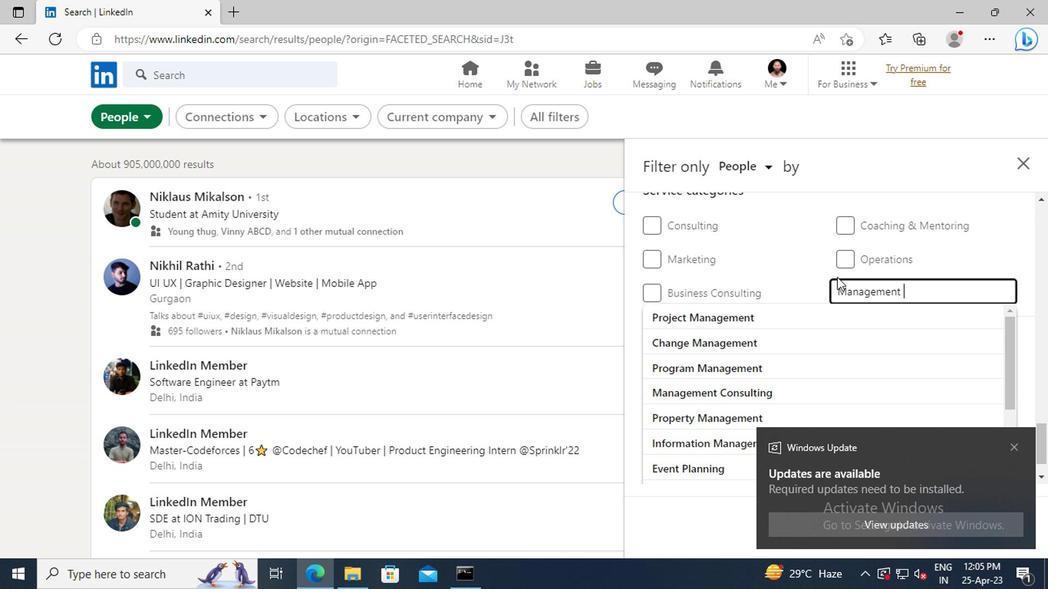 
Action: Mouse moved to (832, 277)
Screenshot: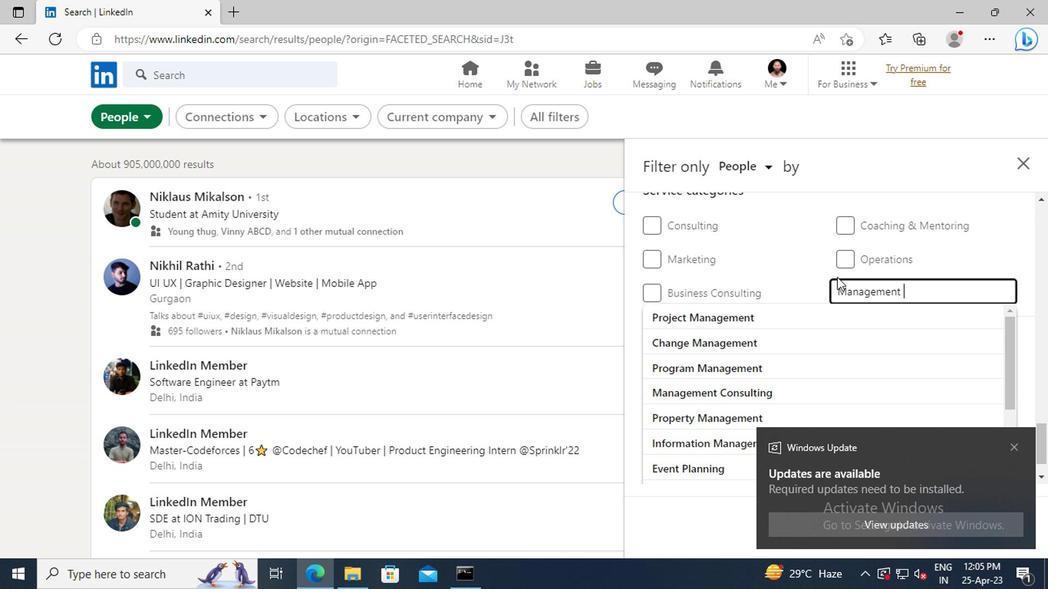 
Action: Key pressed ONSULTING
Screenshot: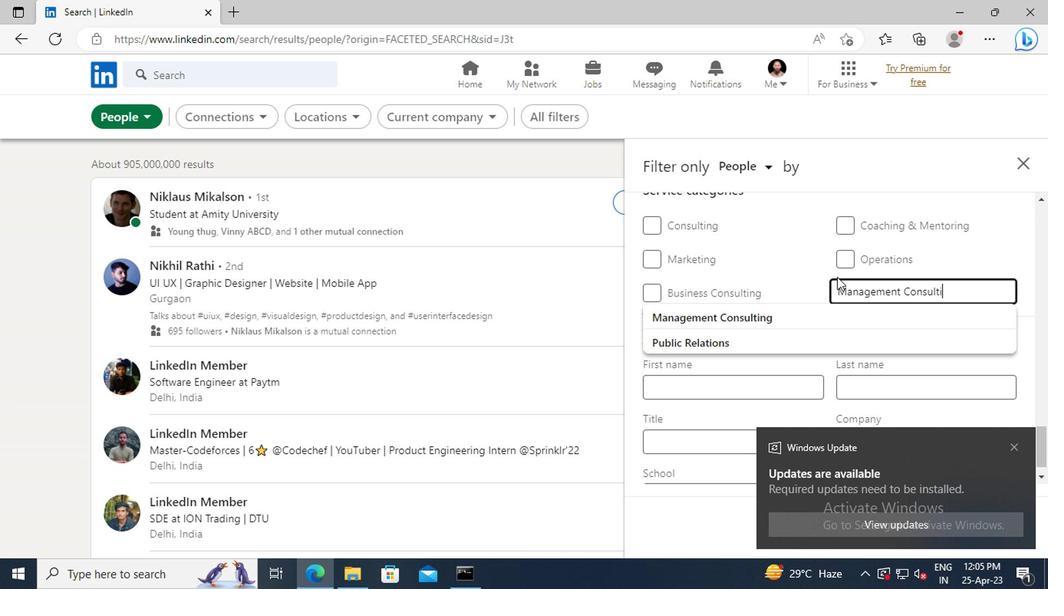 
Action: Mouse moved to (814, 314)
Screenshot: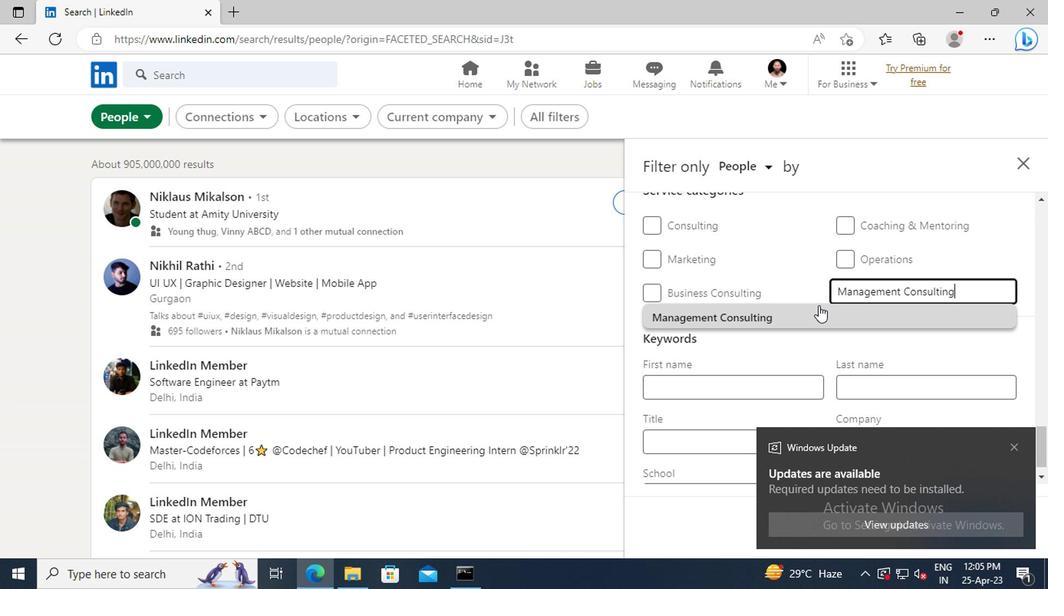 
Action: Mouse pressed left at (814, 314)
Screenshot: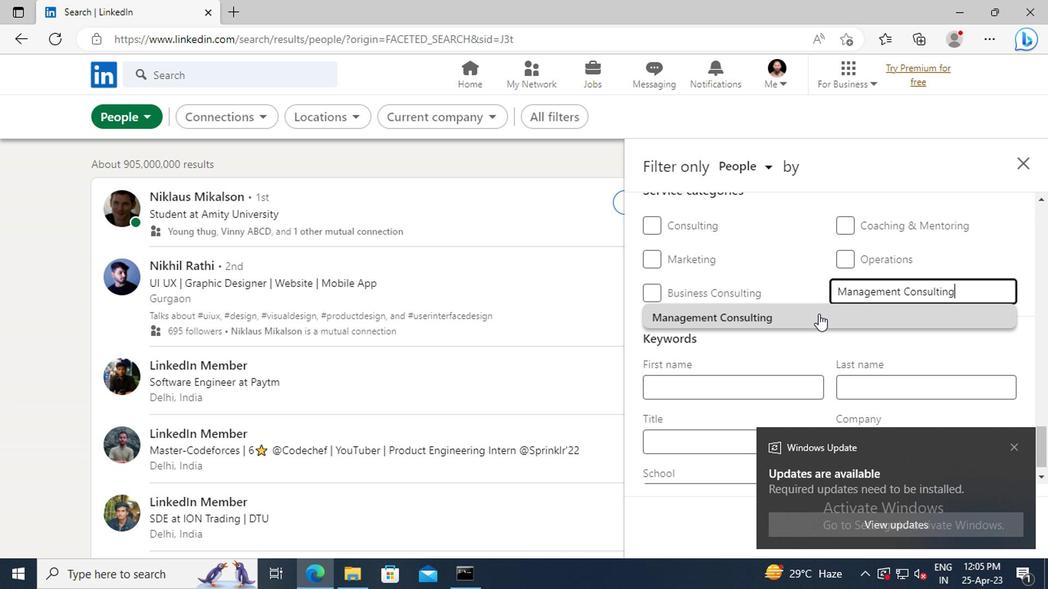 
Action: Mouse scrolled (814, 313) with delta (0, 0)
Screenshot: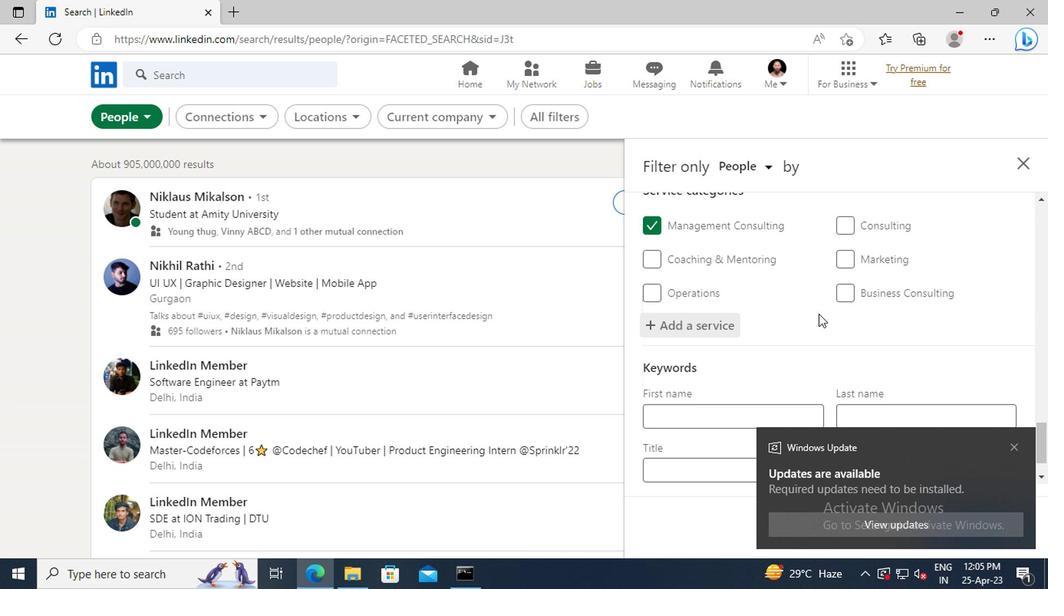
Action: Mouse scrolled (814, 313) with delta (0, 0)
Screenshot: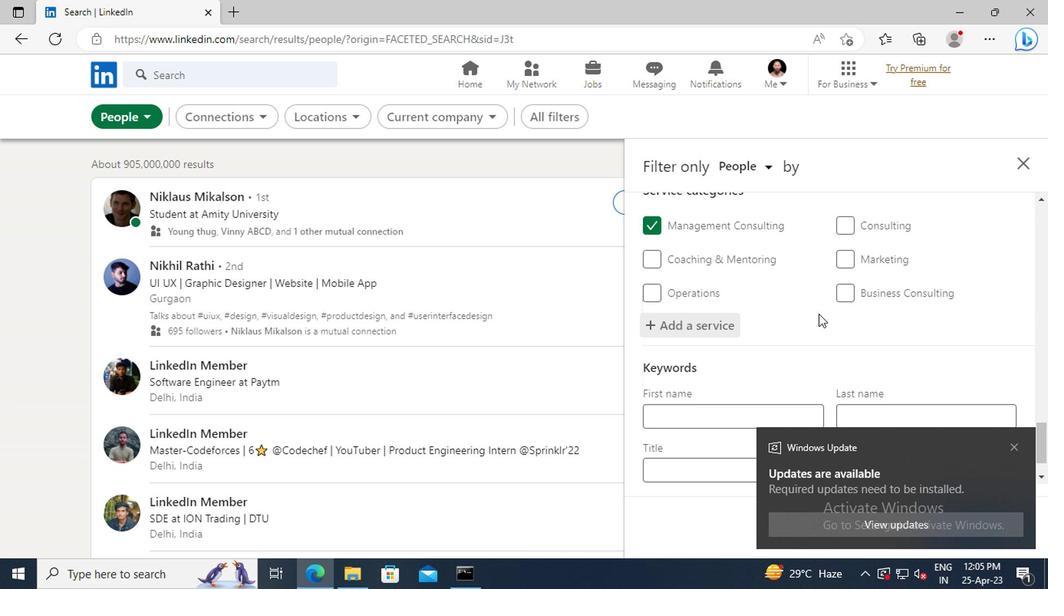 
Action: Mouse scrolled (814, 313) with delta (0, 0)
Screenshot: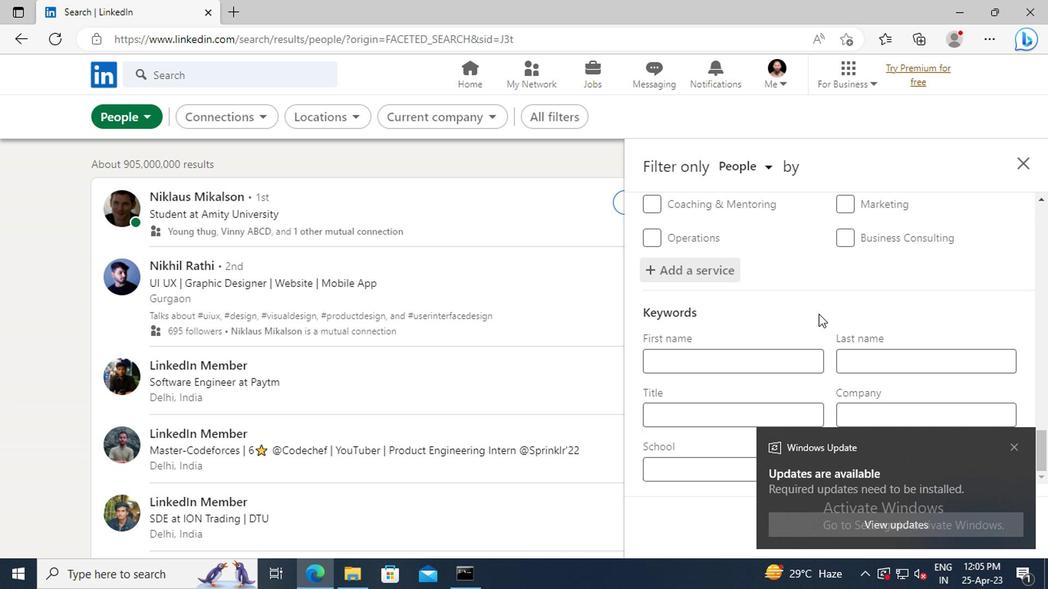 
Action: Mouse scrolled (814, 313) with delta (0, 0)
Screenshot: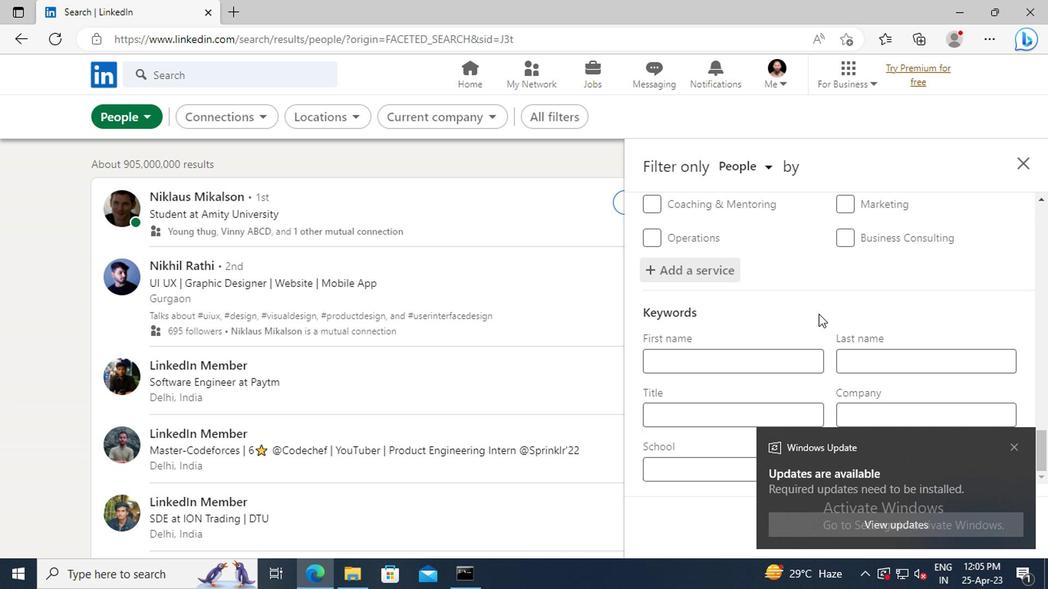
Action: Mouse scrolled (814, 313) with delta (0, 0)
Screenshot: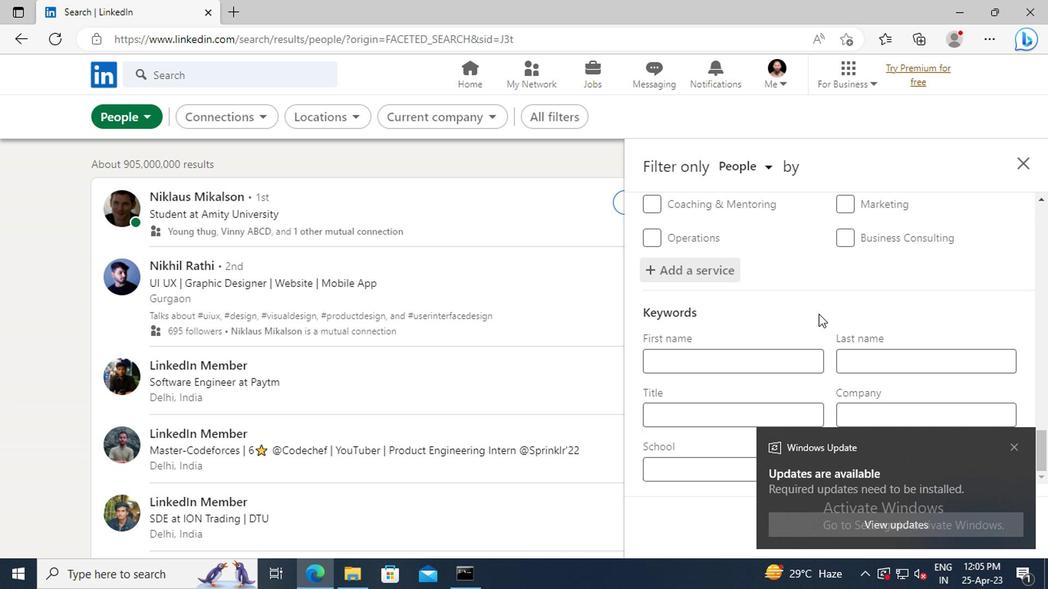 
Action: Mouse moved to (1008, 444)
Screenshot: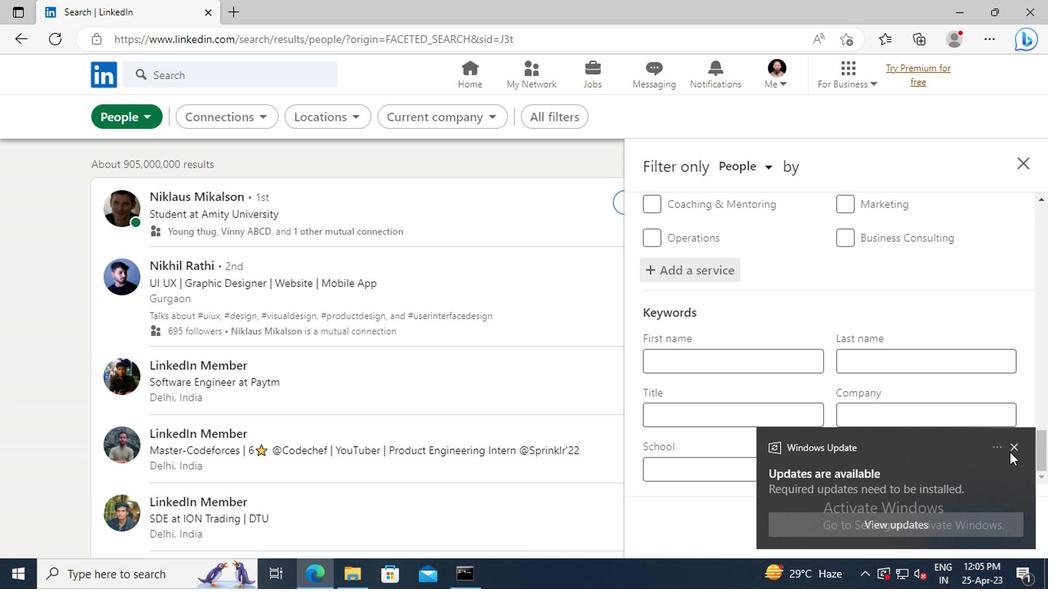 
Action: Mouse pressed left at (1008, 444)
Screenshot: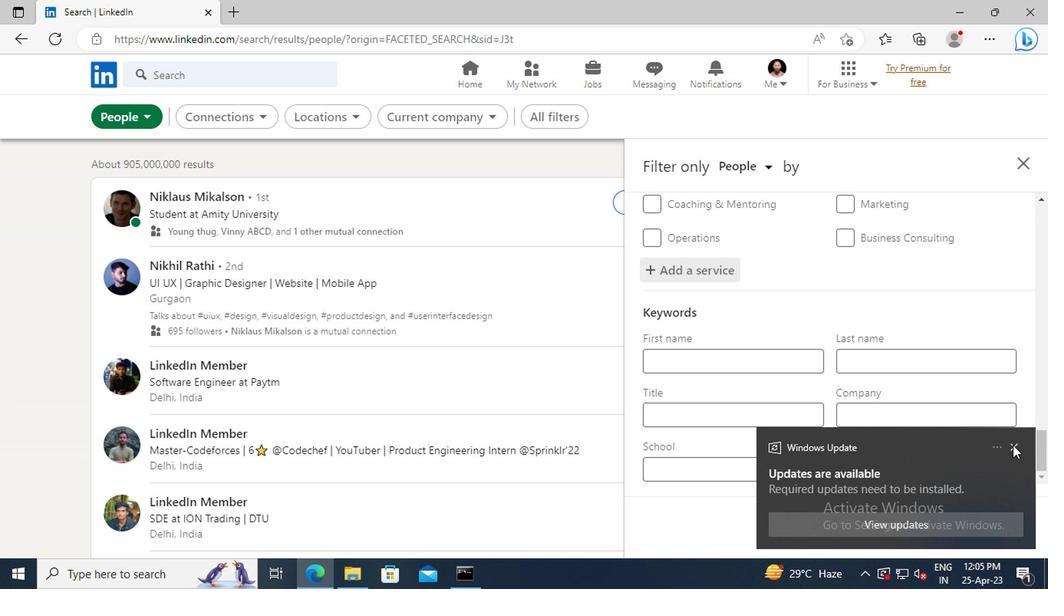
Action: Mouse moved to (776, 422)
Screenshot: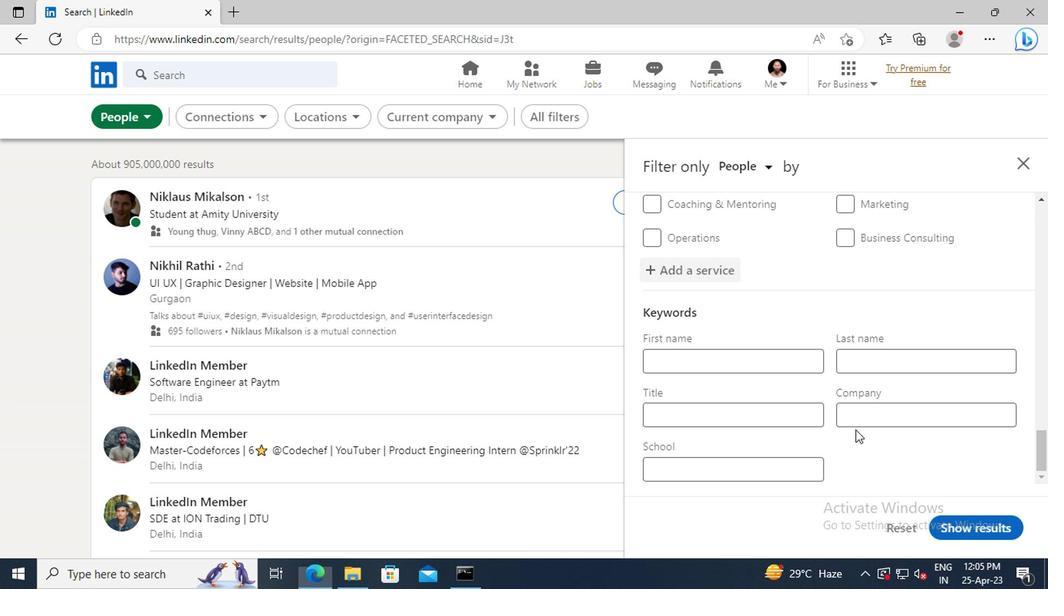 
Action: Mouse pressed left at (776, 422)
Screenshot: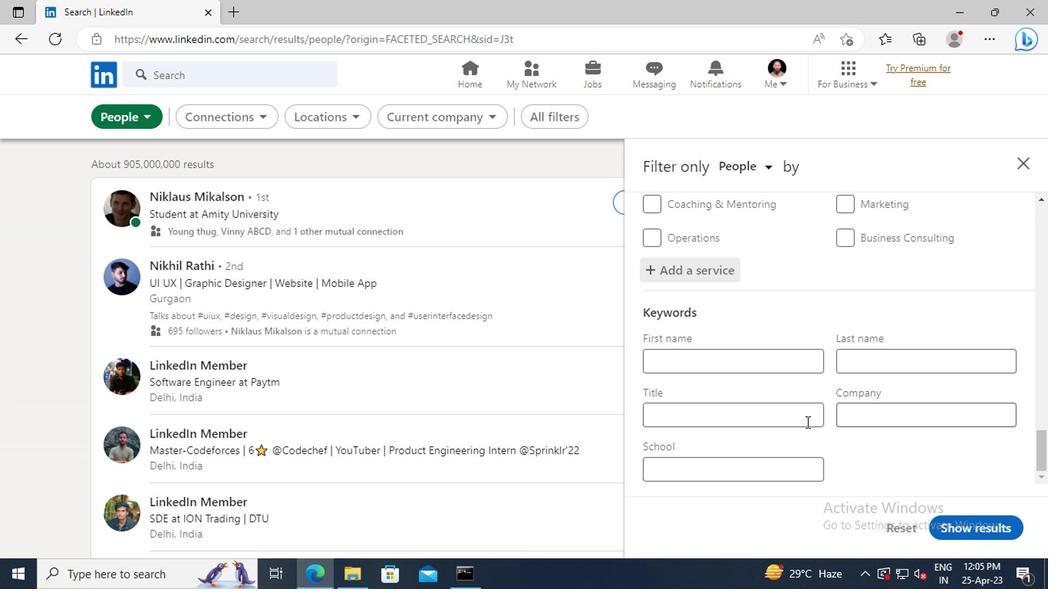 
Action: Mouse moved to (776, 422)
Screenshot: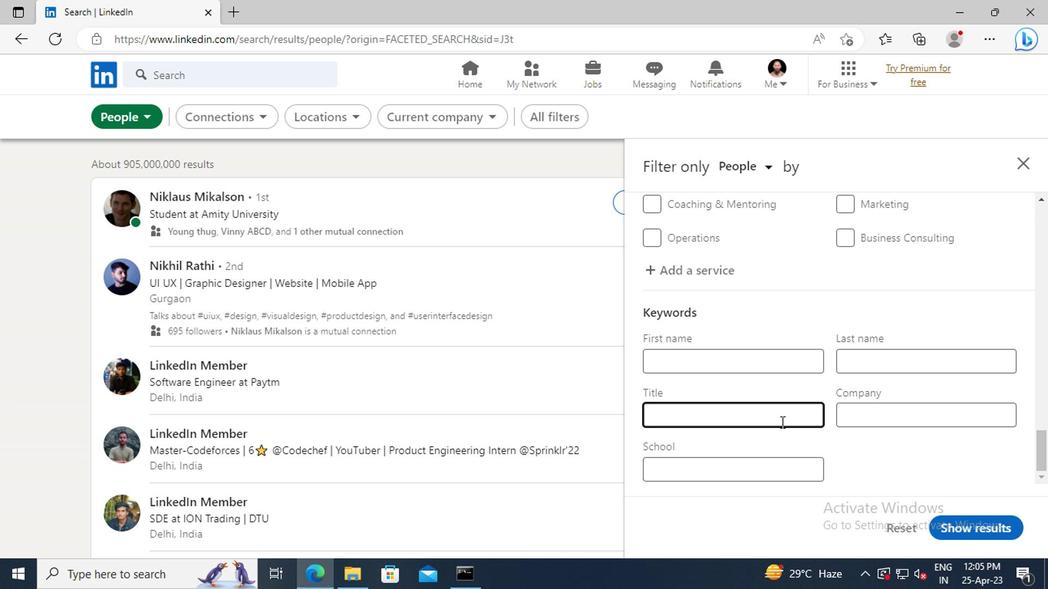 
Action: Key pressed <Key.shift>RECEO<Key.backspace>PTIONIST
Screenshot: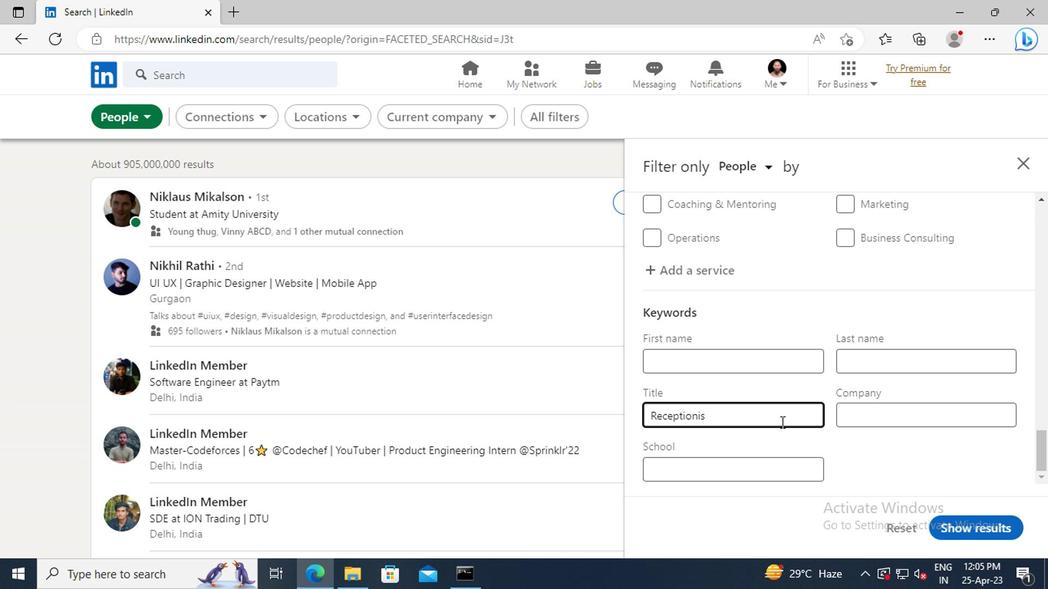 
Action: Mouse moved to (981, 527)
Screenshot: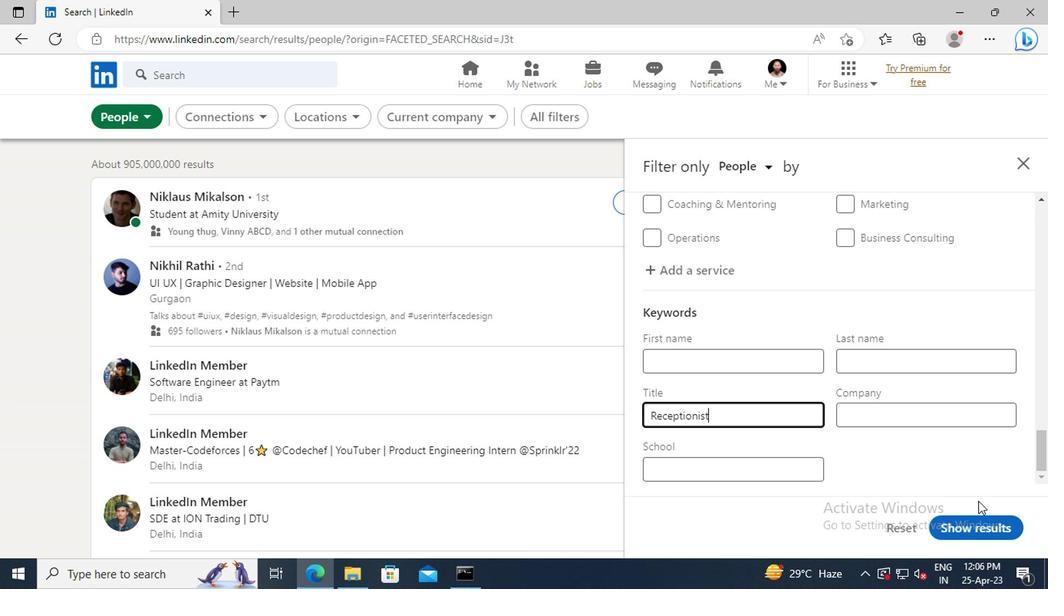 
Action: Mouse pressed left at (981, 527)
Screenshot: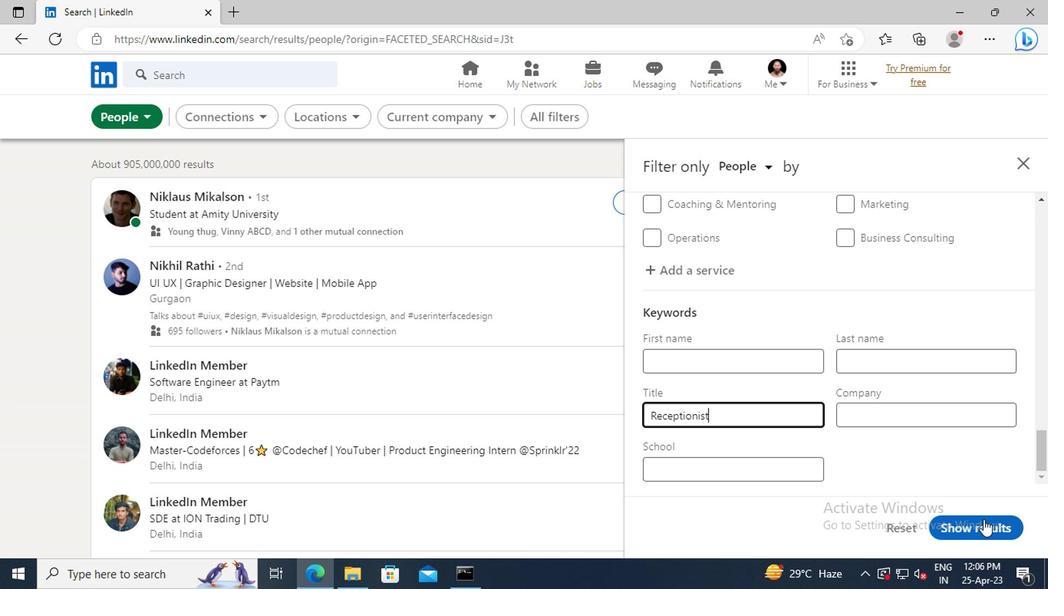 
